 Task: Test the custom workflow by creating a sample issue and moving it through the process.
Action: Mouse moved to (139, 91)
Screenshot: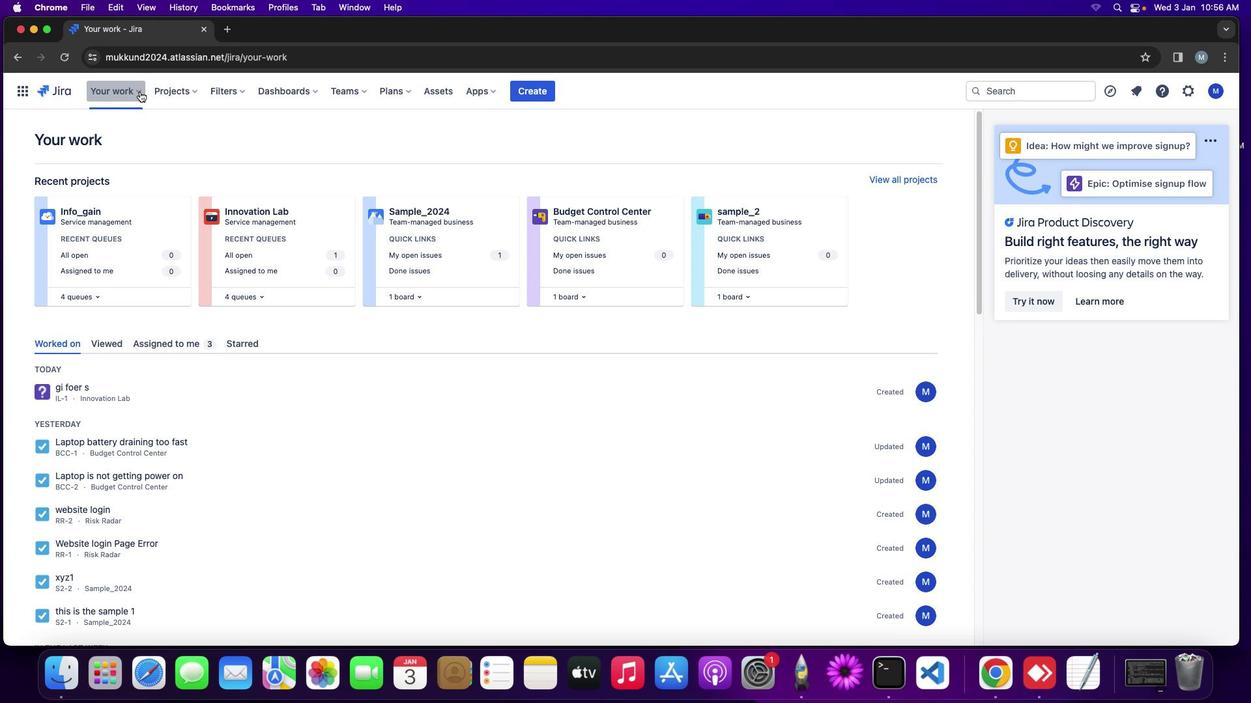 
Action: Mouse pressed left at (139, 91)
Screenshot: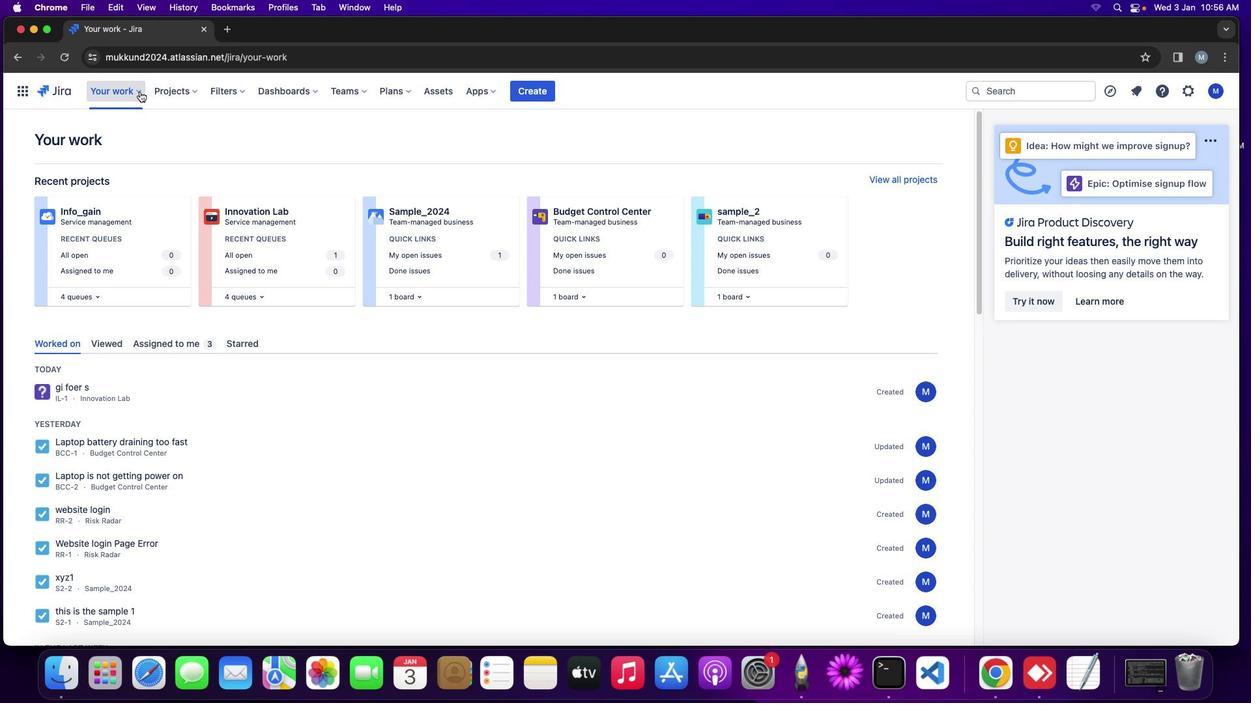 
Action: Mouse moved to (189, 96)
Screenshot: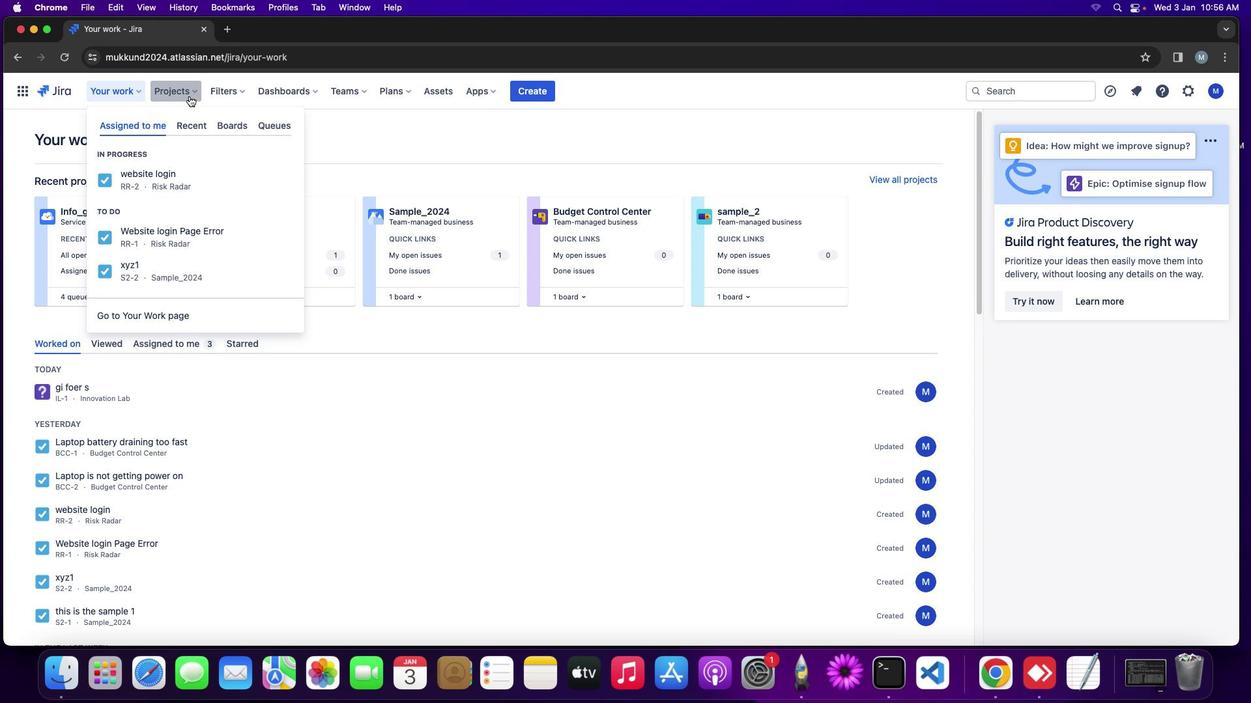 
Action: Mouse pressed left at (189, 96)
Screenshot: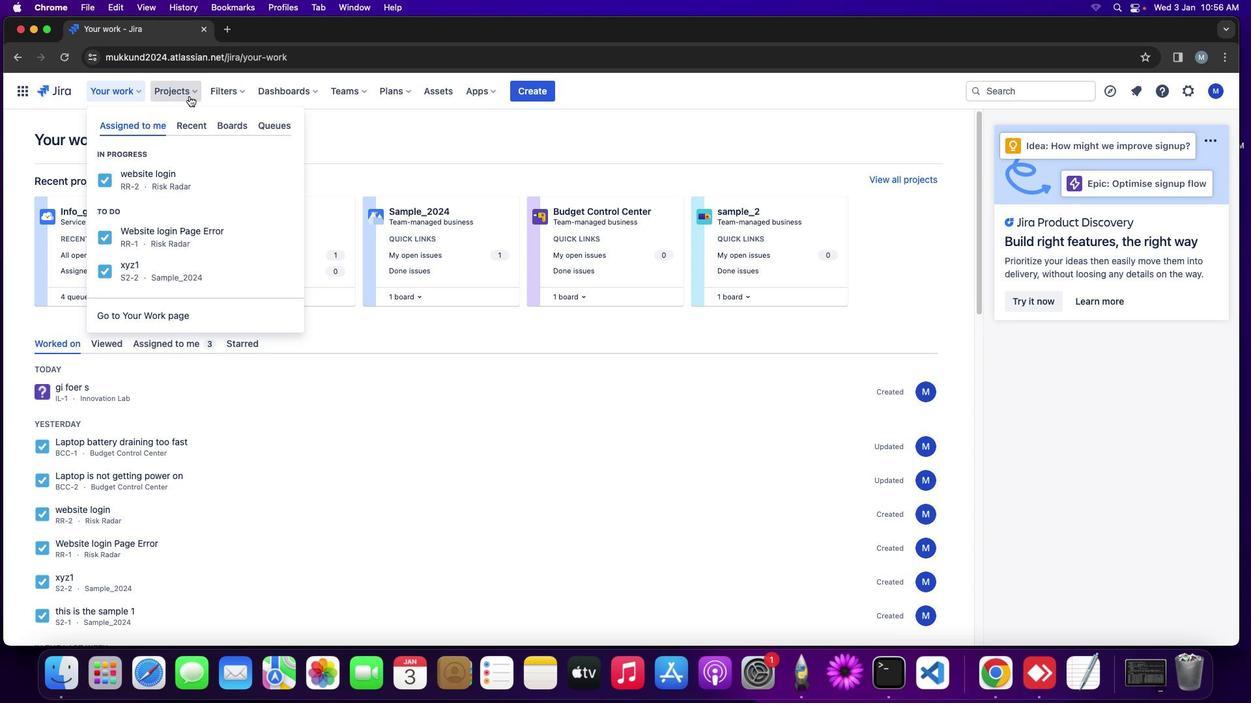 
Action: Mouse moved to (218, 329)
Screenshot: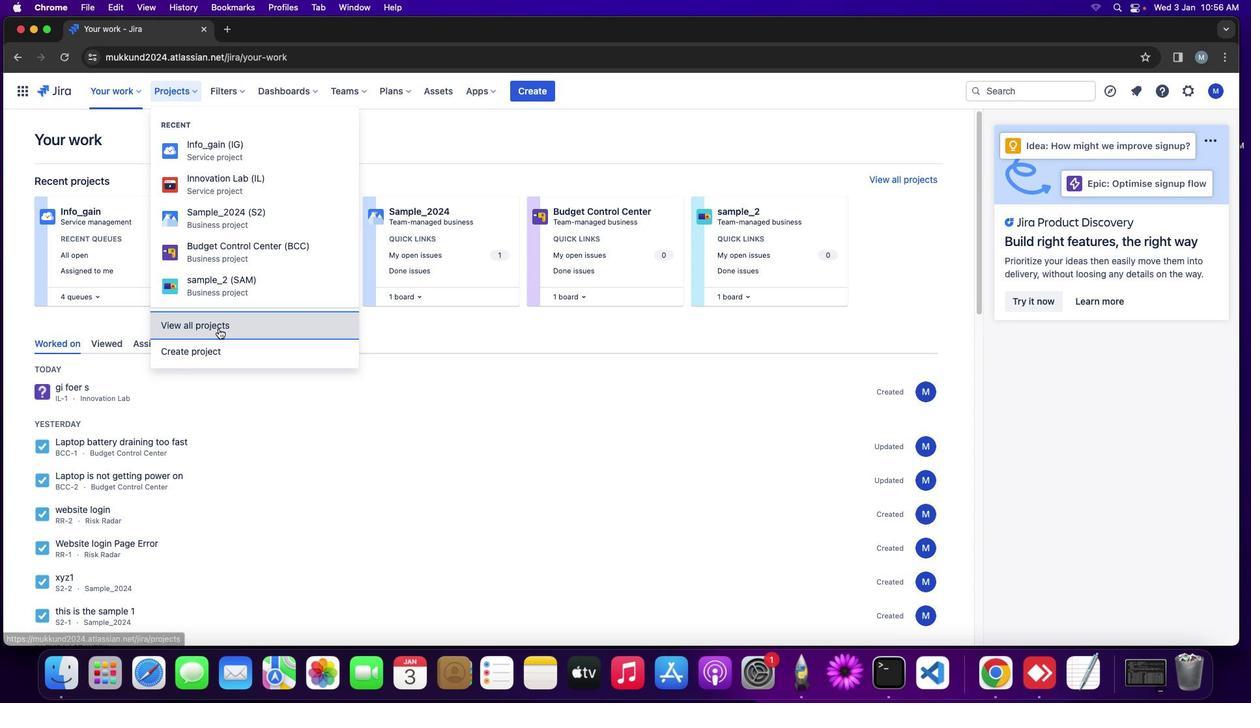 
Action: Mouse pressed left at (218, 329)
Screenshot: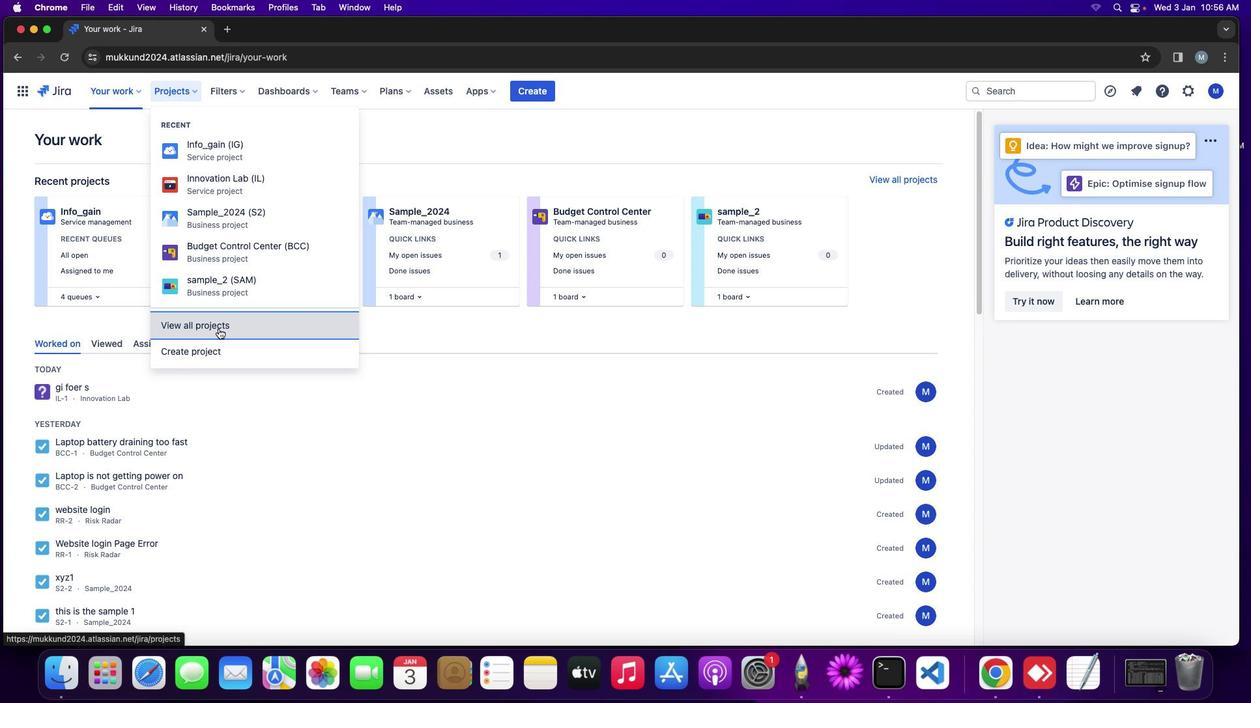 
Action: Mouse moved to (623, 140)
Screenshot: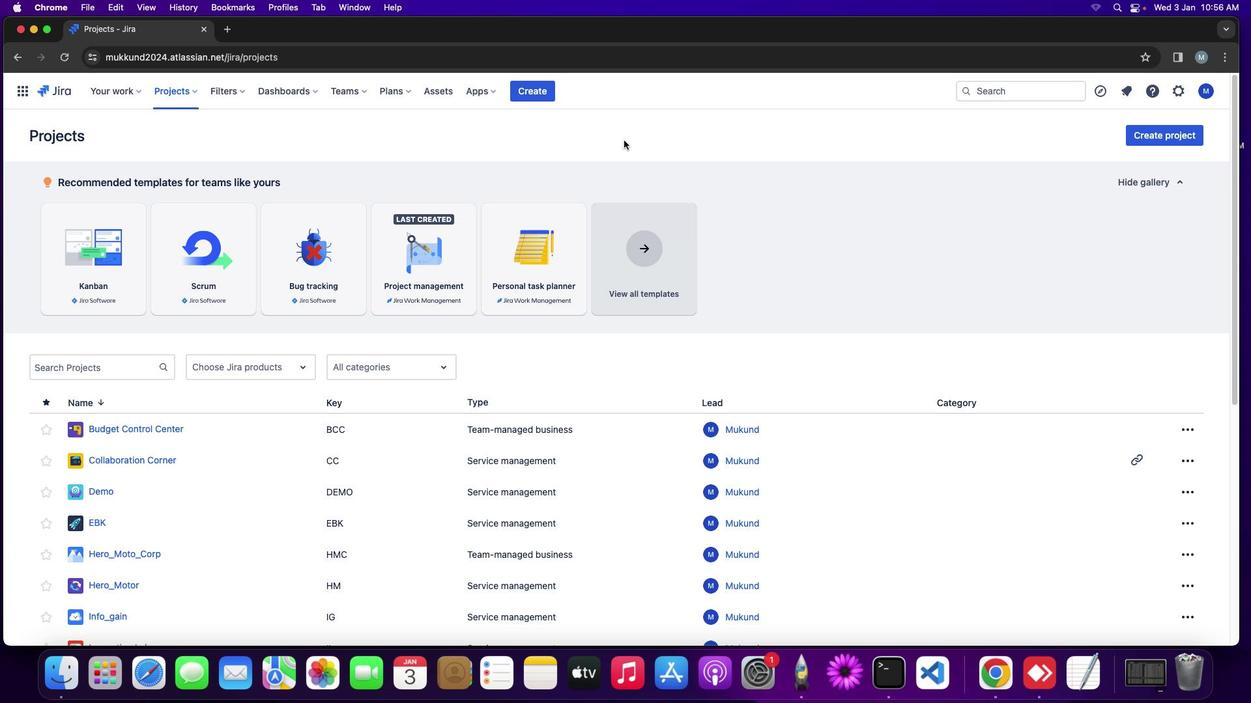 
Action: Mouse pressed left at (623, 140)
Screenshot: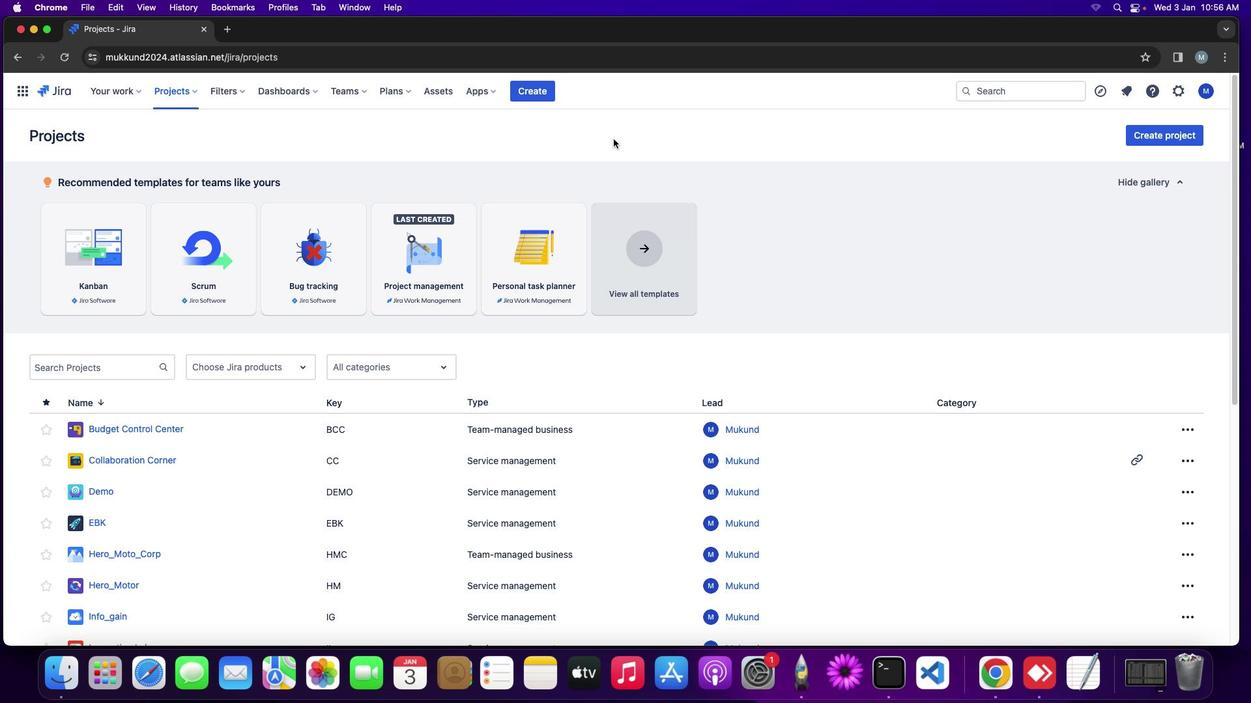 
Action: Mouse moved to (182, 401)
Screenshot: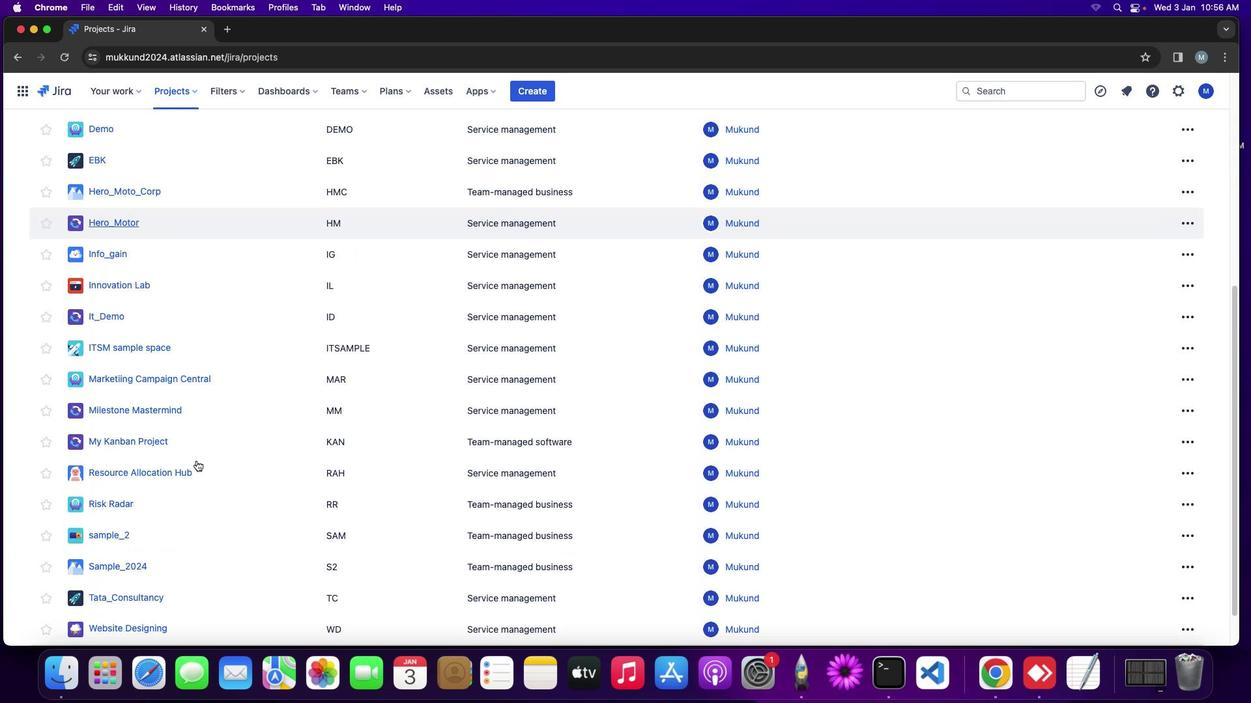 
Action: Mouse scrolled (182, 401) with delta (0, 0)
Screenshot: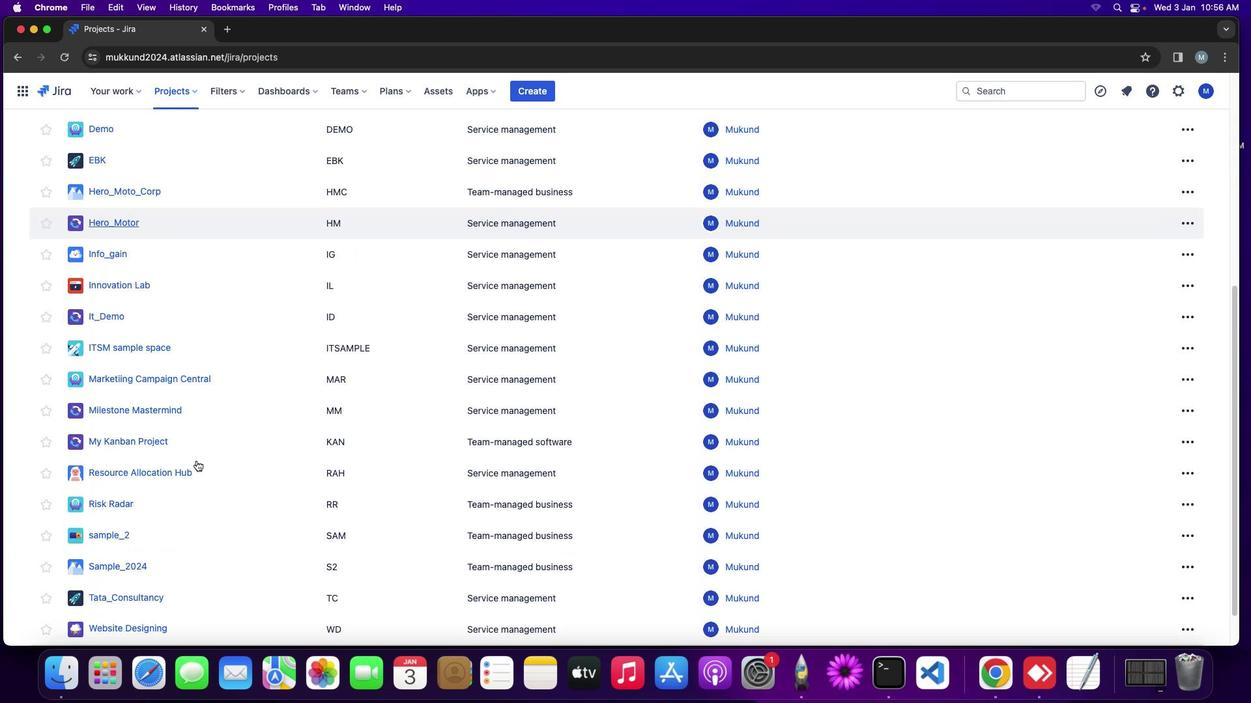 
Action: Mouse moved to (185, 419)
Screenshot: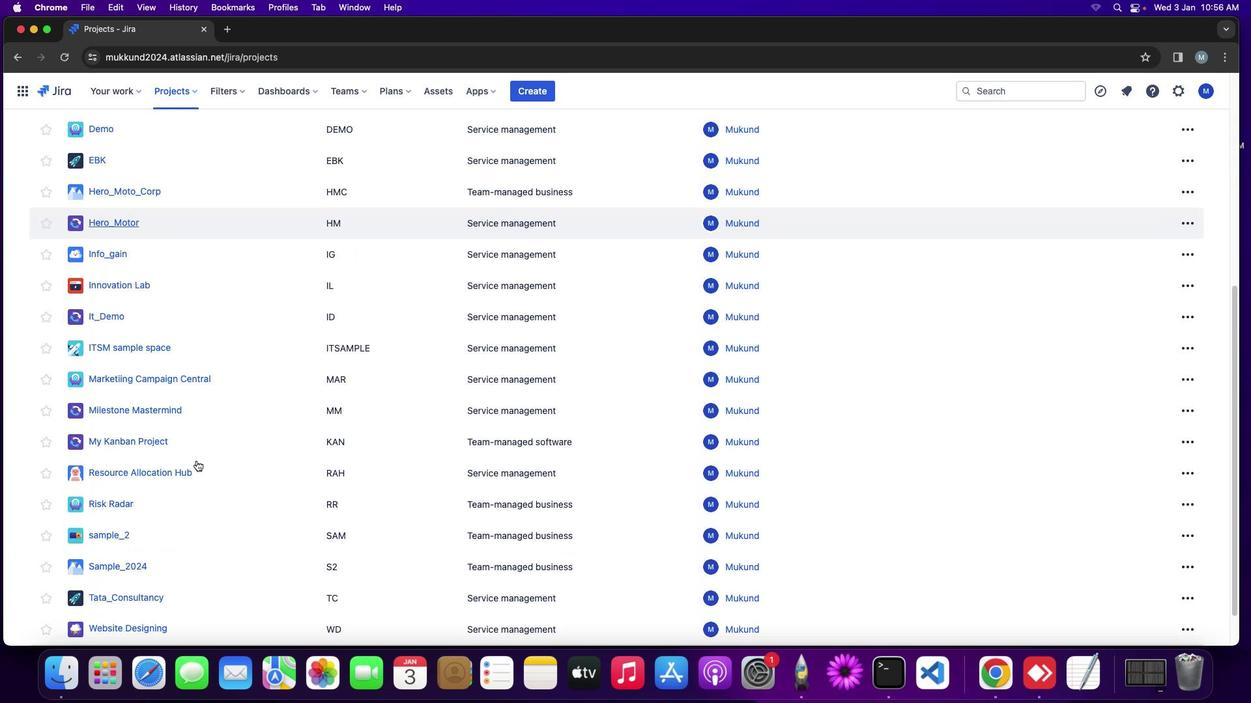 
Action: Mouse scrolled (185, 419) with delta (0, 0)
Screenshot: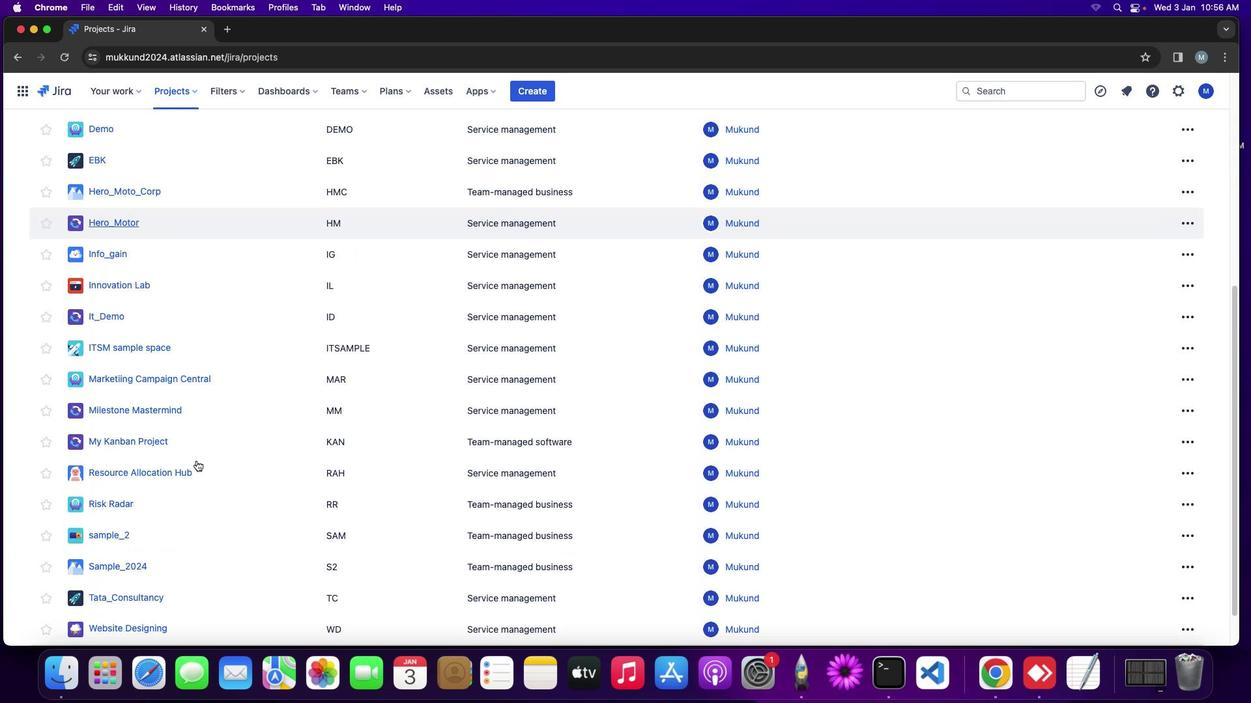 
Action: Mouse moved to (188, 432)
Screenshot: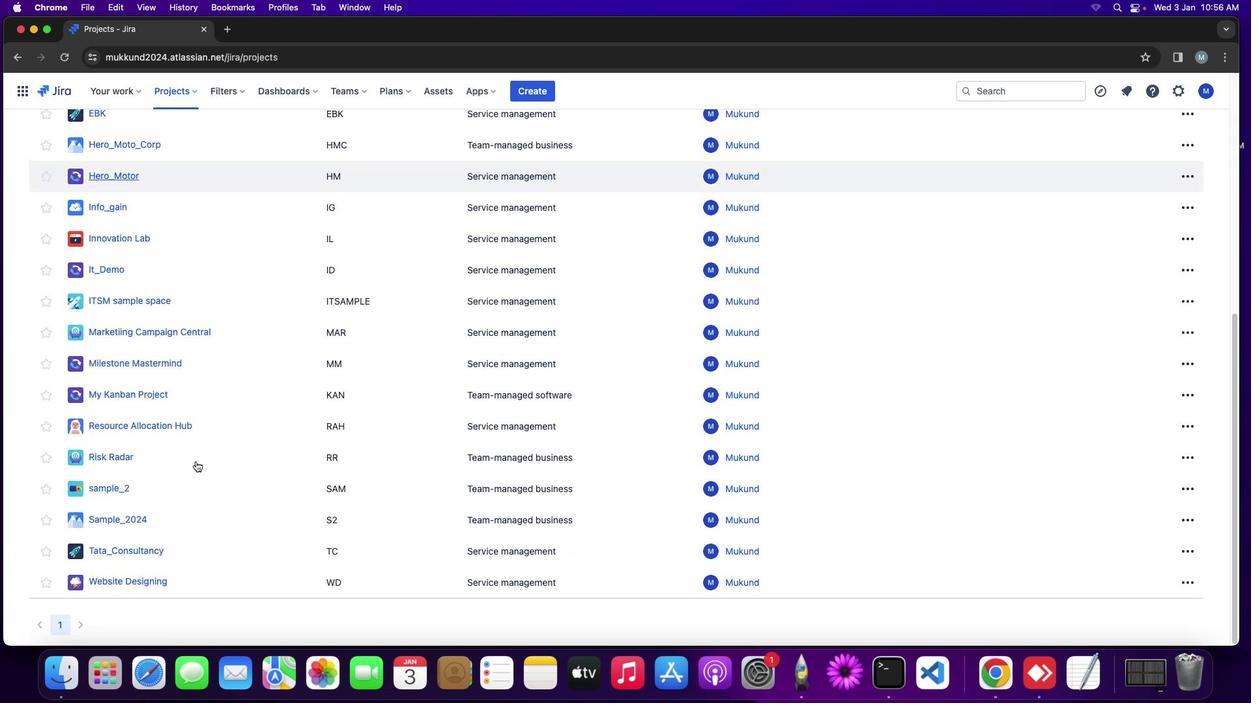 
Action: Mouse scrolled (188, 432) with delta (0, -1)
Screenshot: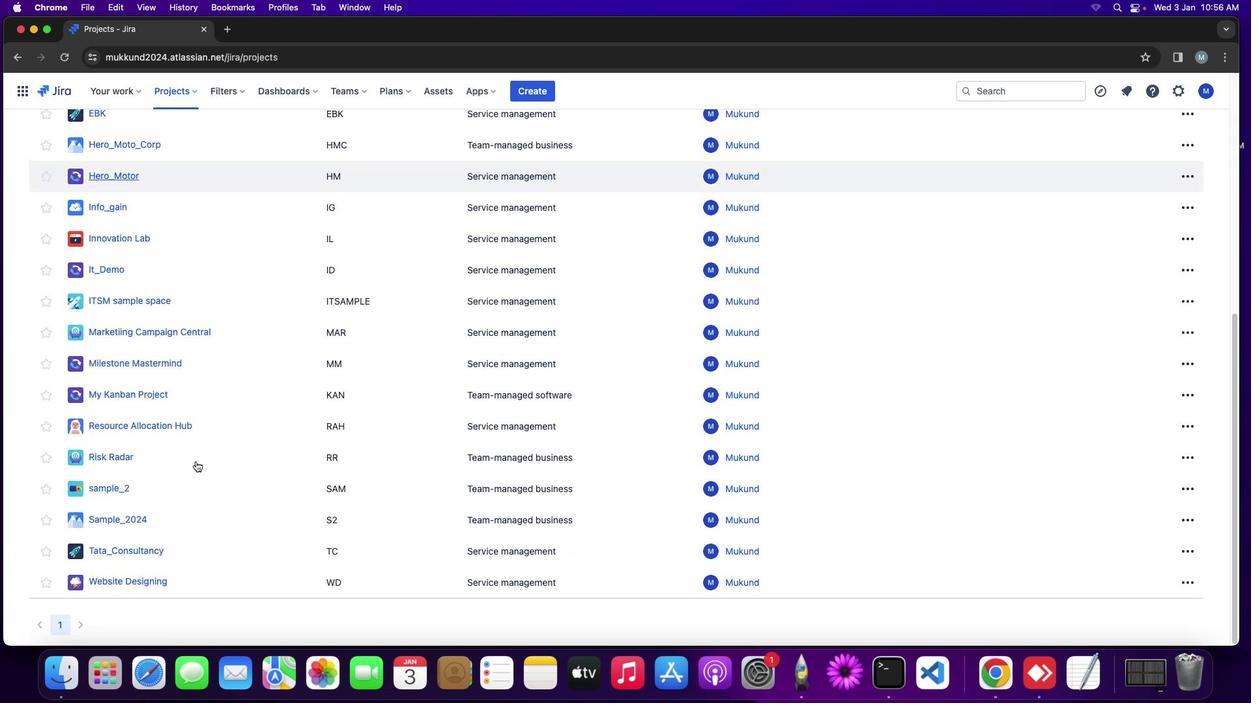 
Action: Mouse moved to (193, 447)
Screenshot: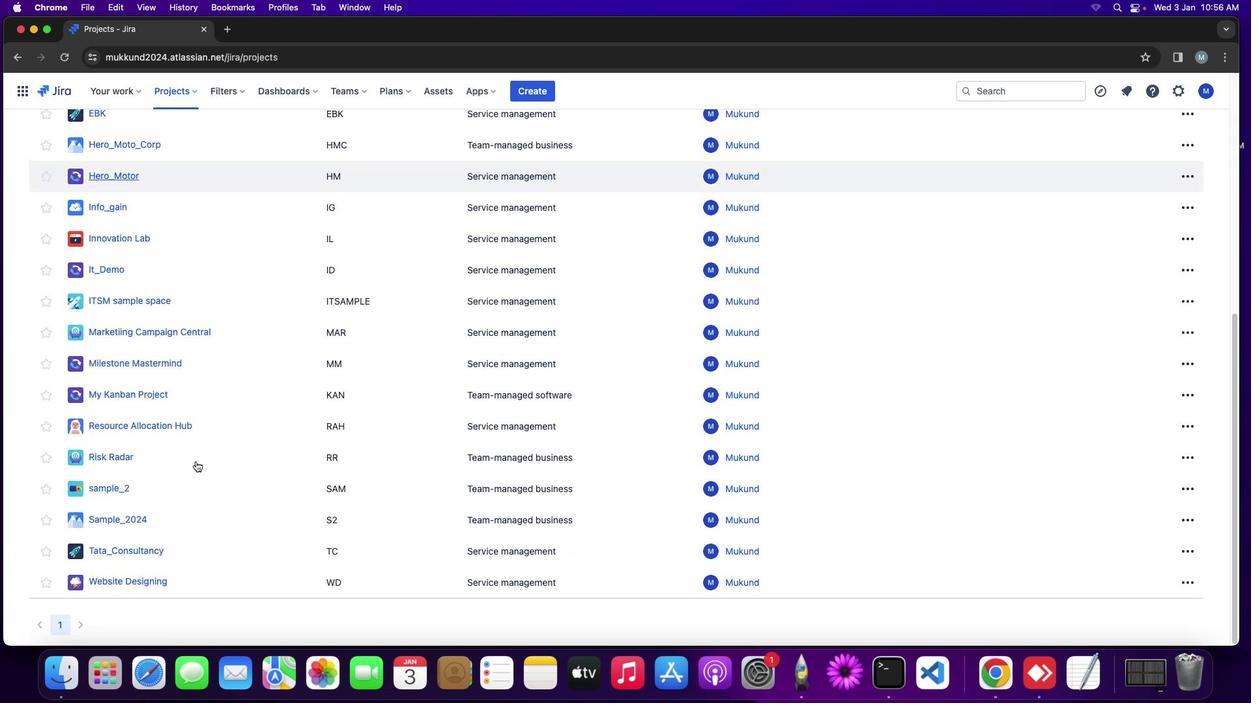 
Action: Mouse scrolled (193, 447) with delta (0, -3)
Screenshot: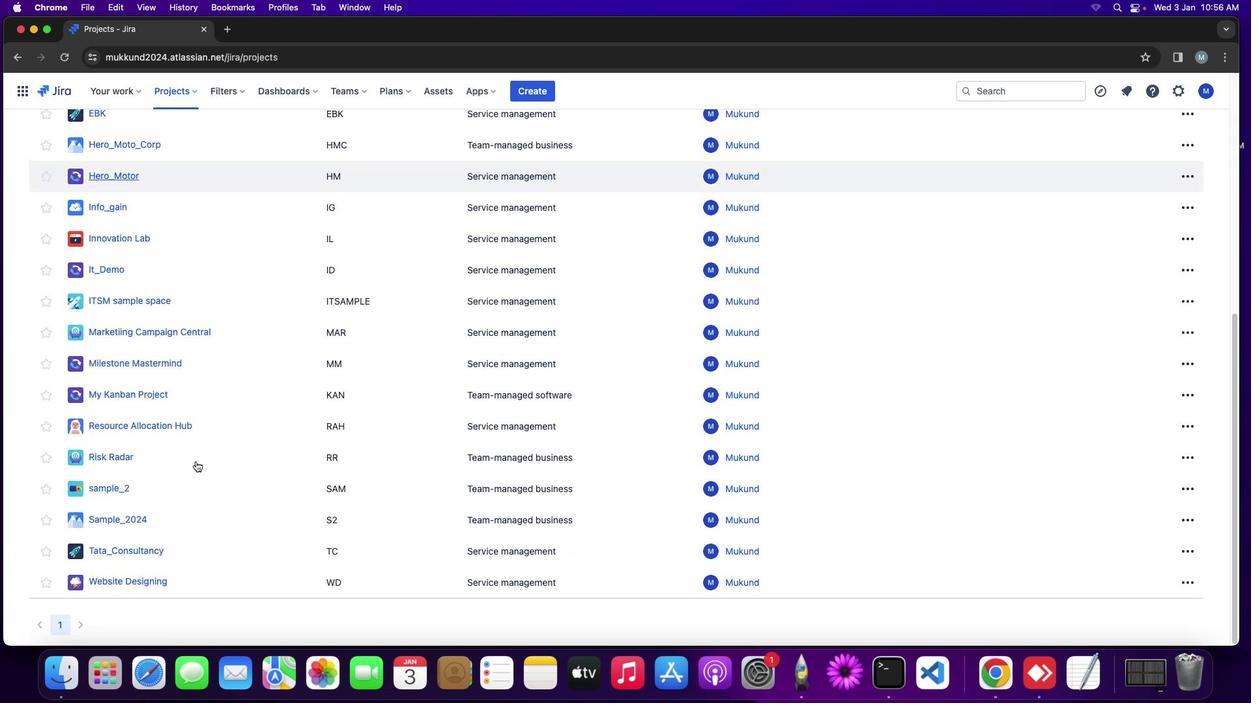 
Action: Mouse moved to (196, 459)
Screenshot: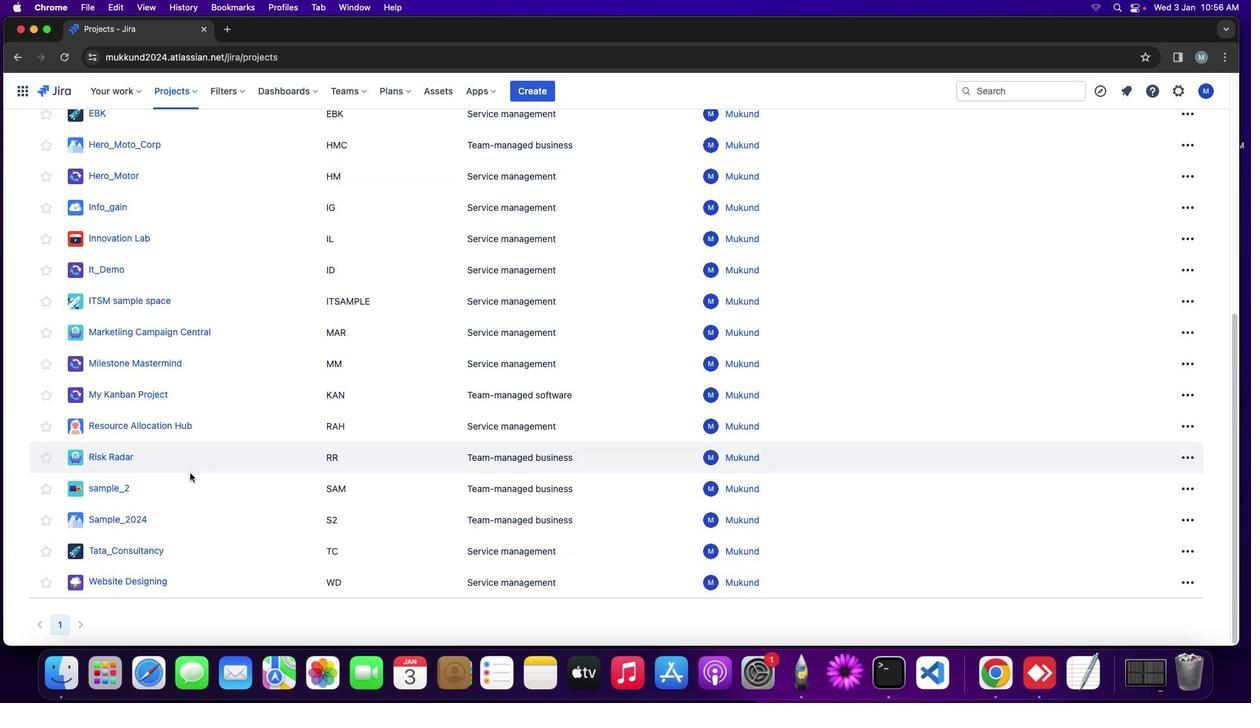 
Action: Mouse scrolled (196, 459) with delta (0, -3)
Screenshot: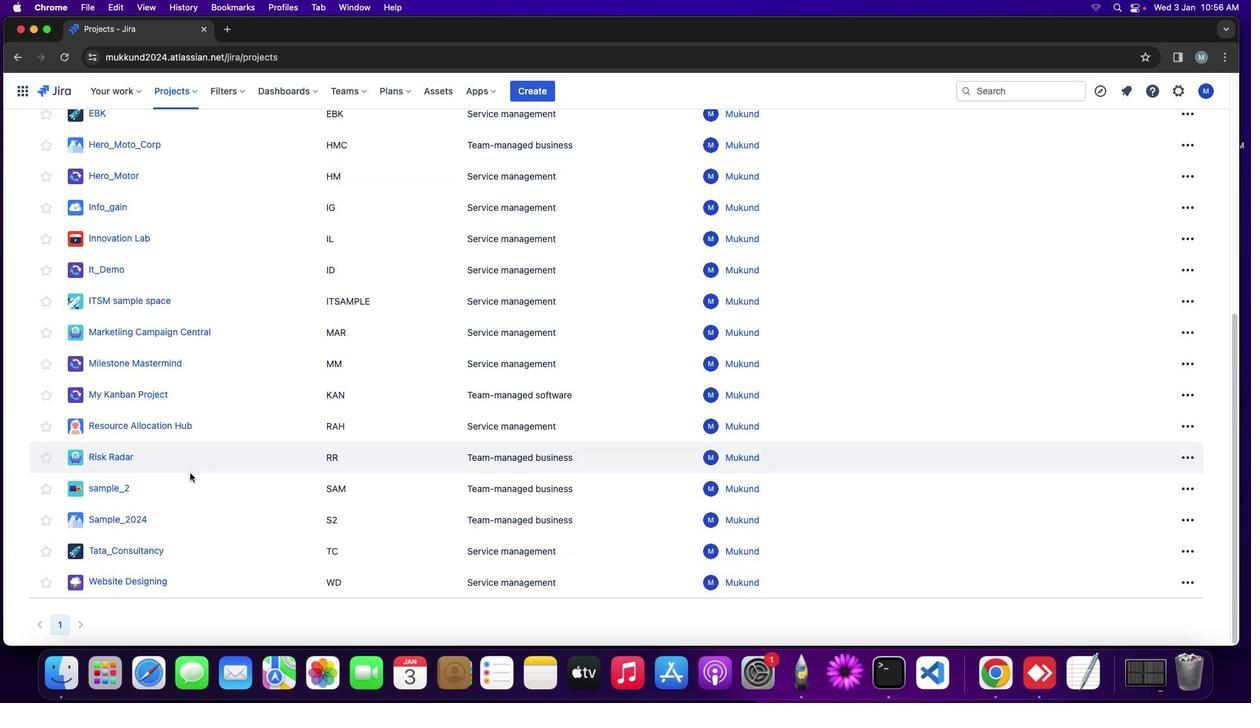 
Action: Mouse moved to (110, 211)
Screenshot: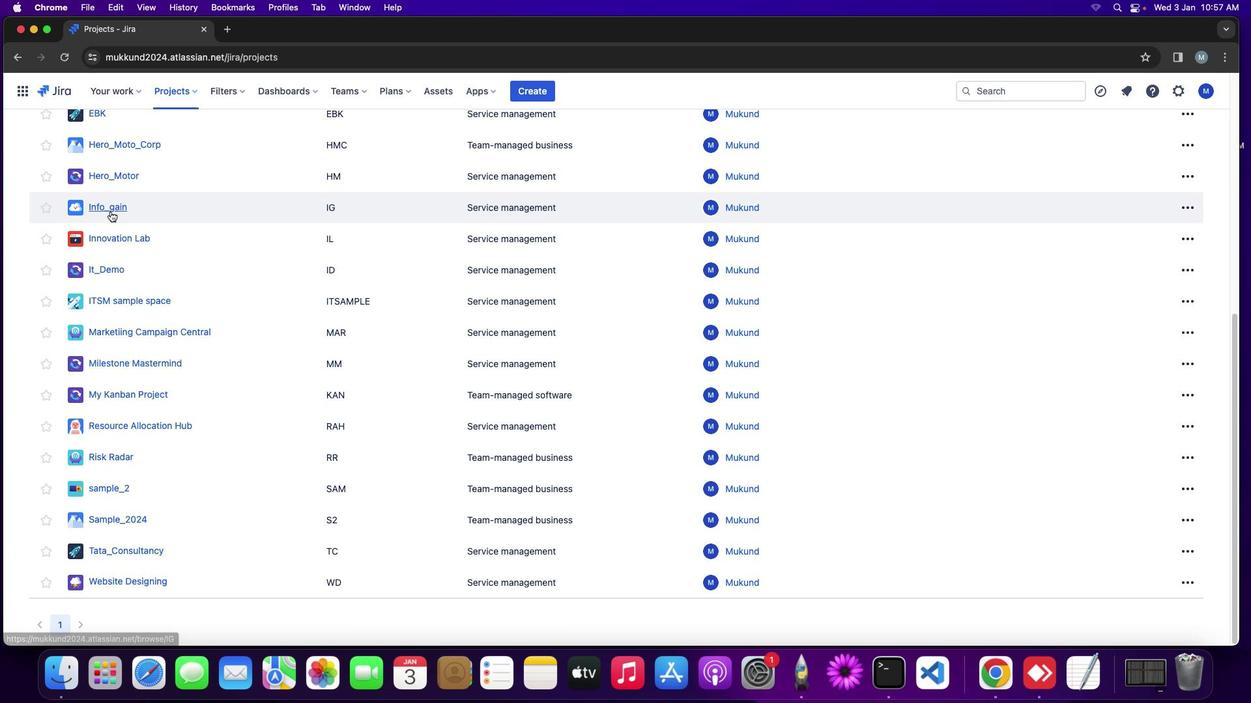 
Action: Mouse pressed left at (110, 211)
Screenshot: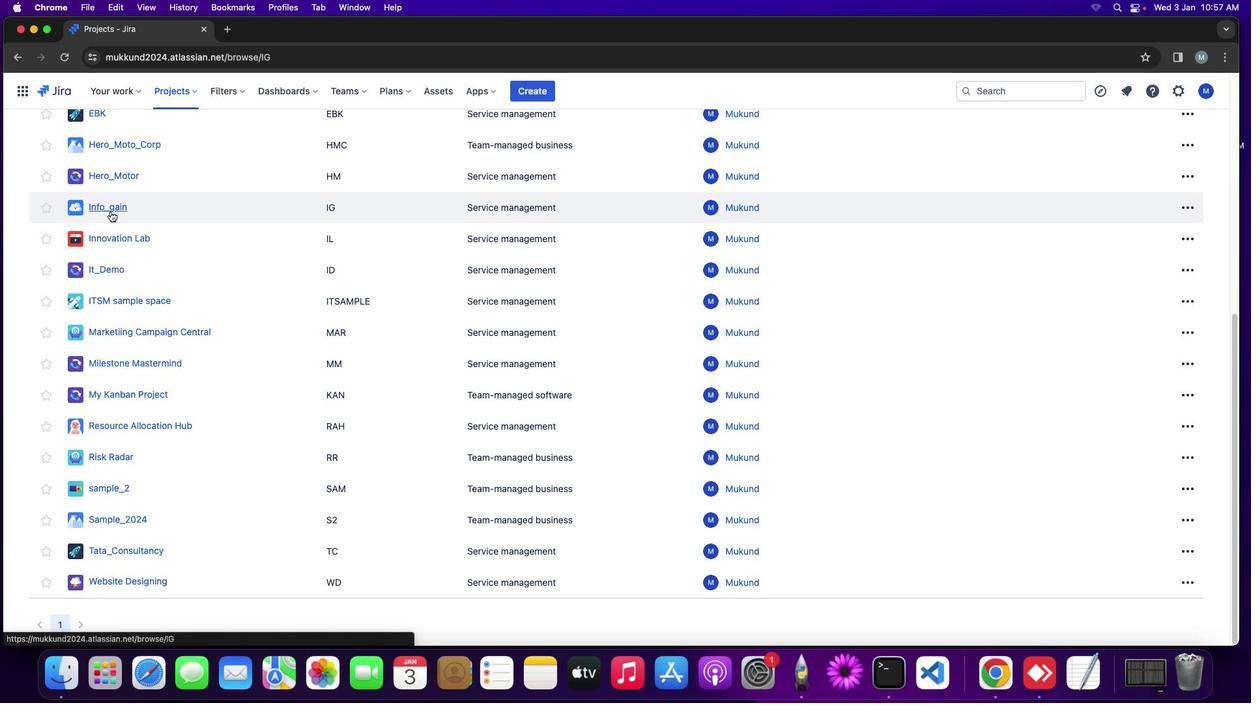 
Action: Mouse moved to (61, 261)
Screenshot: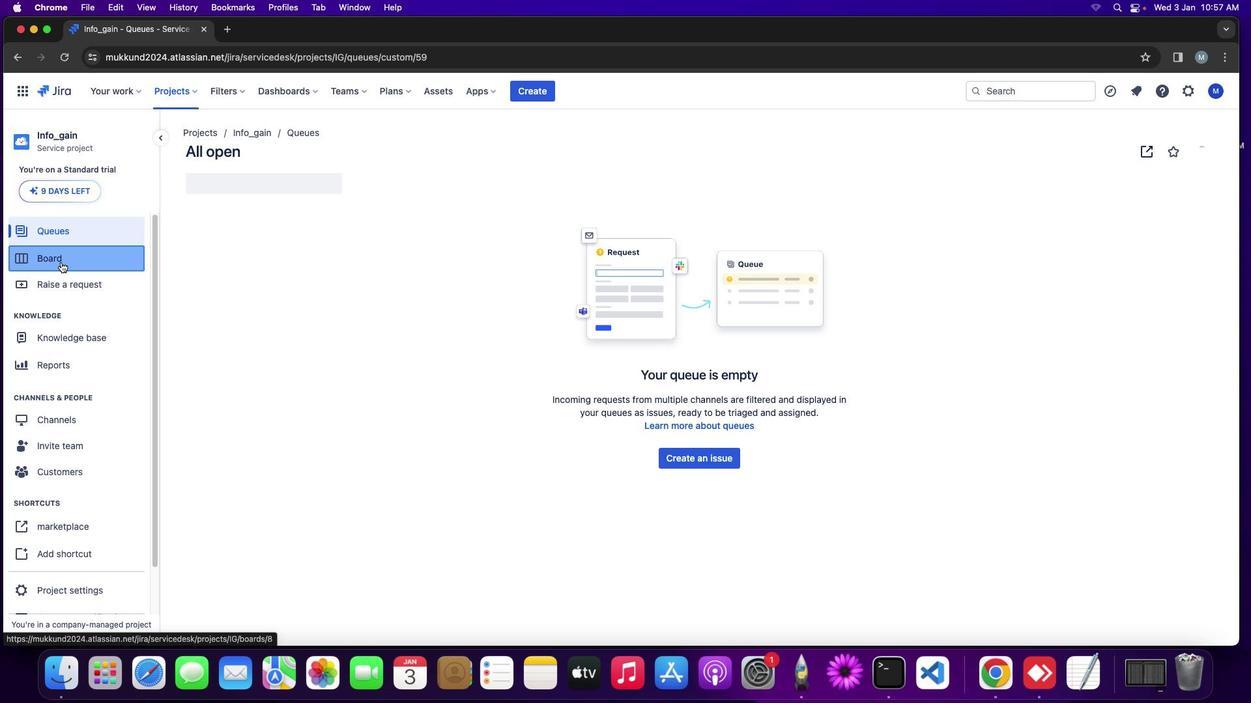 
Action: Mouse pressed left at (61, 261)
Screenshot: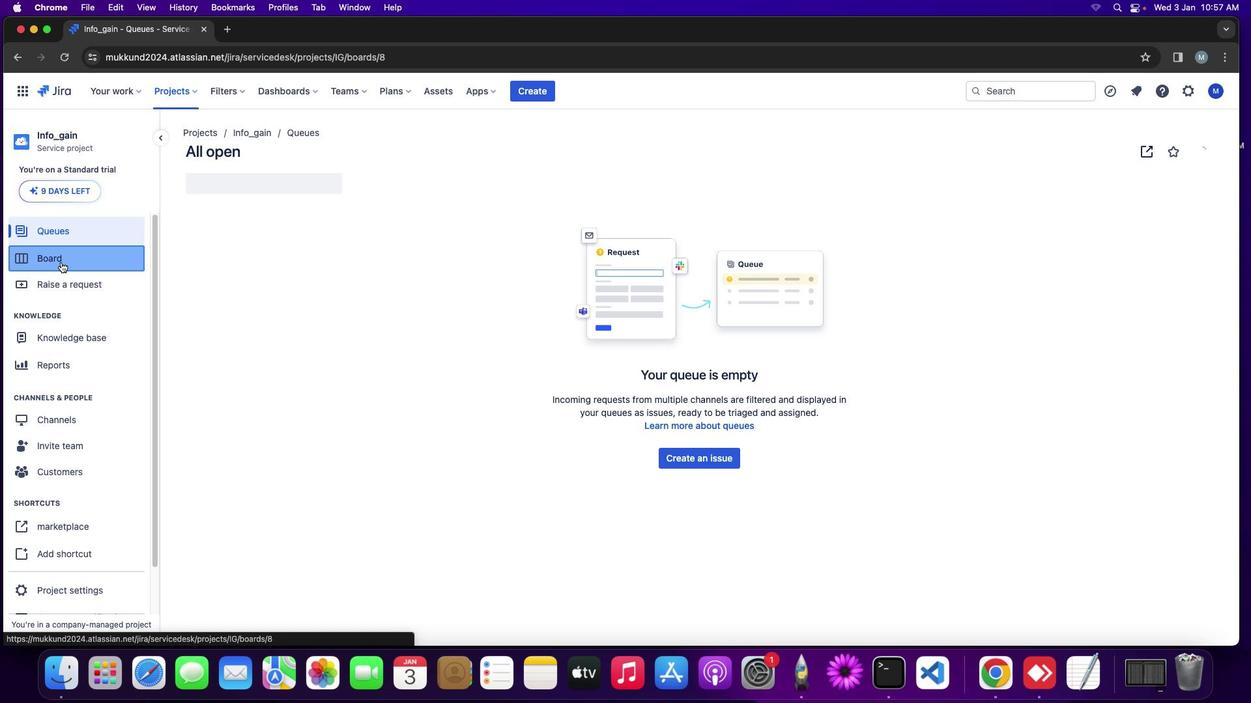 
Action: Mouse moved to (524, 94)
Screenshot: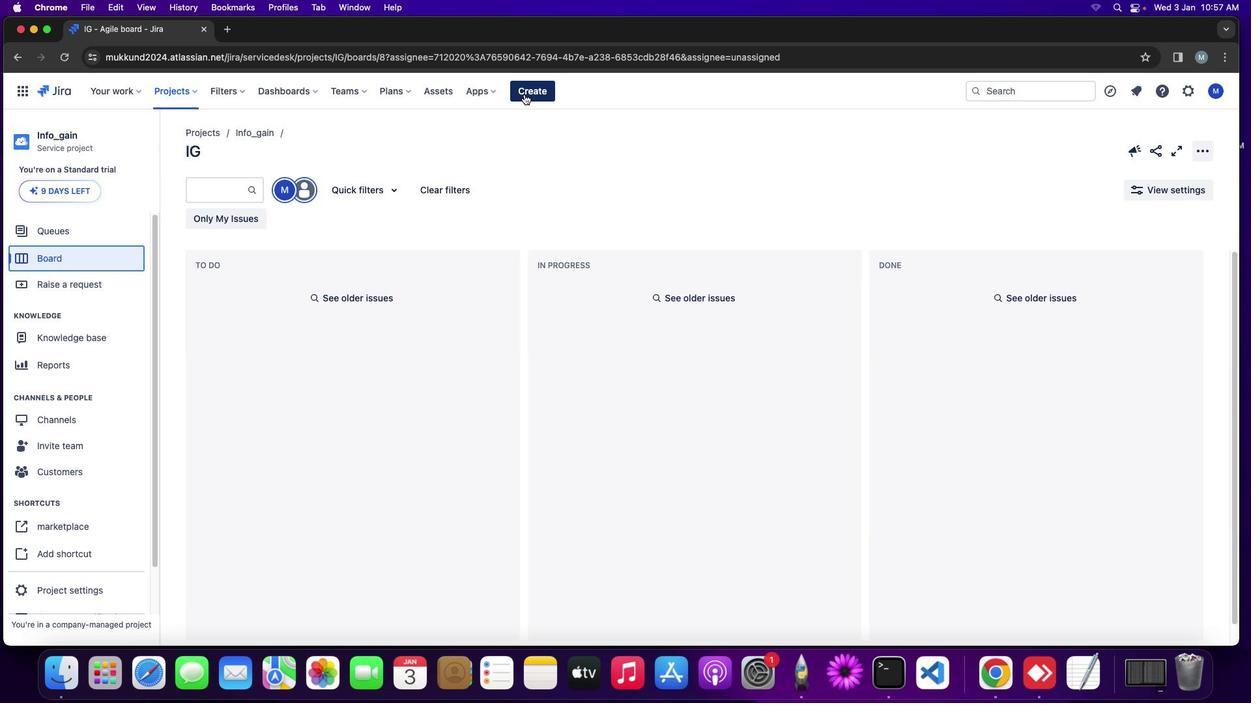 
Action: Mouse pressed left at (524, 94)
Screenshot: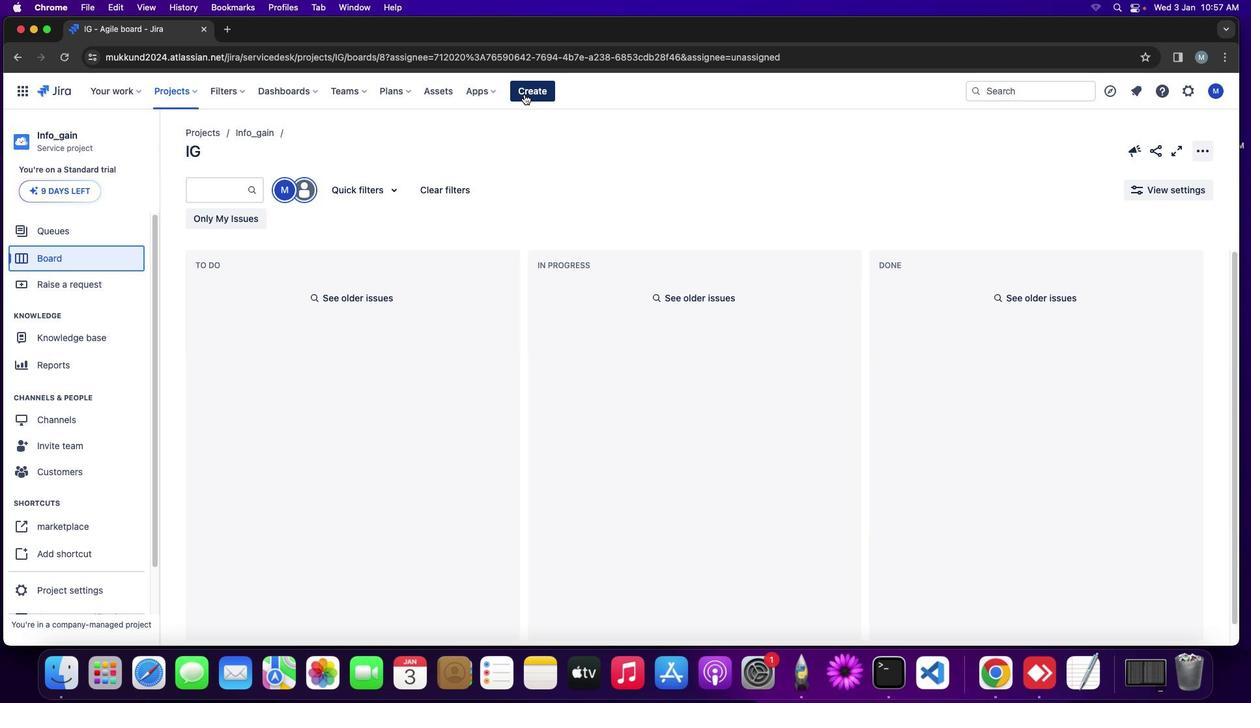 
Action: Mouse moved to (654, 424)
Screenshot: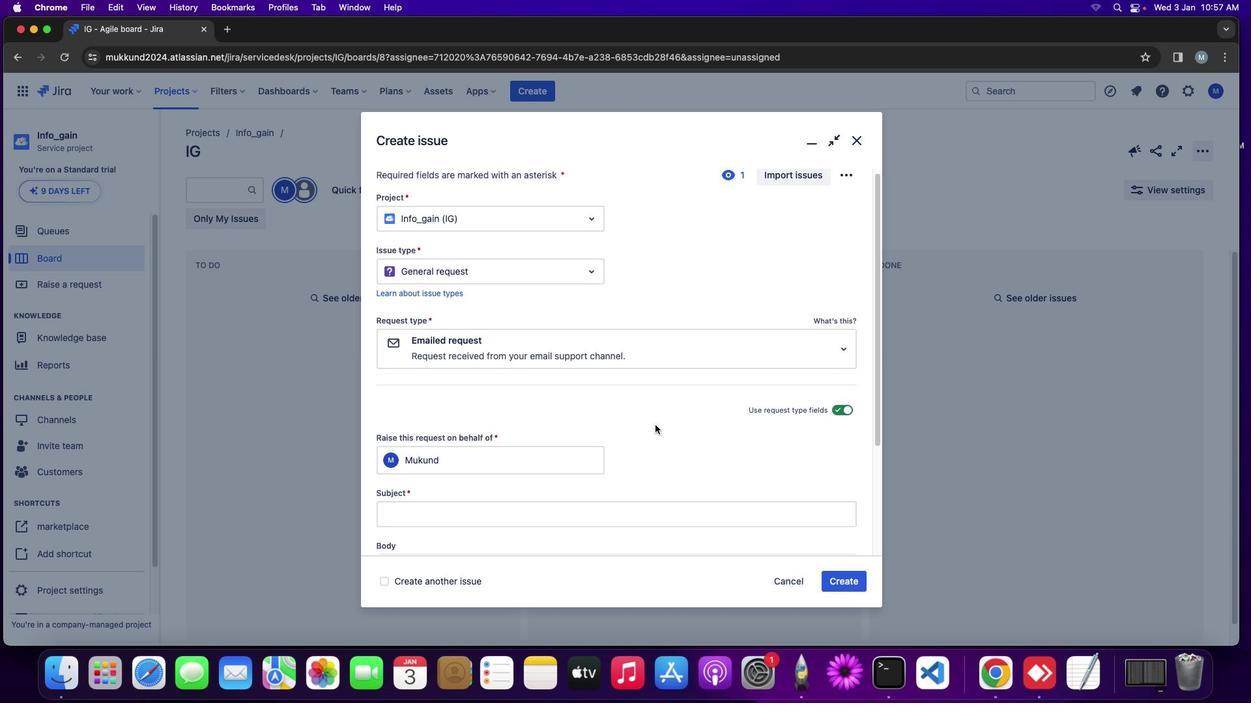 
Action: Mouse scrolled (654, 424) with delta (0, 0)
Screenshot: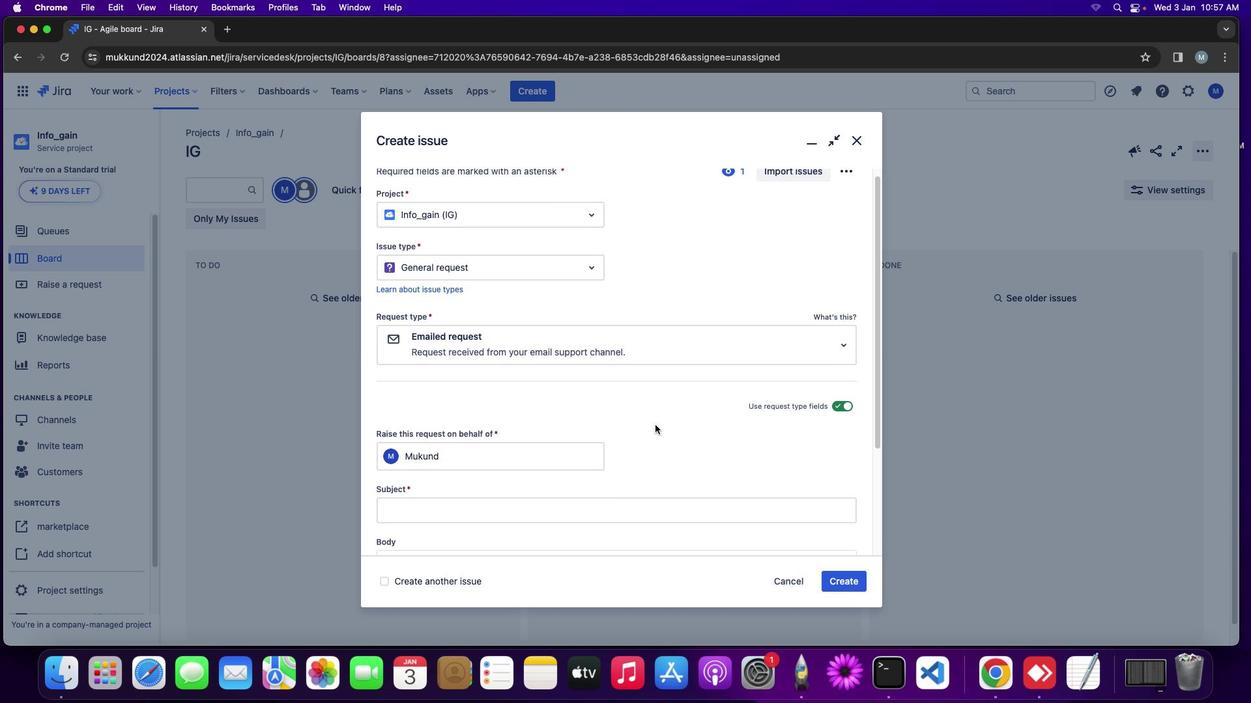 
Action: Mouse moved to (654, 425)
Screenshot: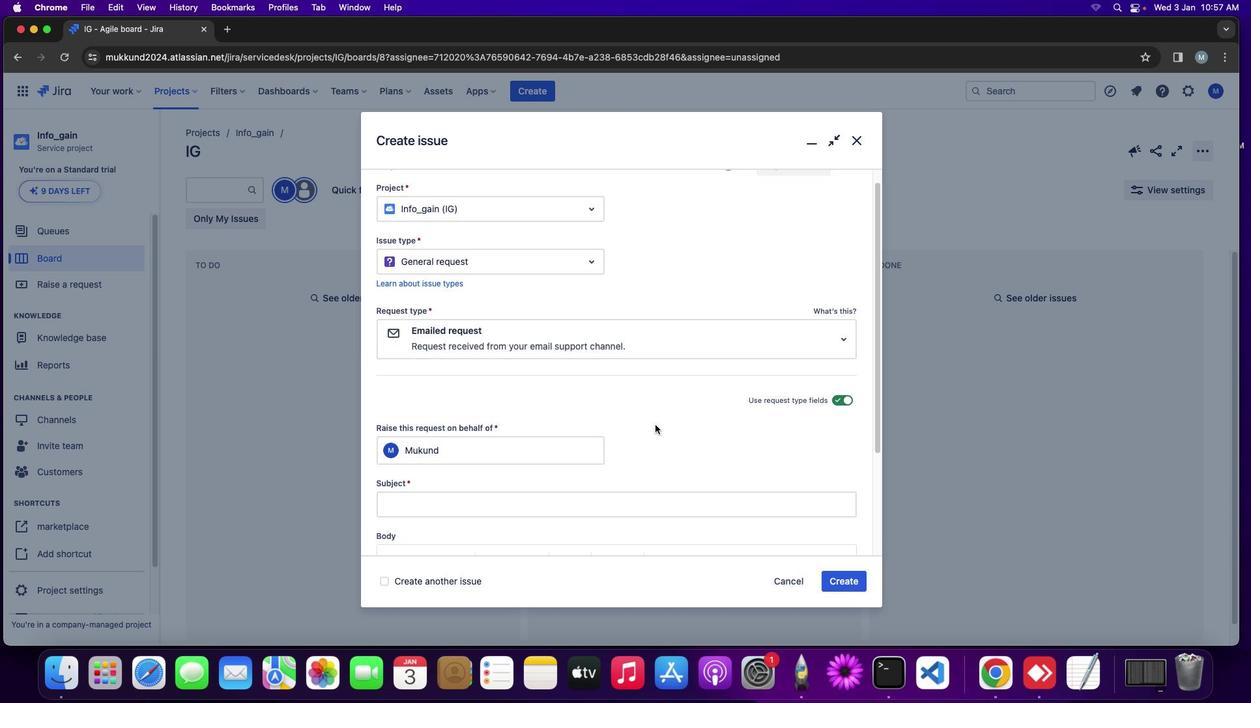 
Action: Mouse scrolled (654, 425) with delta (0, 0)
Screenshot: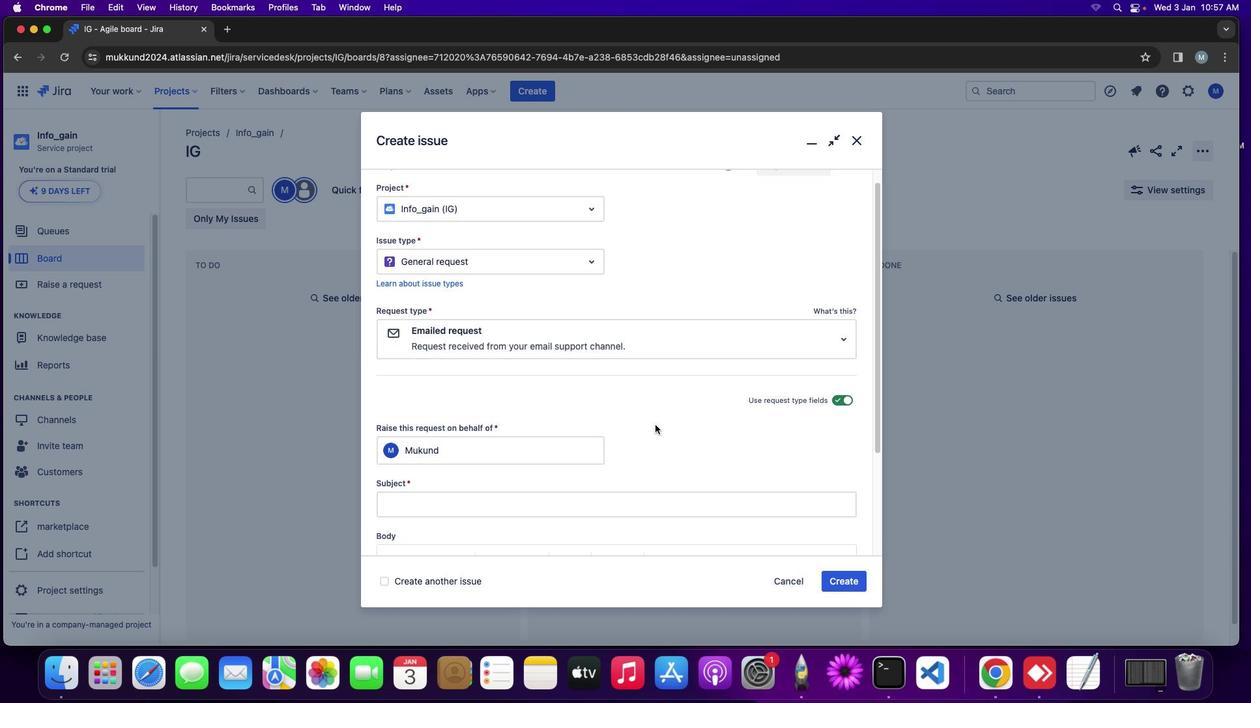 
Action: Mouse moved to (654, 425)
Screenshot: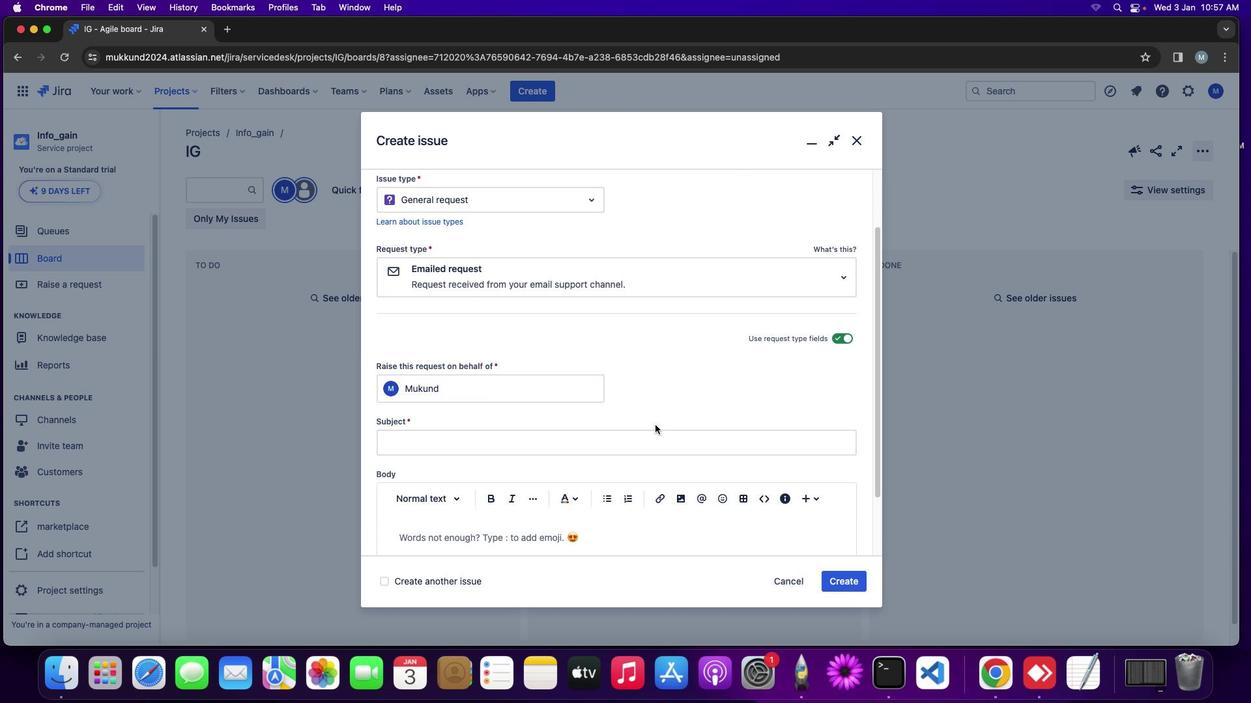 
Action: Mouse scrolled (654, 425) with delta (0, -1)
Screenshot: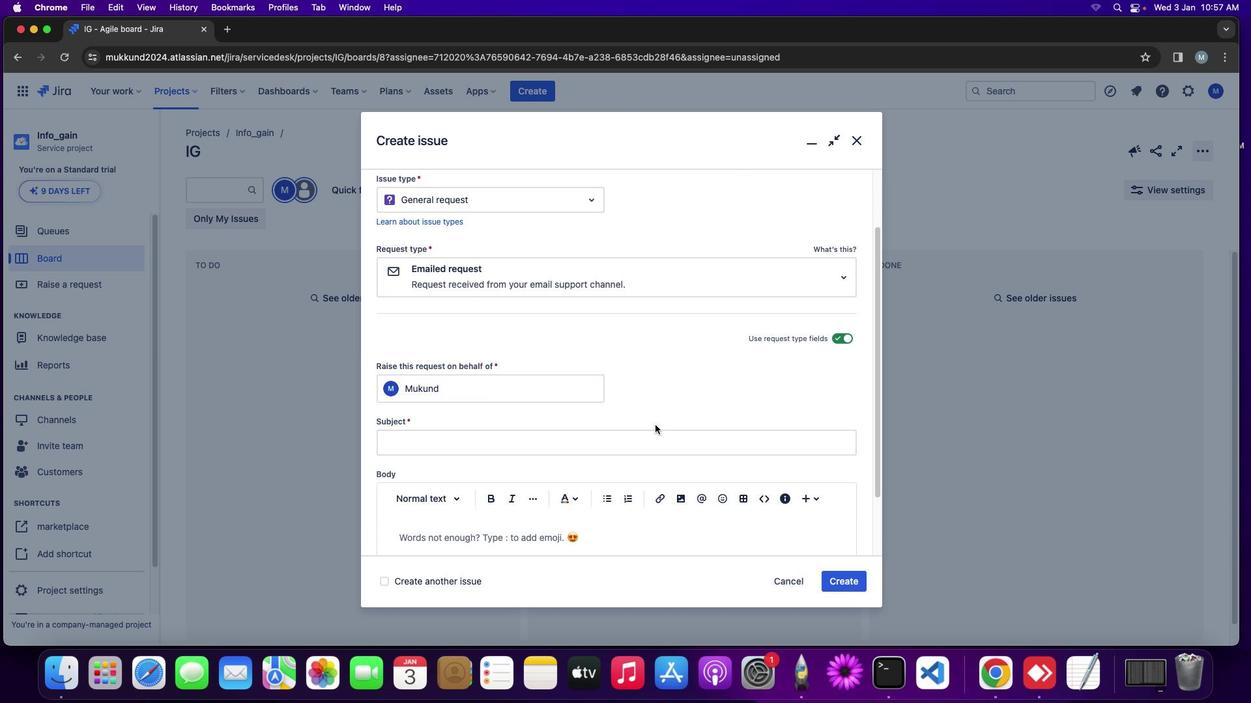 
Action: Mouse scrolled (654, 425) with delta (0, -1)
Screenshot: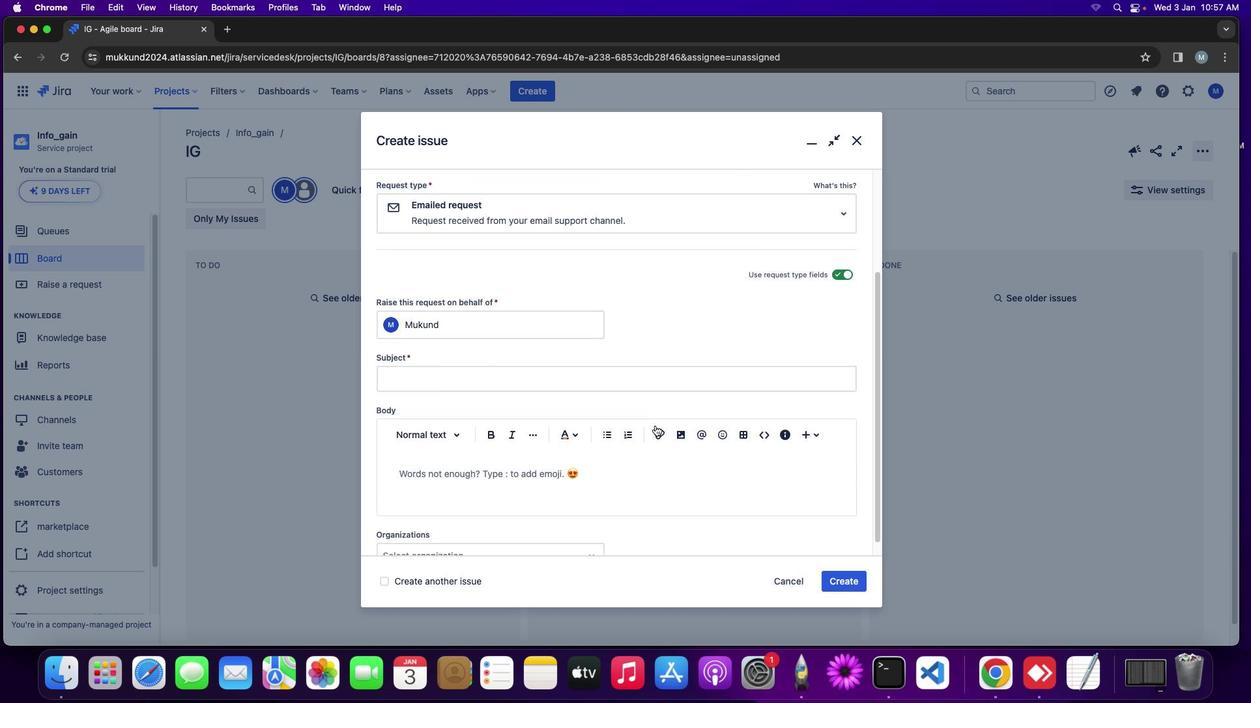 
Action: Mouse moved to (654, 425)
Screenshot: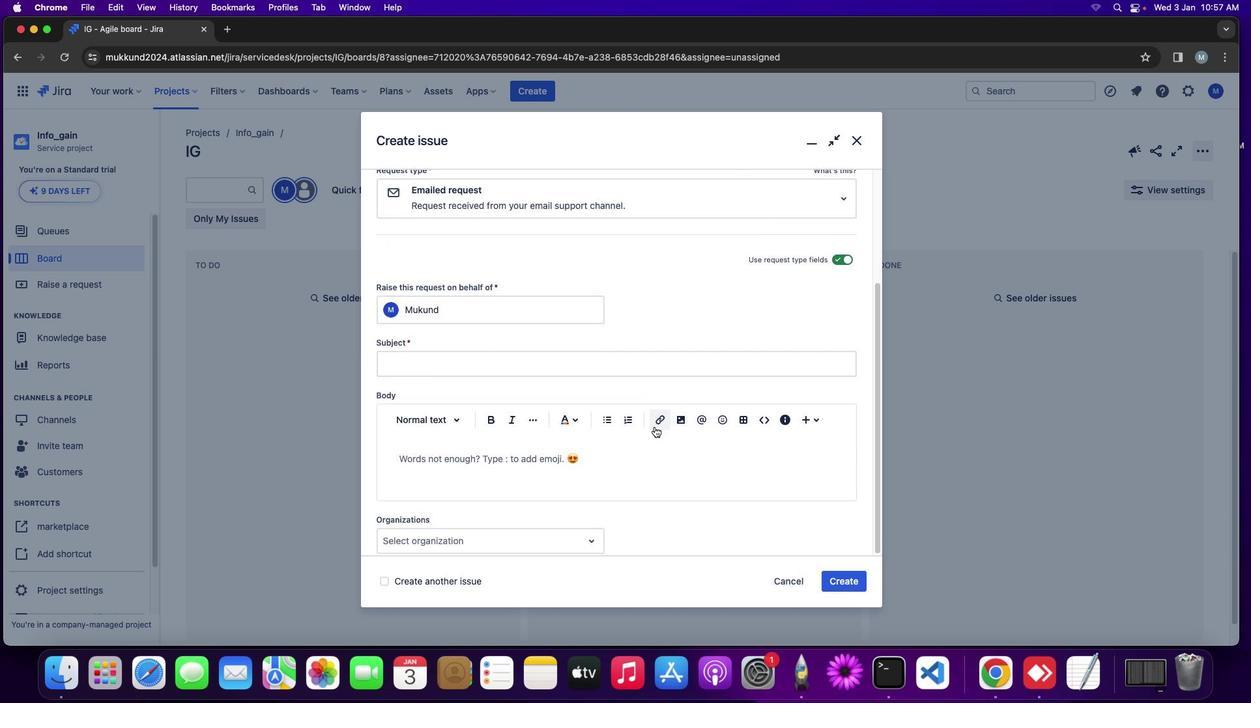 
Action: Mouse scrolled (654, 425) with delta (0, -1)
Screenshot: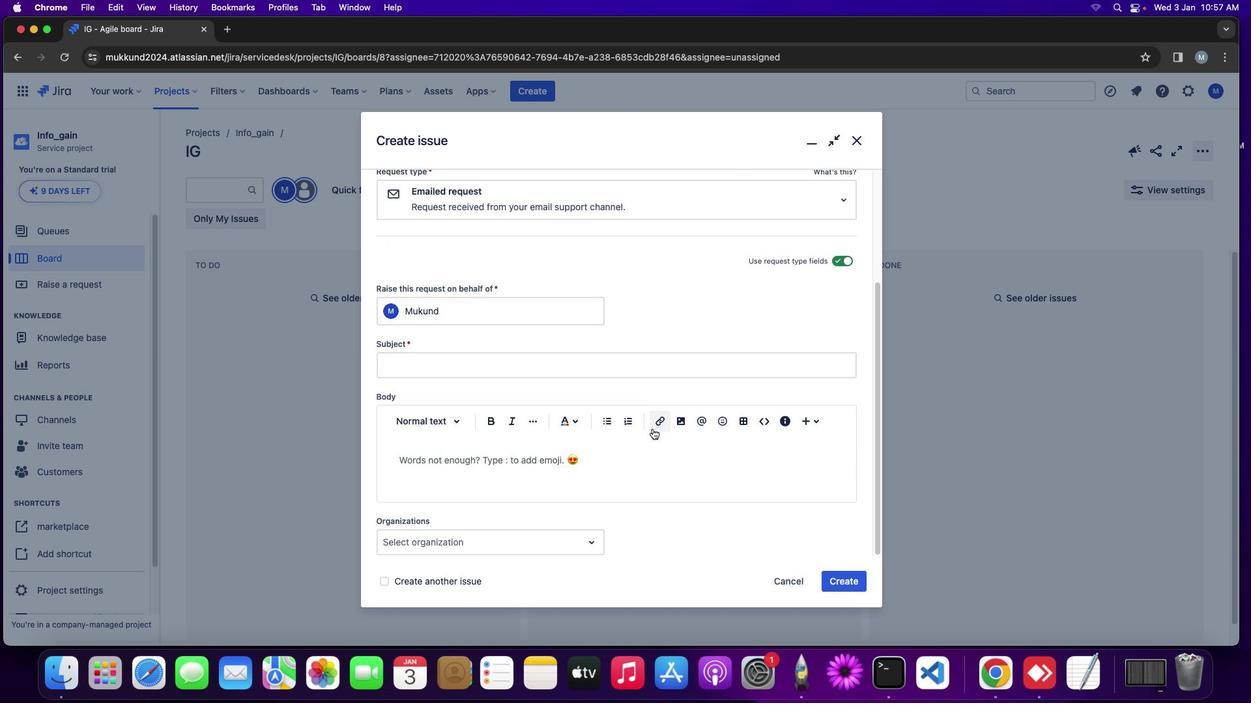 
Action: Mouse moved to (422, 367)
Screenshot: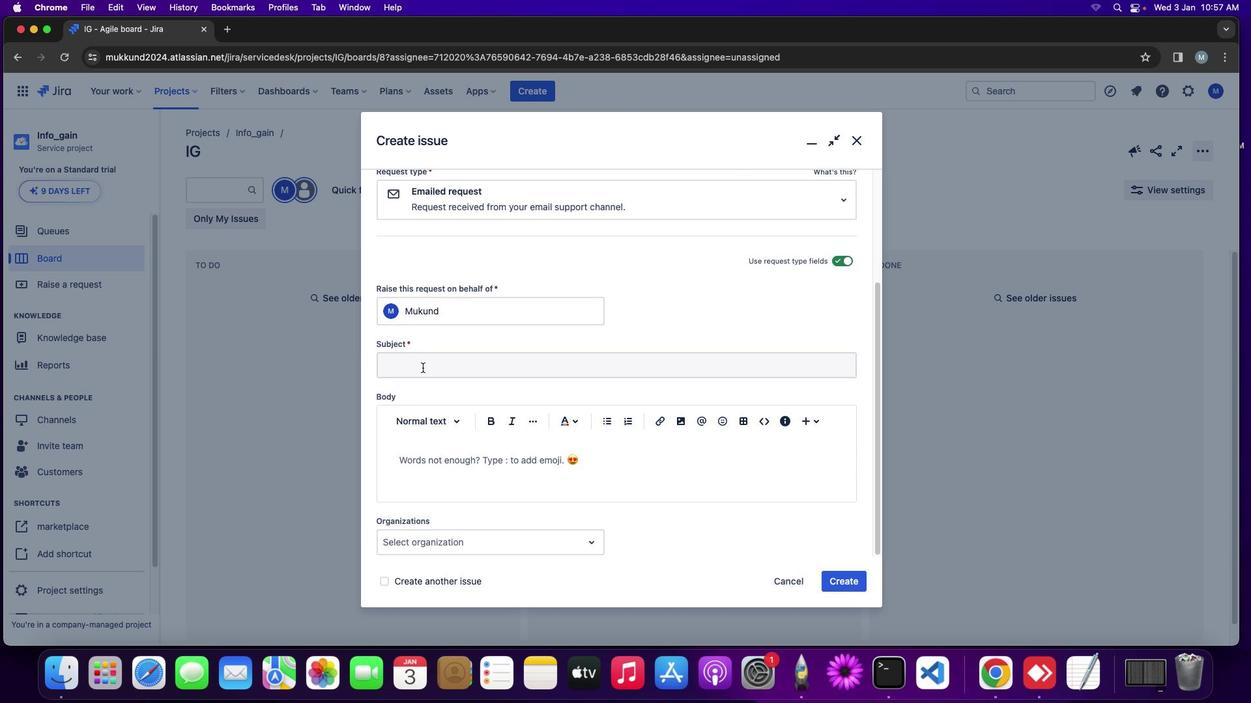
Action: Mouse pressed left at (422, 367)
Screenshot: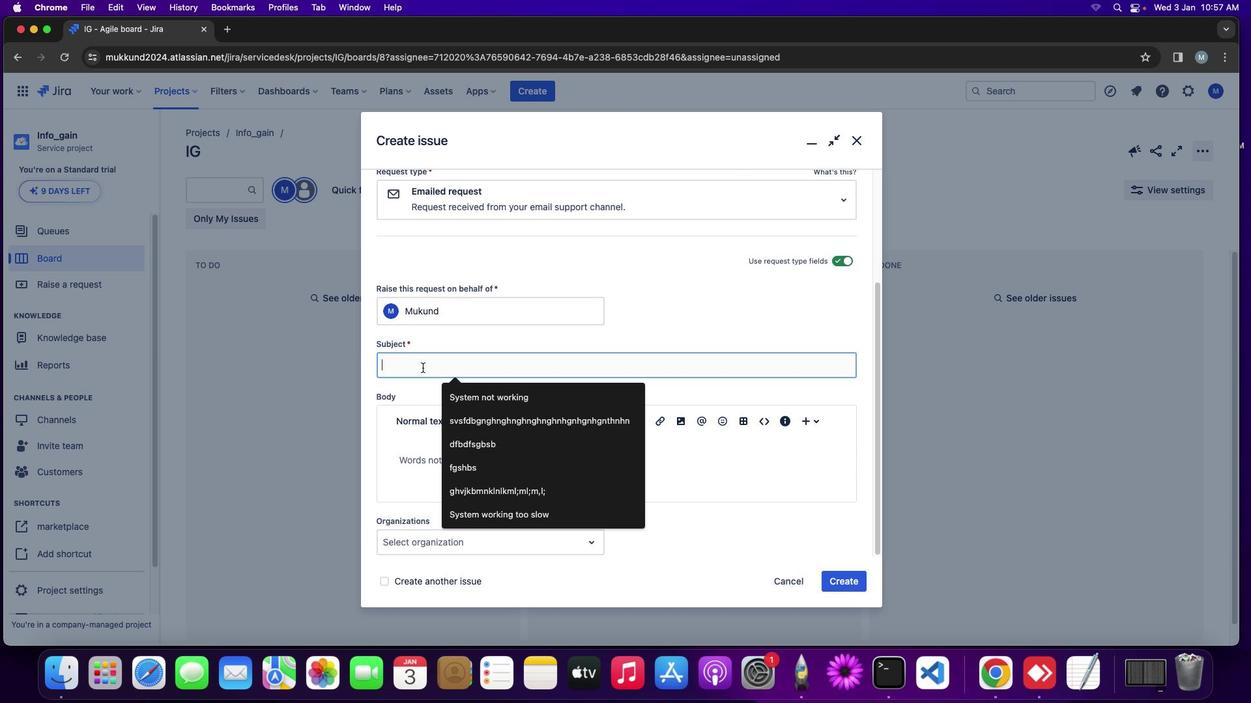 
Action: Key pressed 't''h''i''s'Key.space'i''s'Key.space'g''e''n''e''r''a''l'Key.space'i''s''s''u''e'Key.space'r''e''l''a''t''e''d'Key.space't''o'Key.space's''y''s''t''e''m'
Screenshot: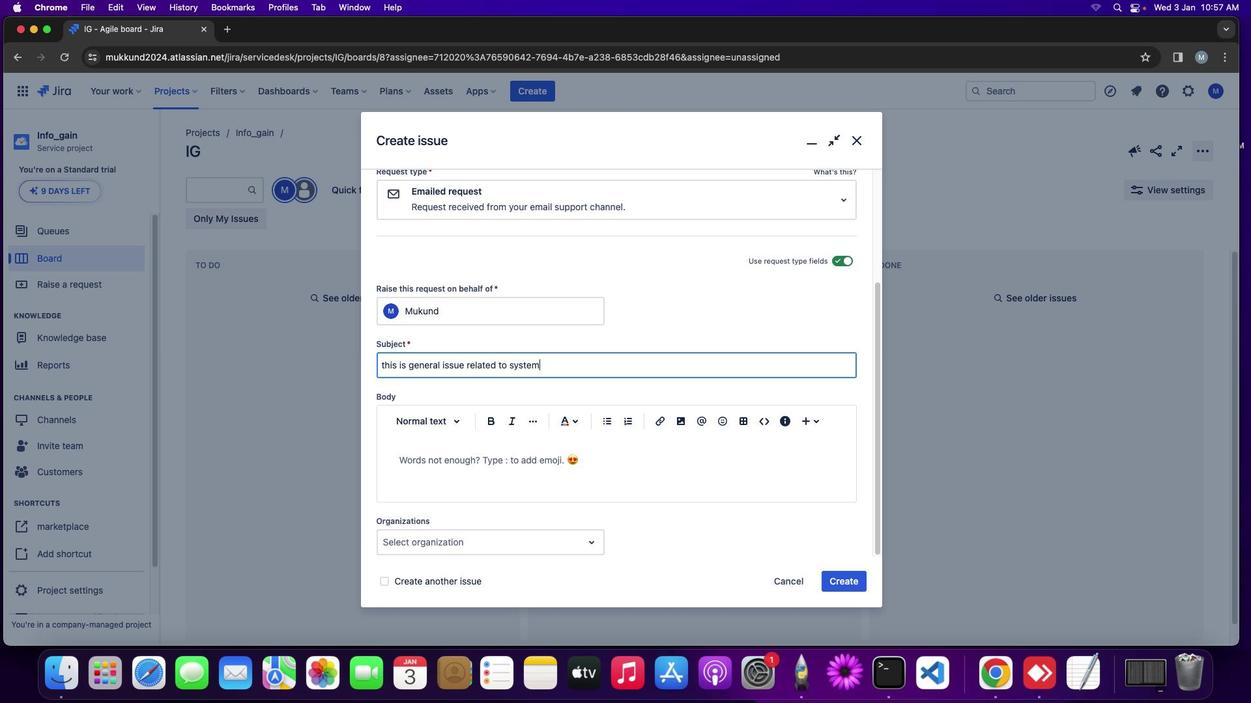 
Action: Mouse moved to (462, 458)
Screenshot: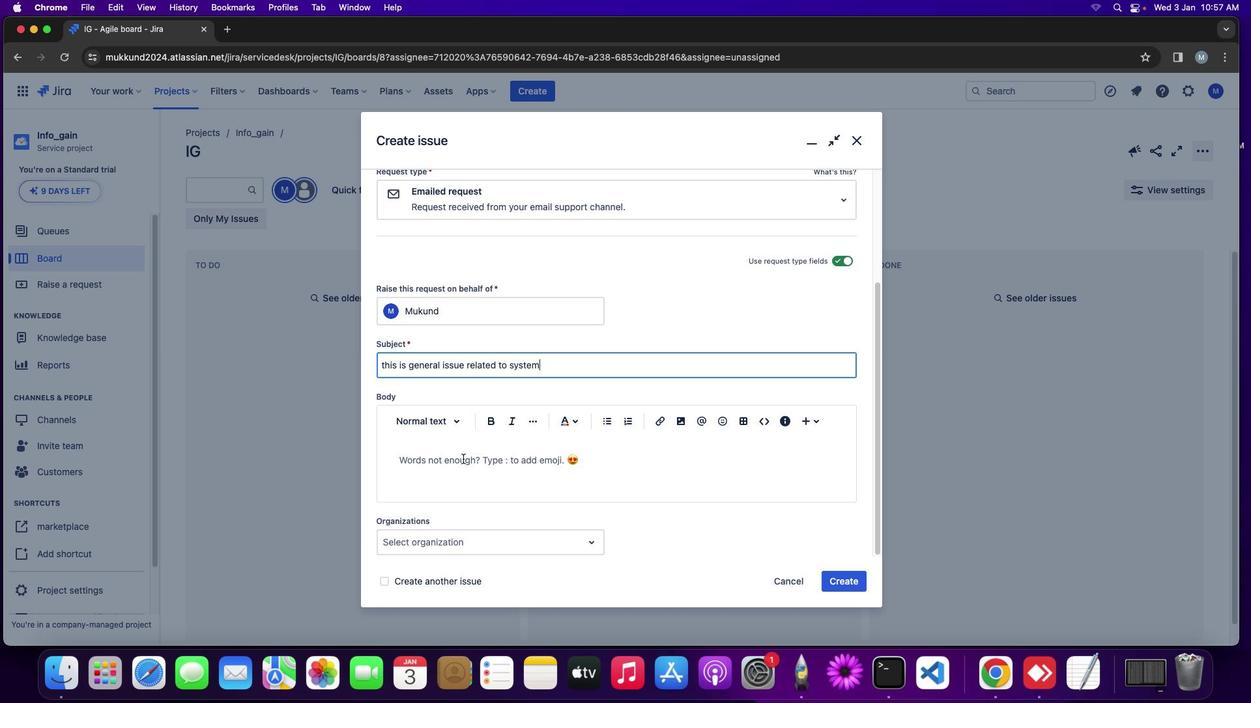 
Action: Mouse pressed left at (462, 458)
Screenshot: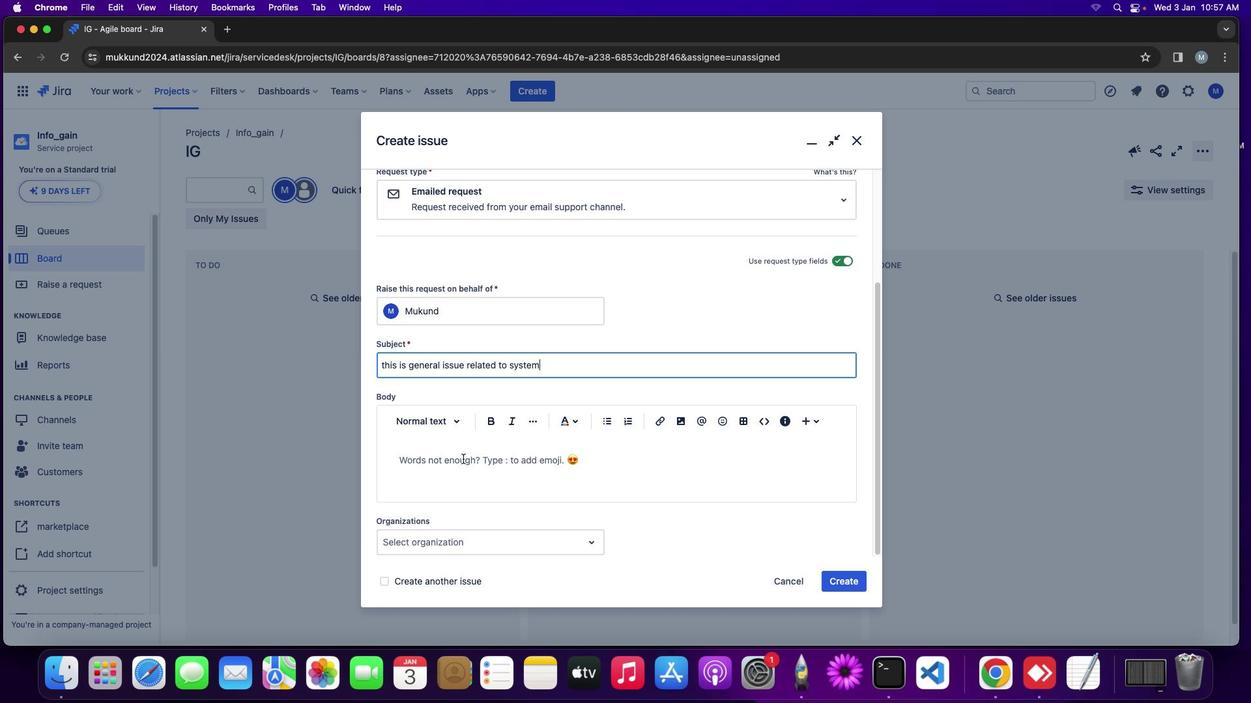 
Action: Key pressed Key.shift'H''i'Key.space't''e''a''m'','Key.enterKey.enterKey.shift_r'P''l''e''a''s''e'Key.spaceKey.backspaceKey.backspaceKey.backspaceKey.backspaceKey.backspaceKey.backspaceKey.backspaceKey.backspaceKey.shift_r'P''l''e''a''s''e'Key.space'a''s''s''i''g''n'Key.spaceKey.shift'I''T'Key.space'p''e''r''s''o''n'Key.space't''o'Key.spaceKey.backspaceKey.space't''o'Key.space'c''h''e''c''k'Key.space't''h''e'Key.space's''y''s''t''e''m''.'
Screenshot: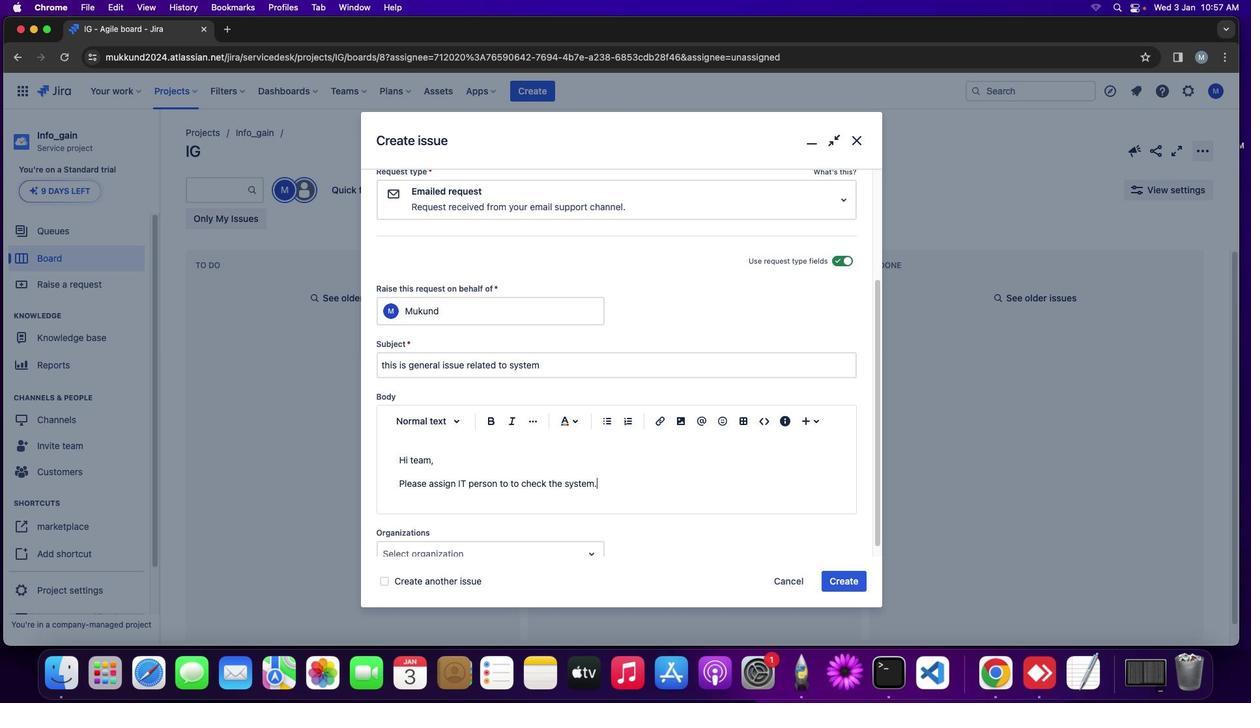 
Action: Mouse moved to (729, 394)
Screenshot: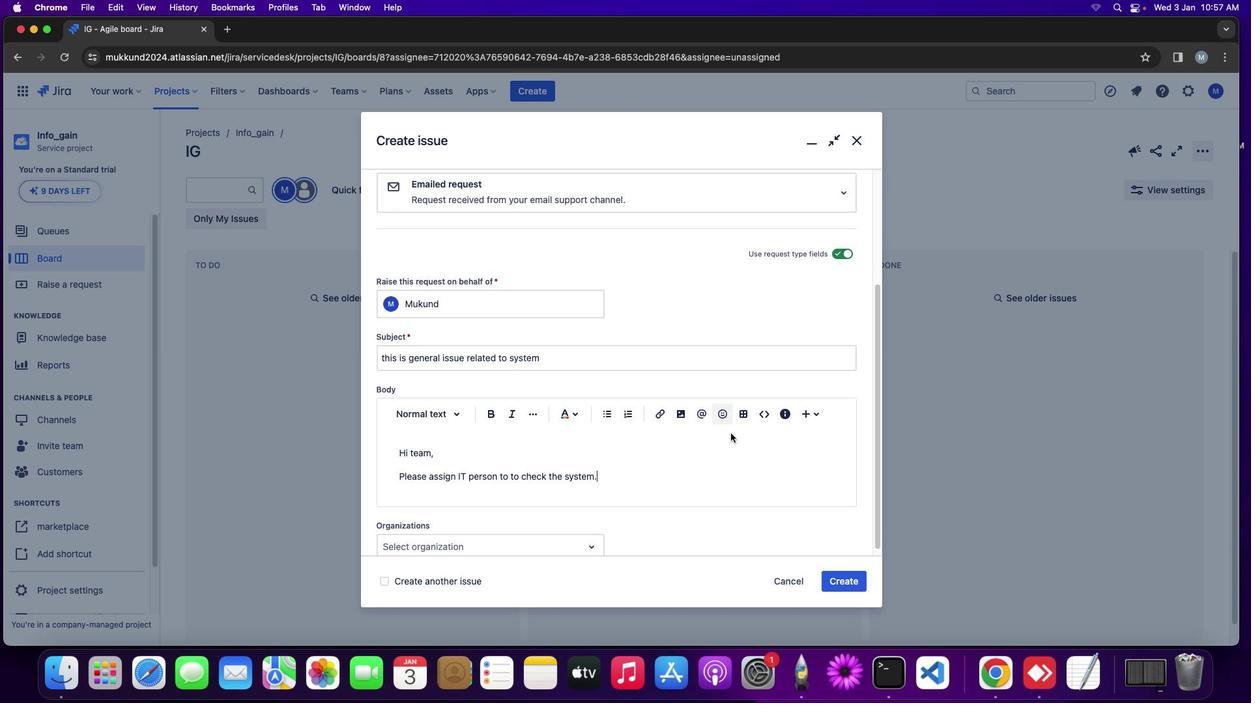 
Action: Mouse scrolled (729, 394) with delta (0, 0)
Screenshot: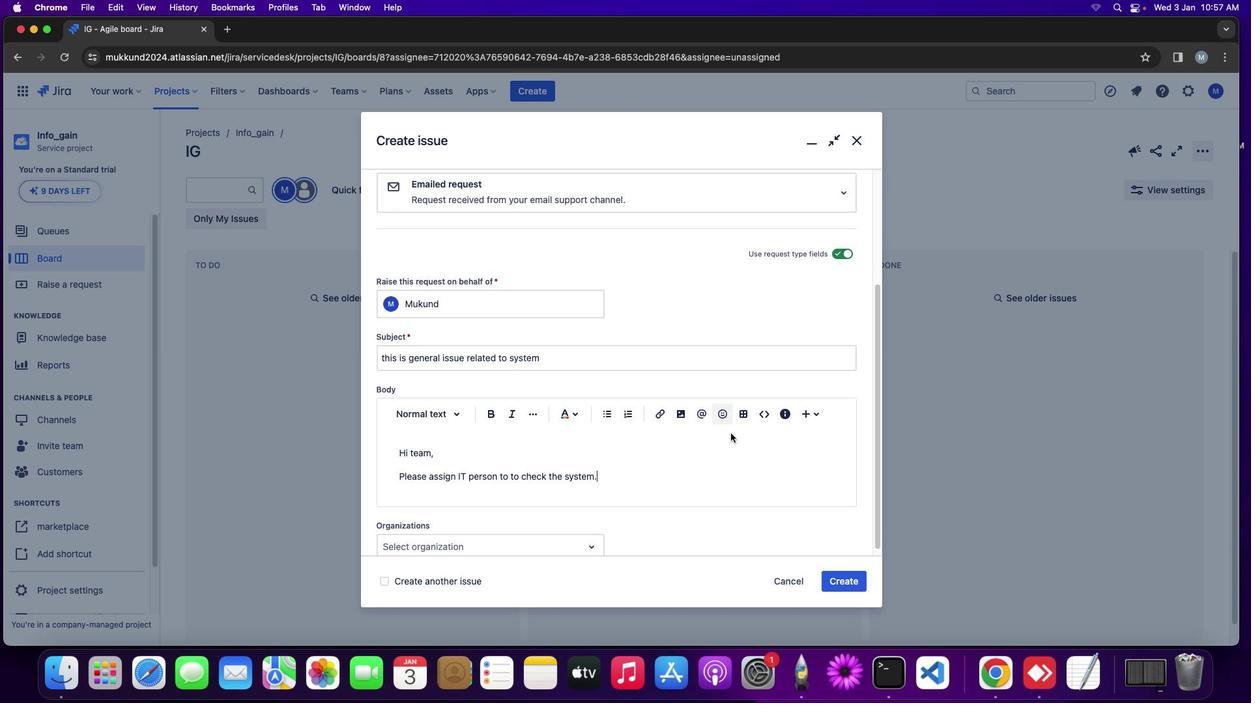 
Action: Mouse moved to (729, 396)
Screenshot: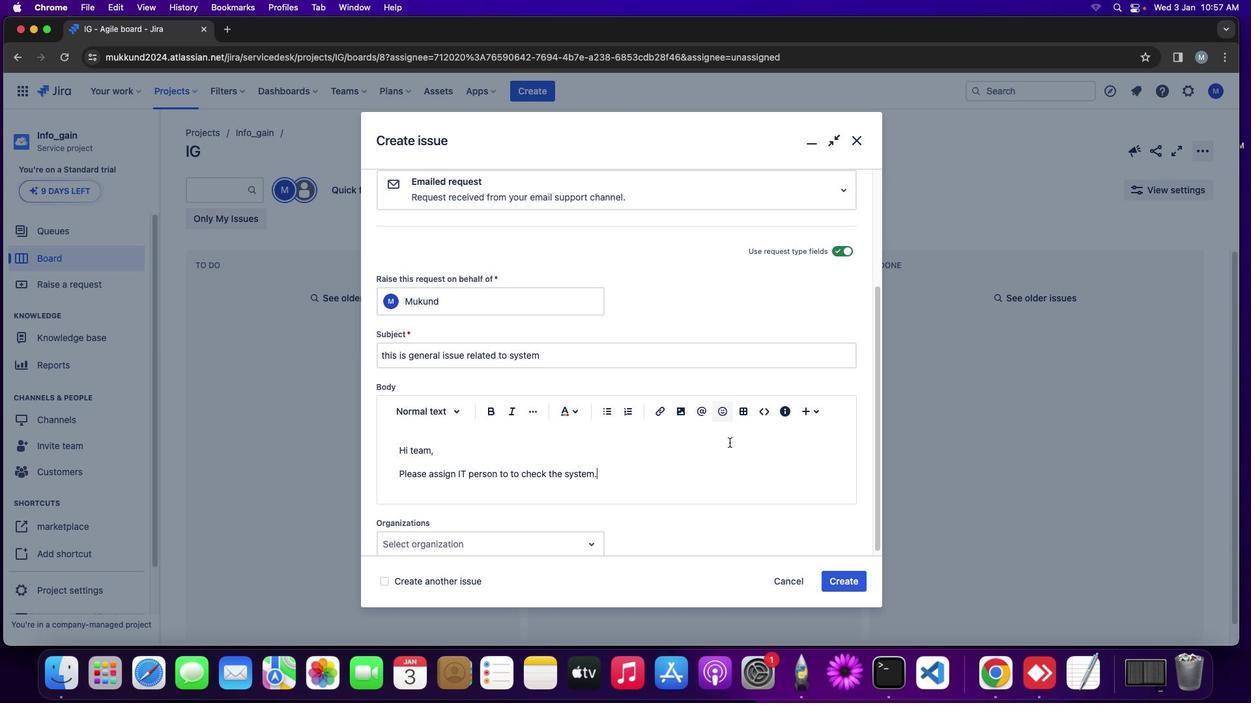 
Action: Mouse scrolled (729, 396) with delta (0, 0)
Screenshot: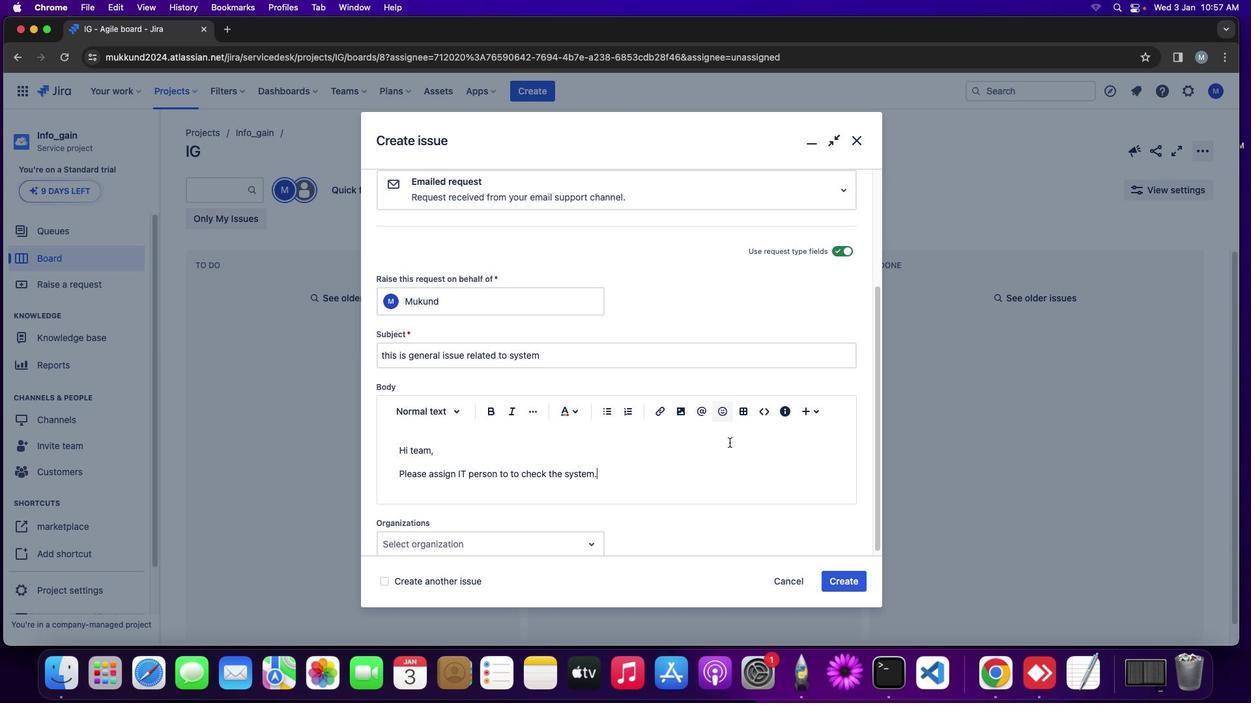 
Action: Mouse moved to (729, 401)
Screenshot: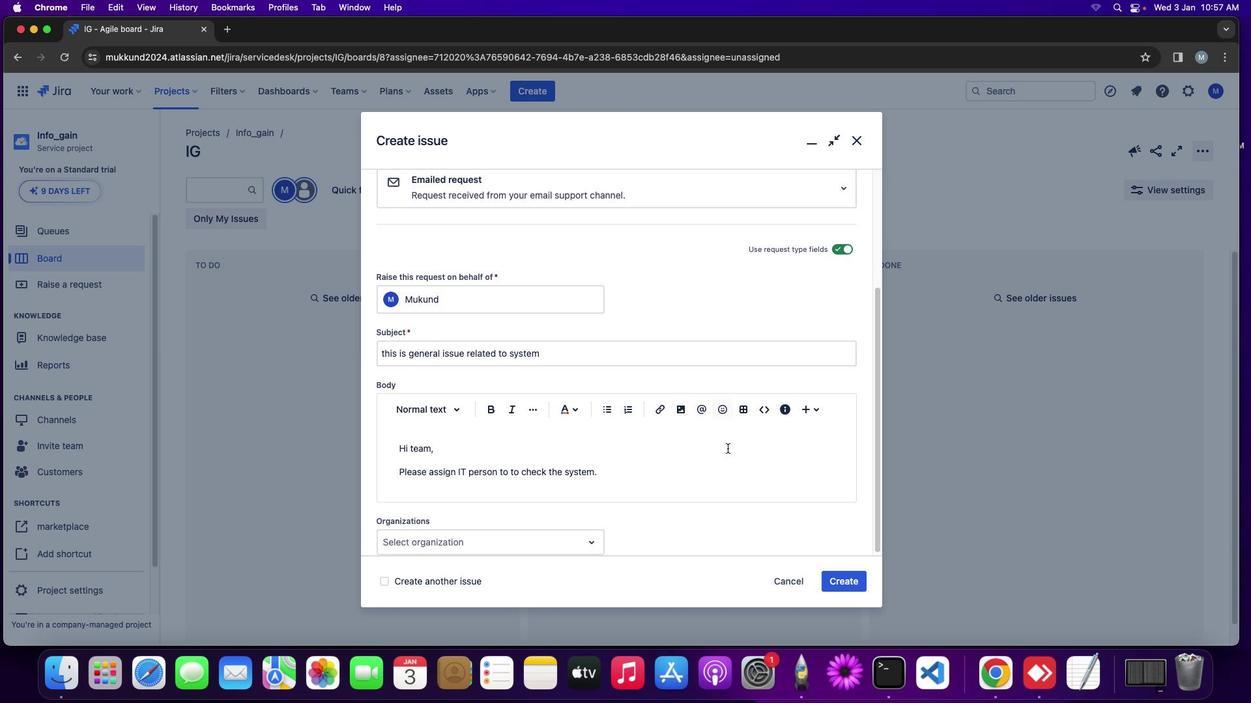 
Action: Mouse scrolled (729, 401) with delta (0, -1)
Screenshot: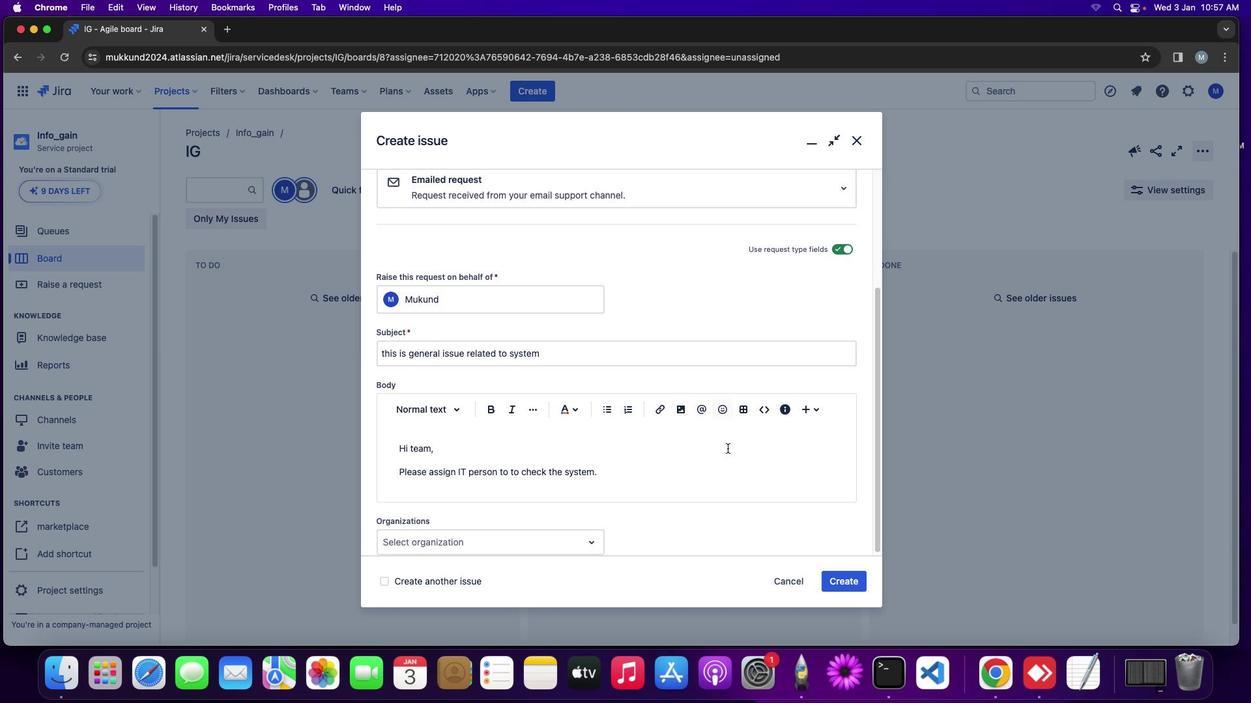 
Action: Mouse moved to (729, 408)
Screenshot: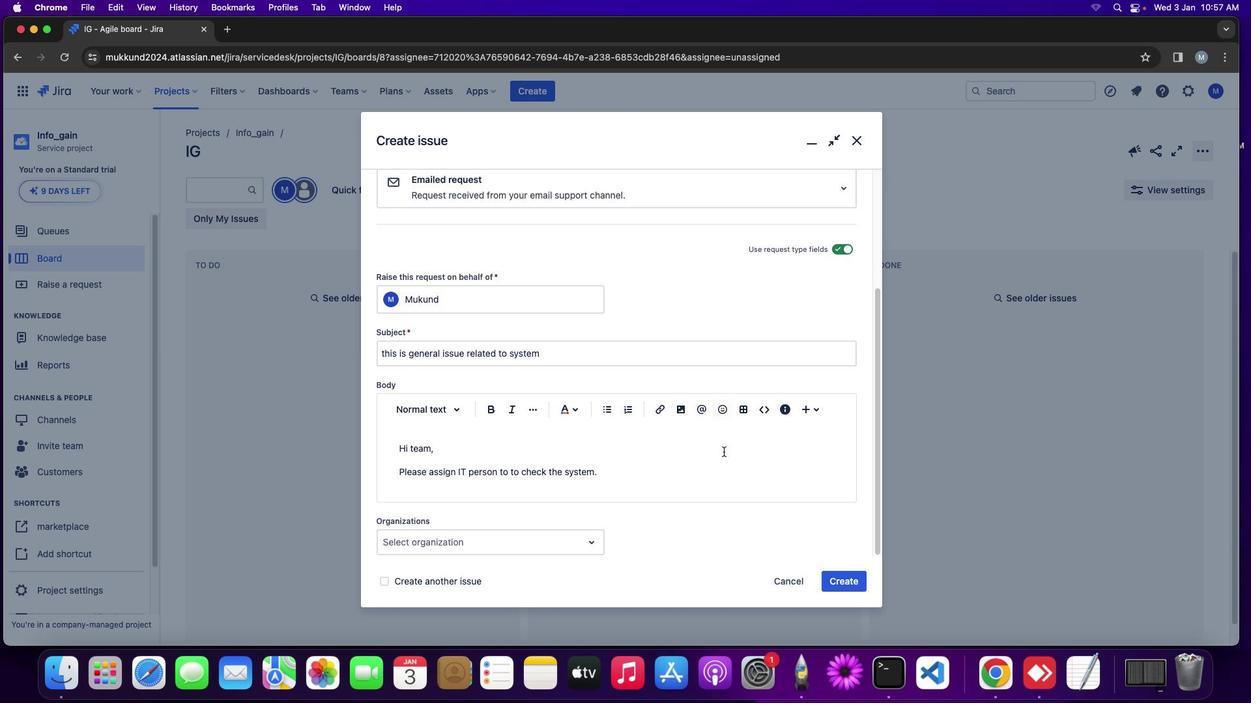 
Action: Mouse scrolled (729, 408) with delta (0, -2)
Screenshot: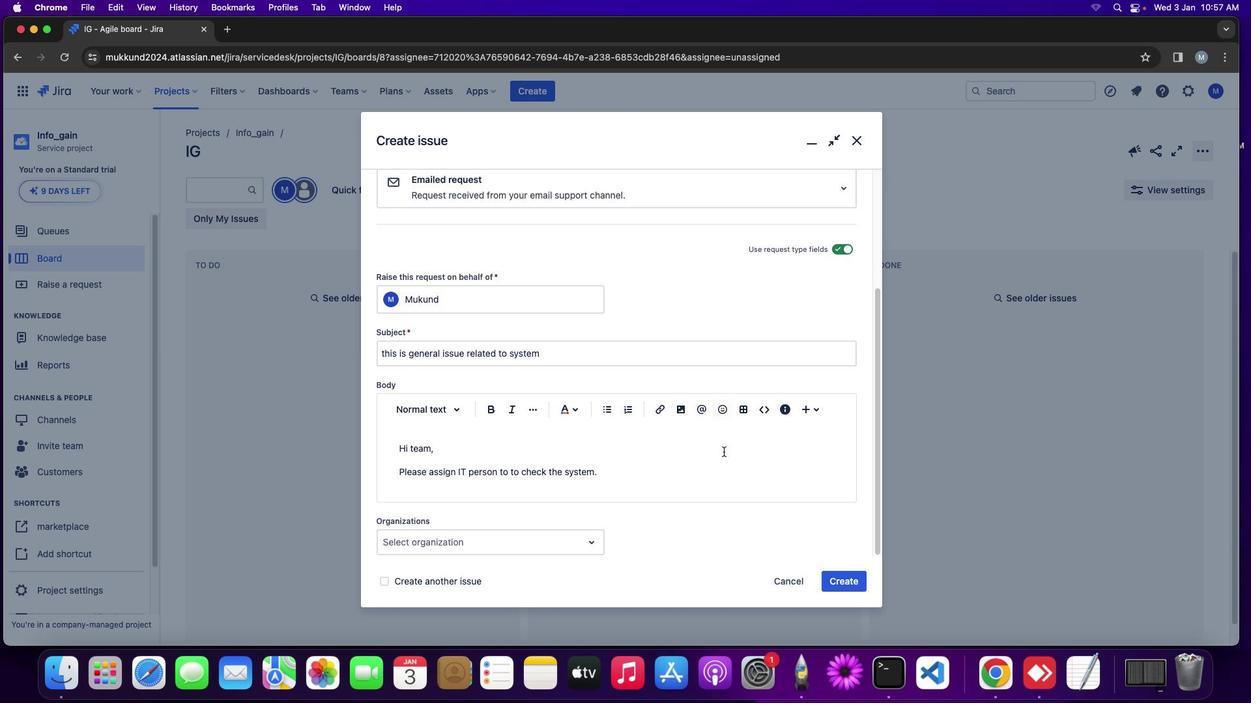 
Action: Mouse moved to (730, 418)
Screenshot: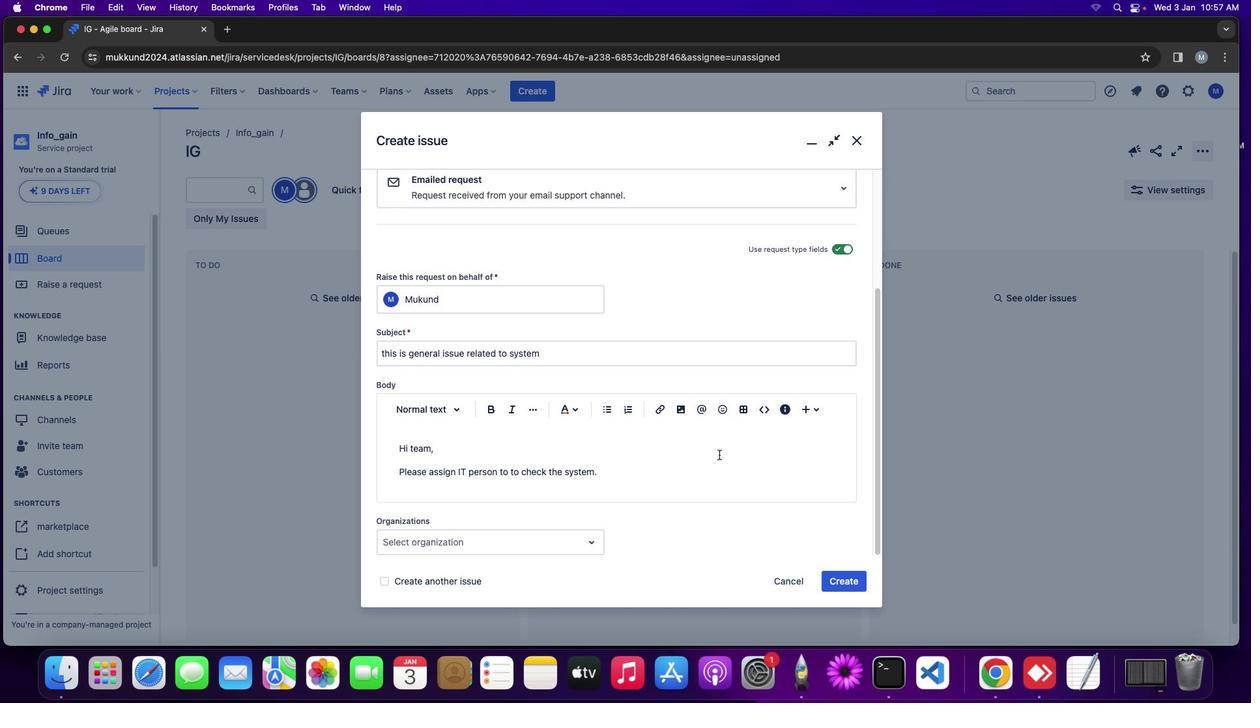 
Action: Mouse scrolled (730, 418) with delta (0, -3)
Screenshot: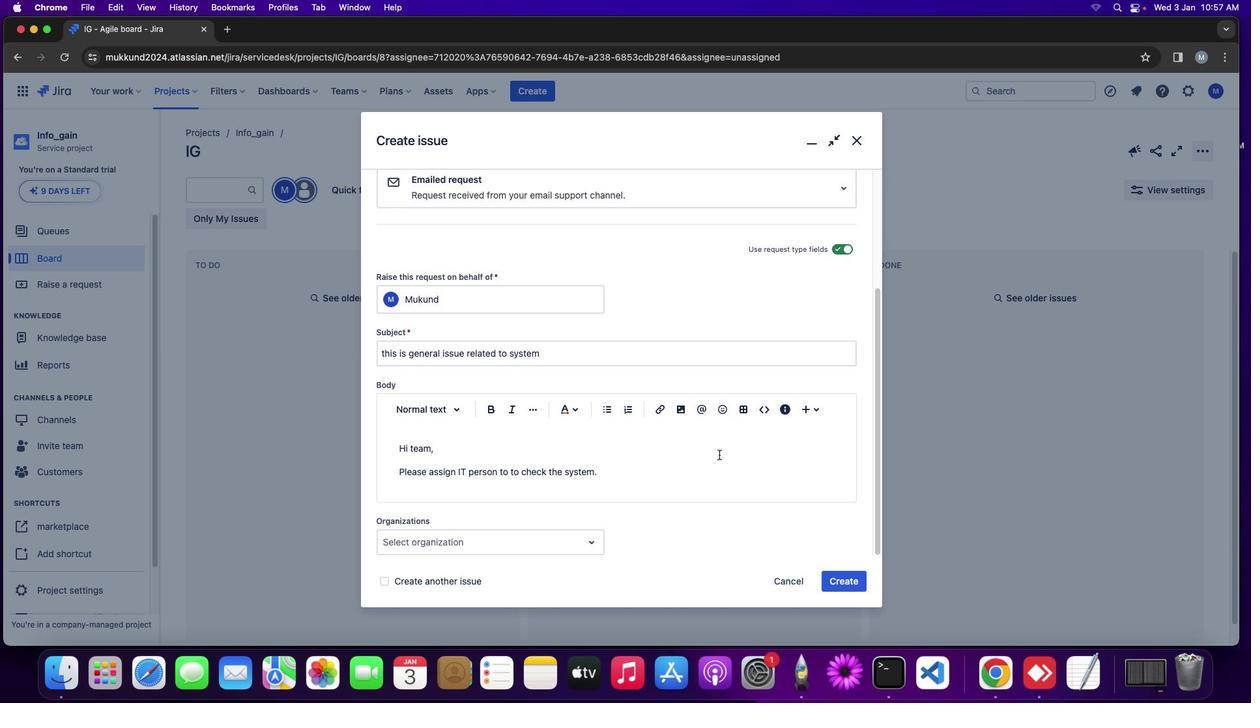 
Action: Mouse moved to (593, 538)
Screenshot: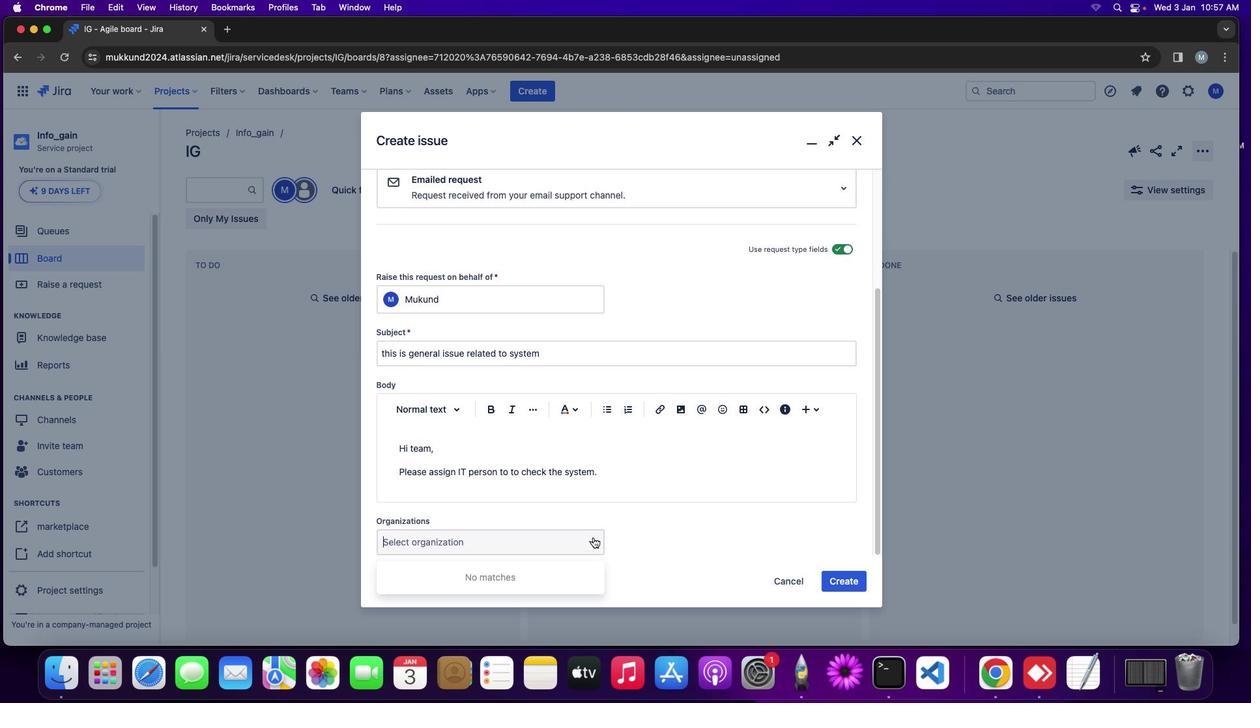 
Action: Mouse pressed left at (593, 538)
Screenshot: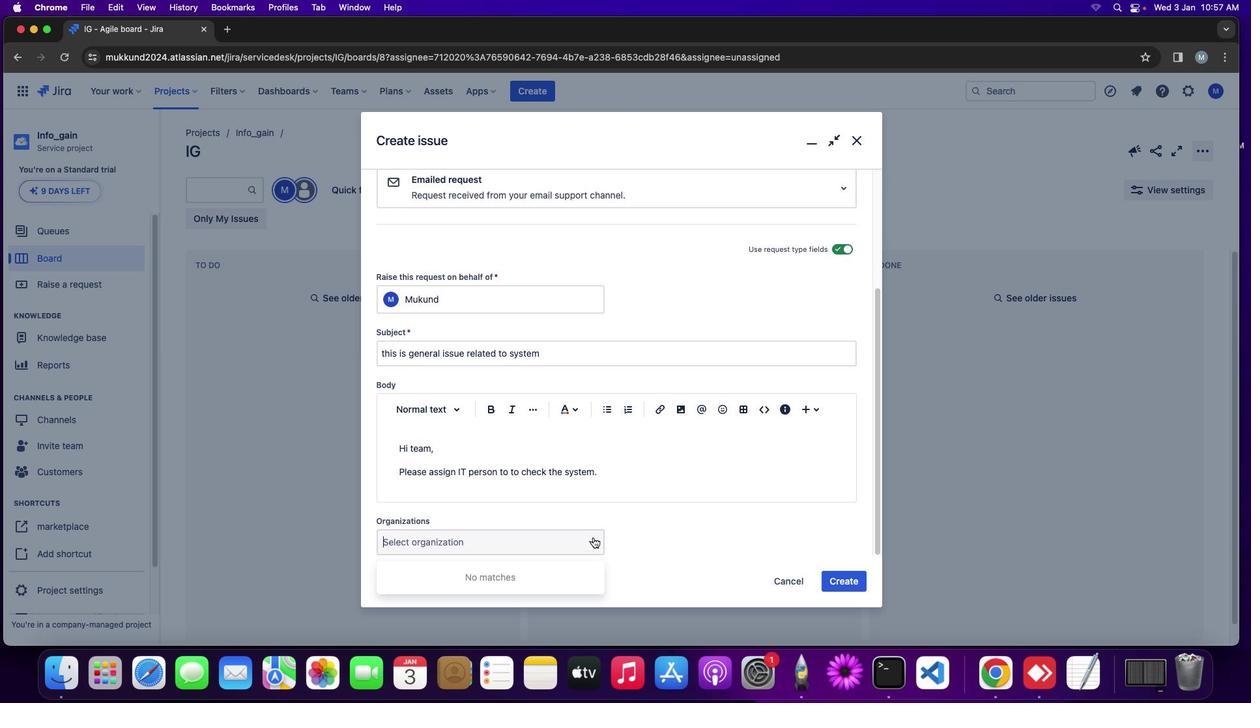 
Action: Mouse moved to (694, 537)
Screenshot: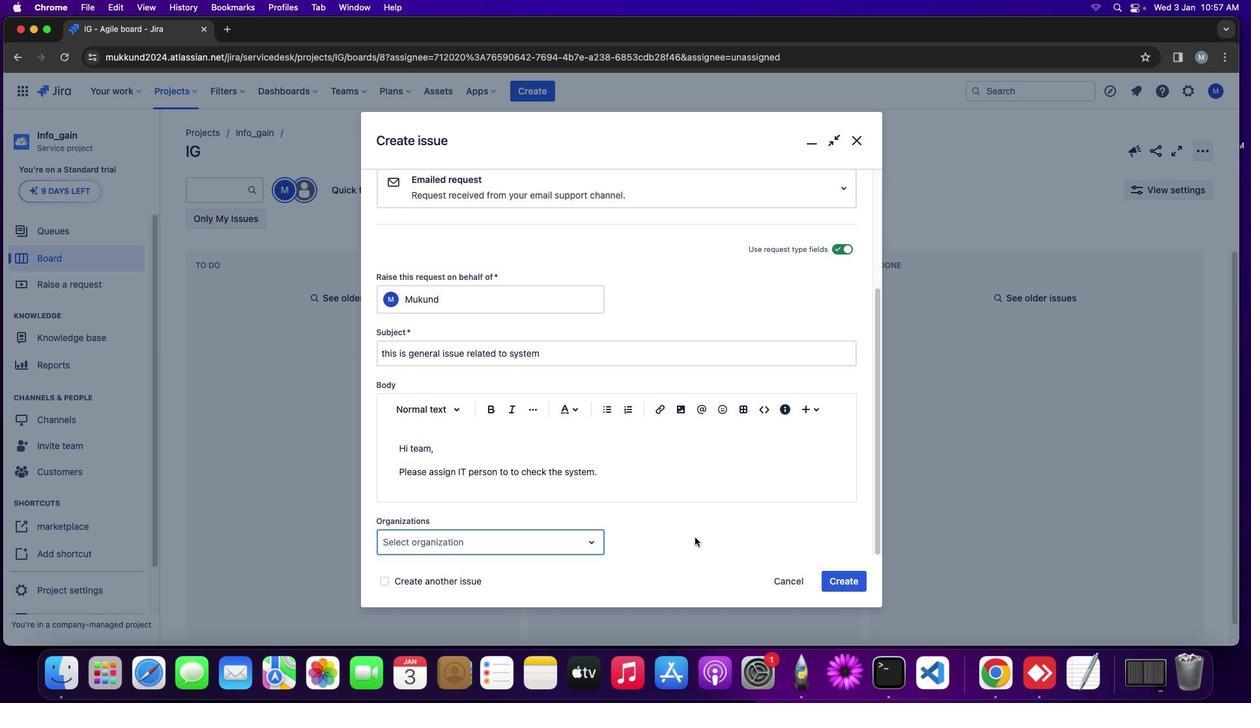 
Action: Mouse pressed left at (694, 537)
Screenshot: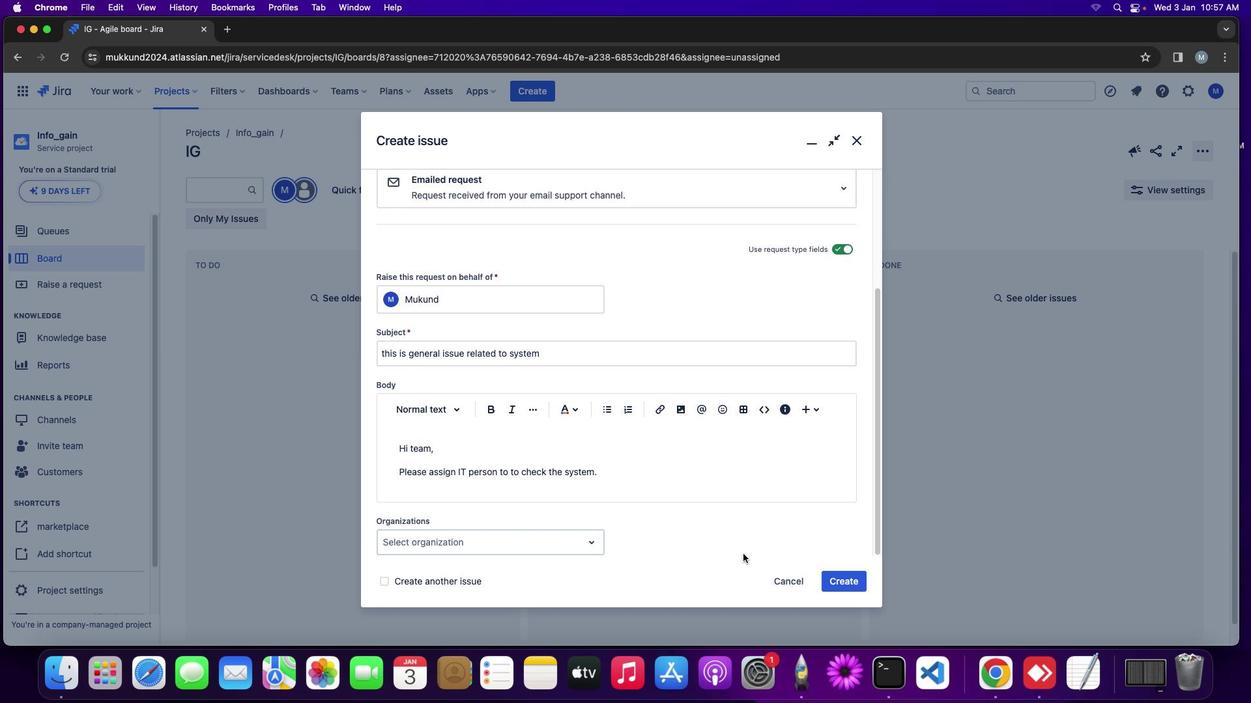 
Action: Mouse moved to (861, 583)
Screenshot: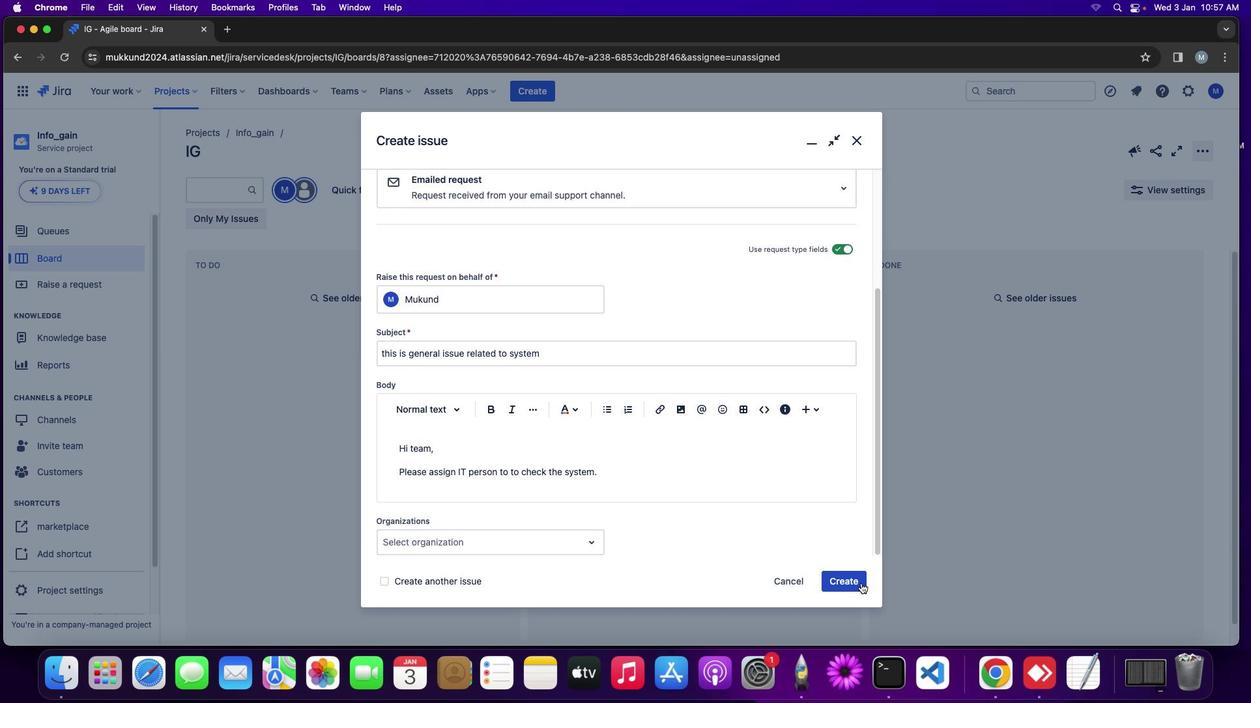 
Action: Mouse pressed left at (861, 583)
Screenshot: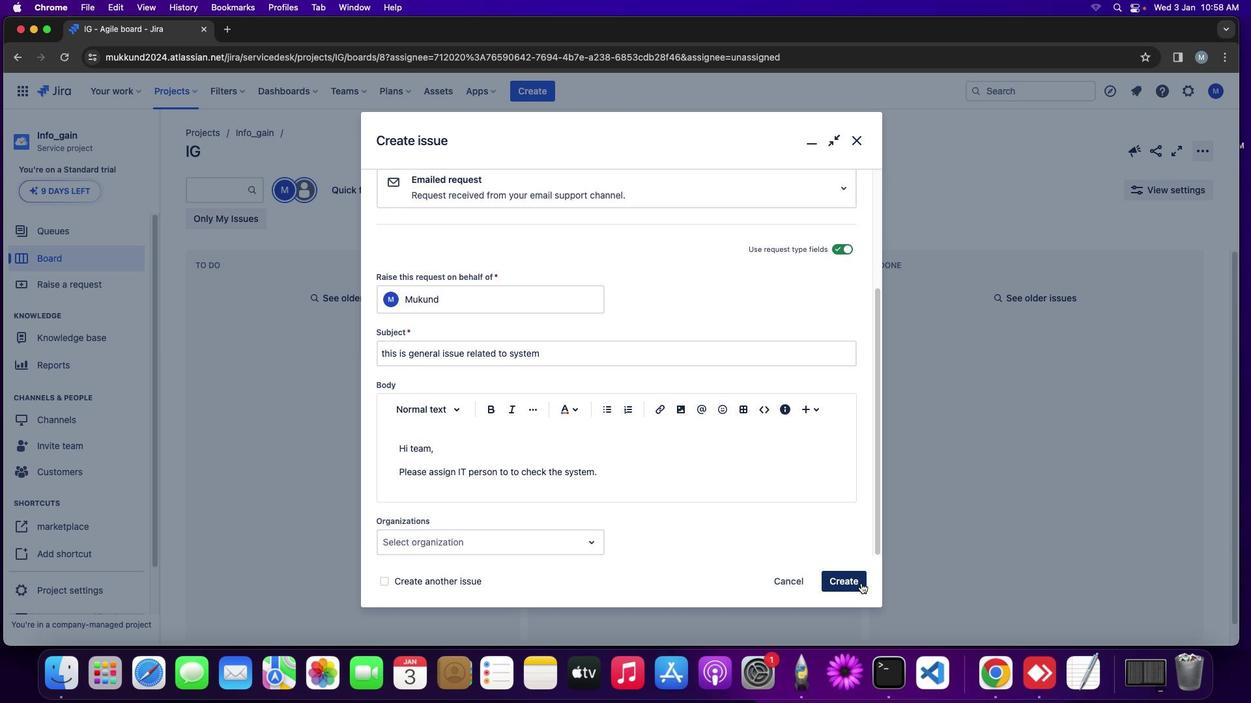 
Action: Mouse moved to (116, 596)
Screenshot: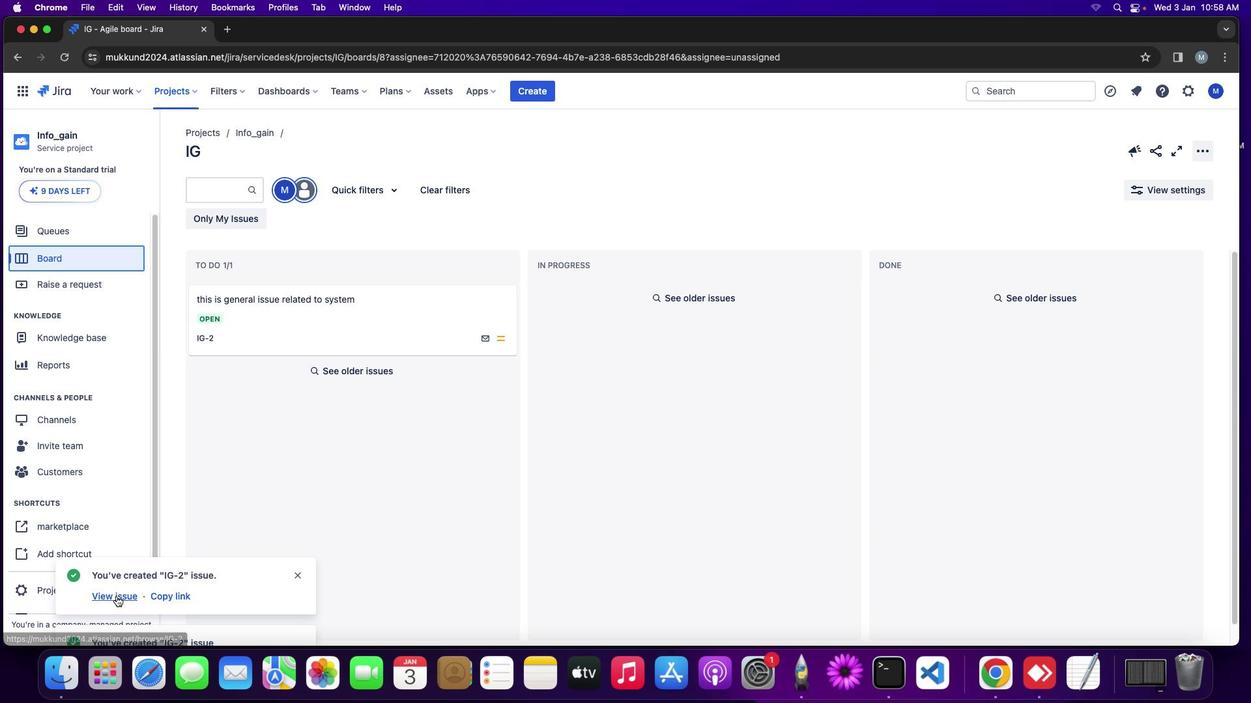 
Action: Mouse pressed left at (116, 596)
Screenshot: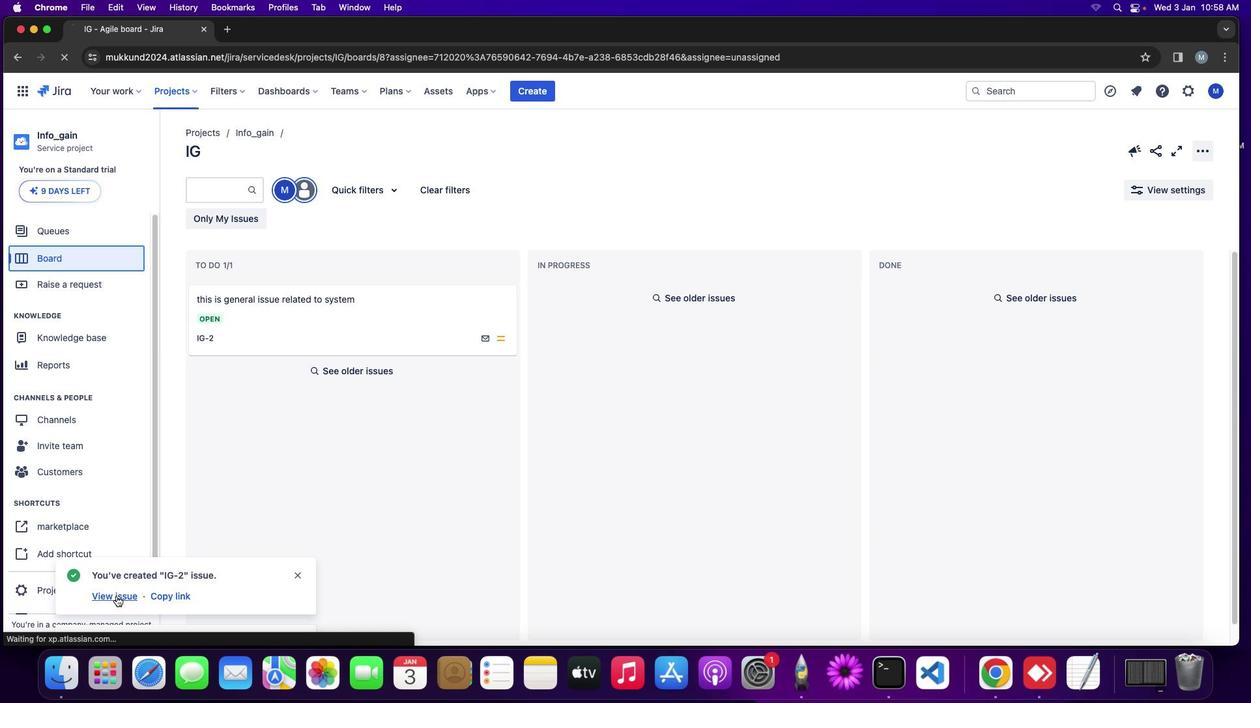 
Action: Mouse moved to (978, 170)
Screenshot: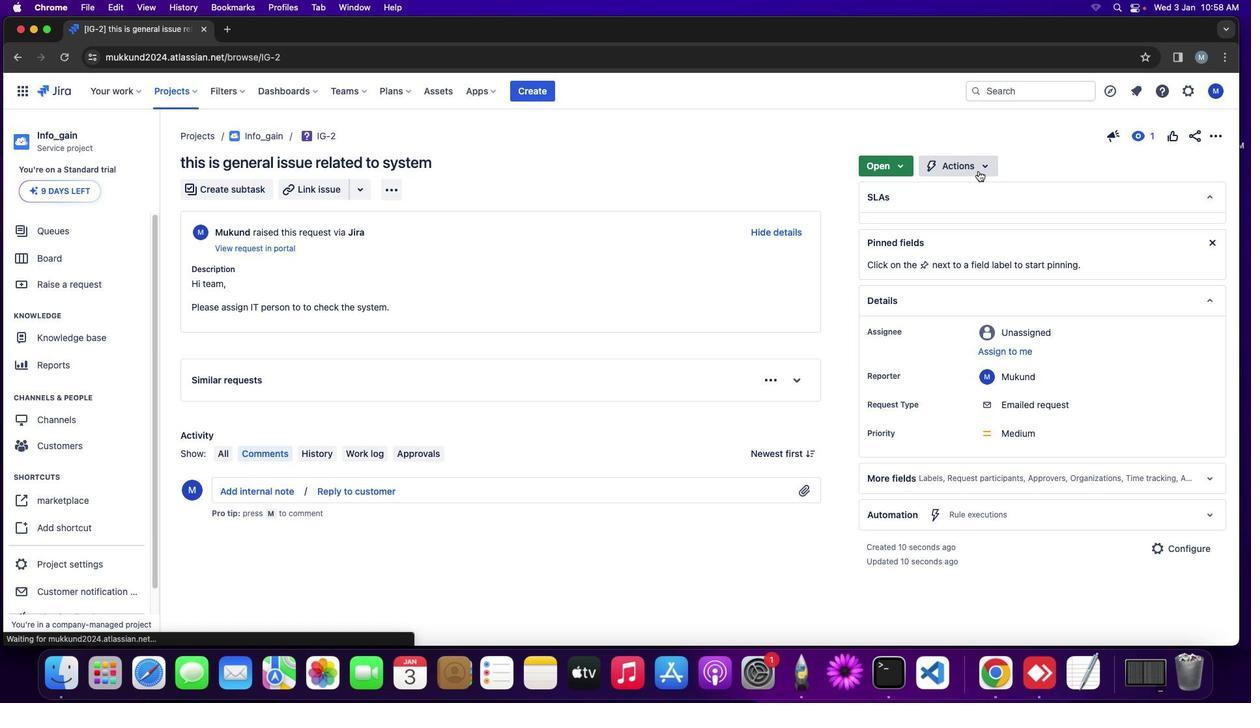 
Action: Mouse pressed left at (978, 170)
Screenshot: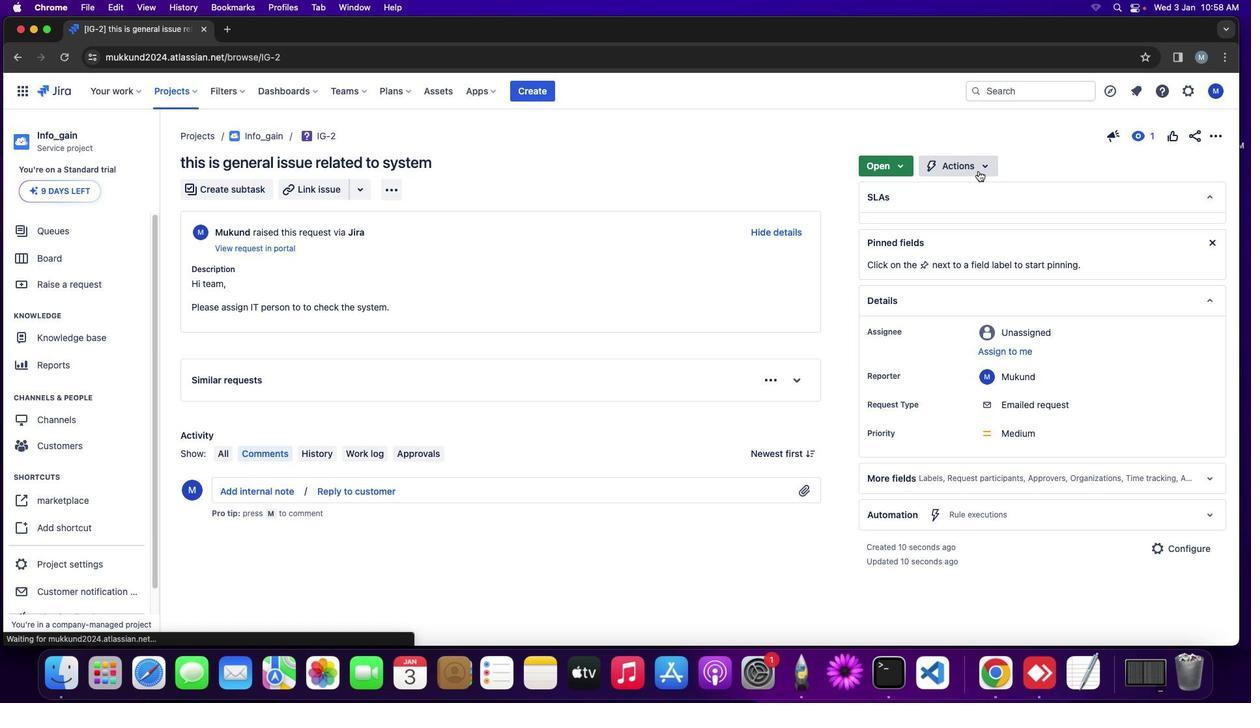 
Action: Mouse moved to (860, 118)
Screenshot: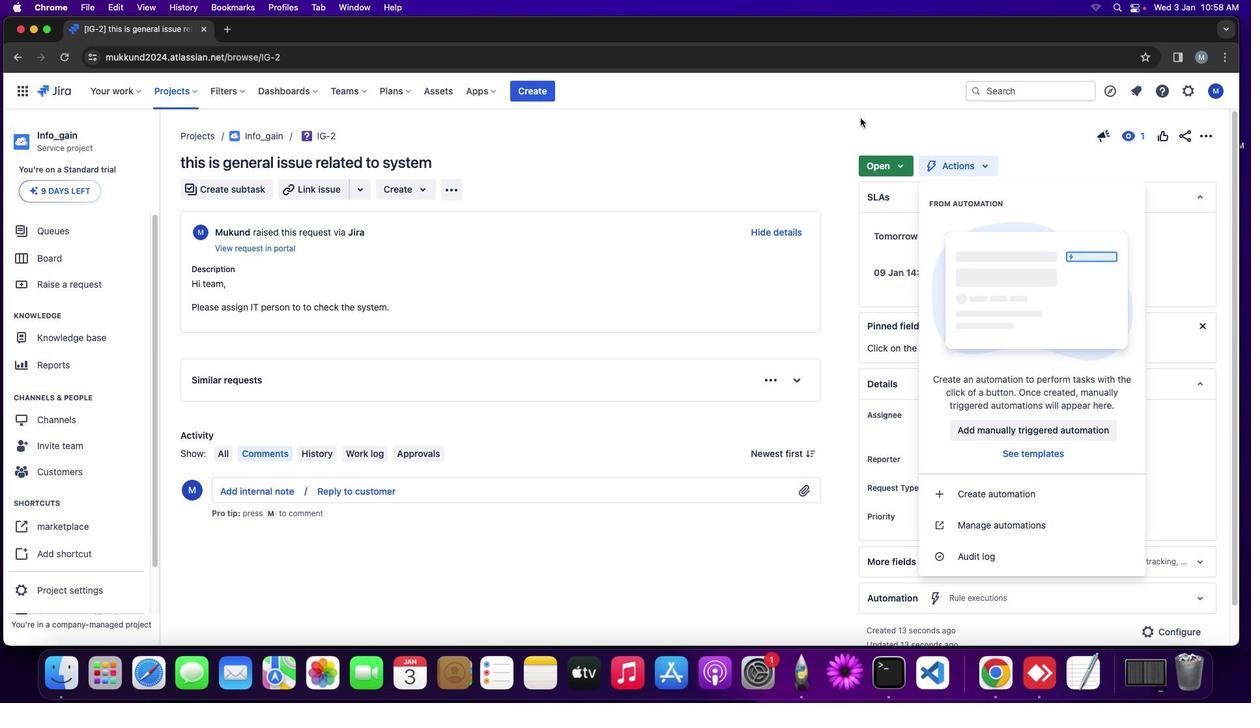 
Action: Mouse pressed left at (860, 118)
Screenshot: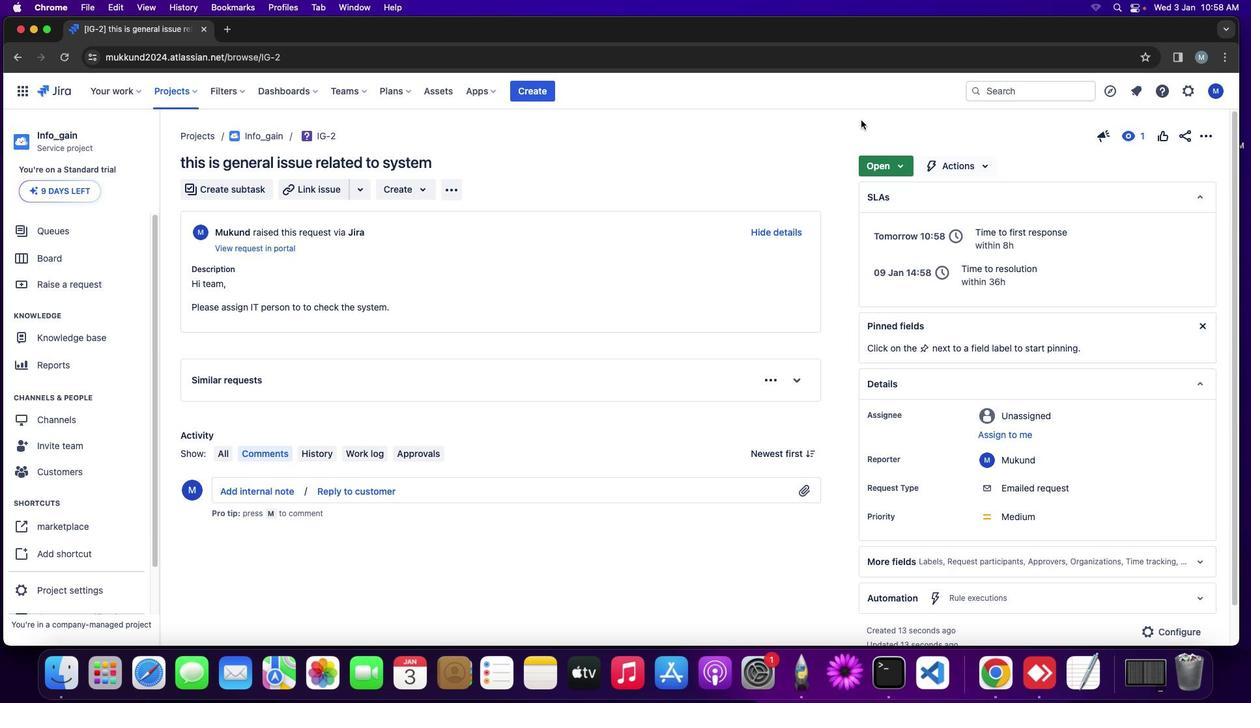 
Action: Mouse moved to (902, 170)
Screenshot: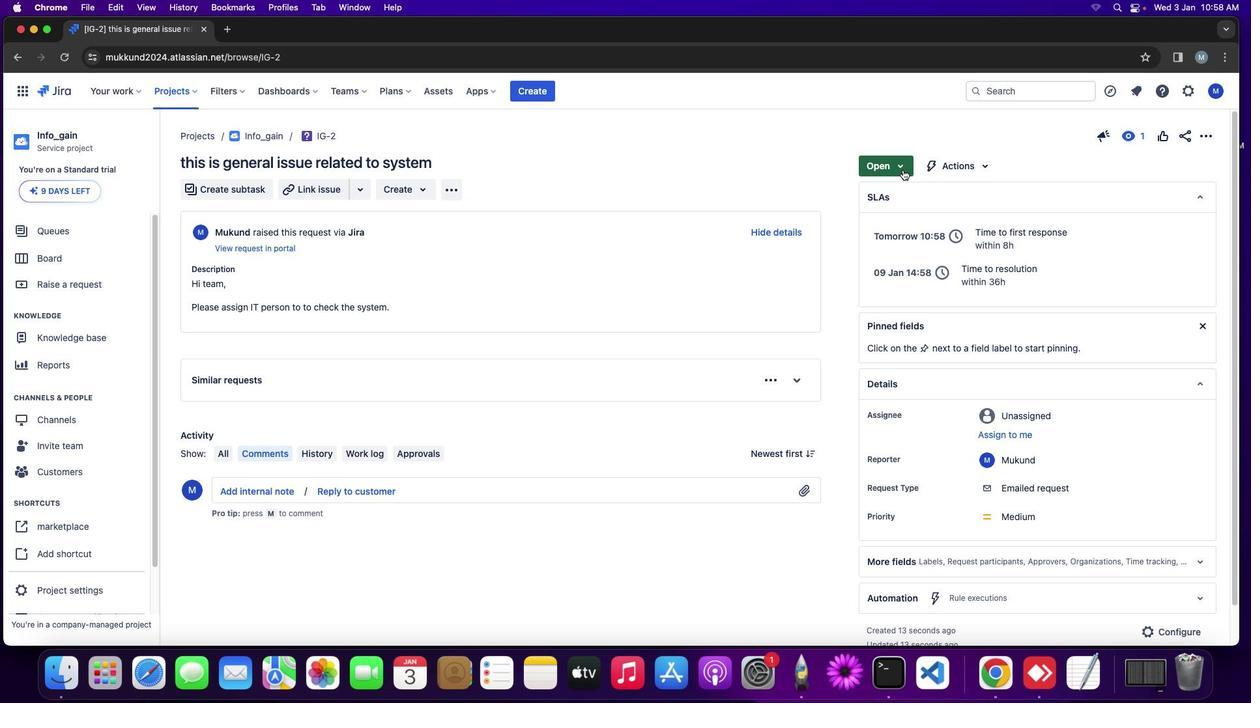 
Action: Mouse pressed left at (902, 170)
Screenshot: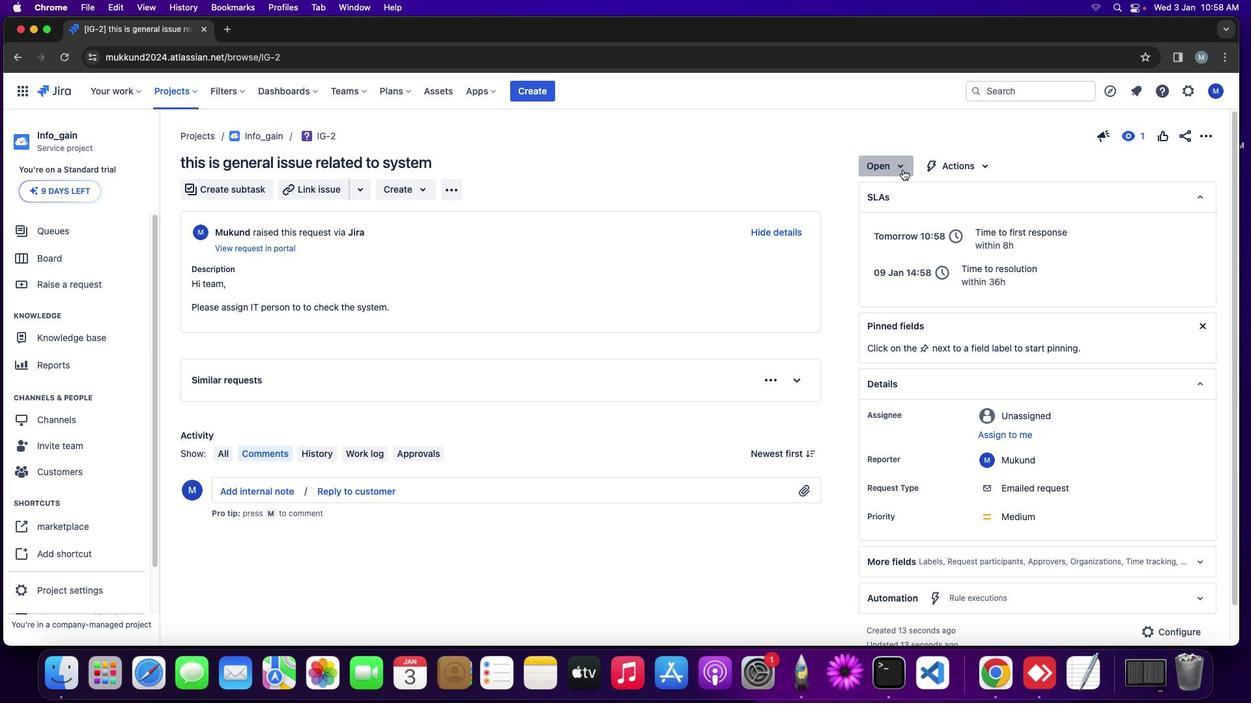 
Action: Mouse moved to (1025, 421)
Screenshot: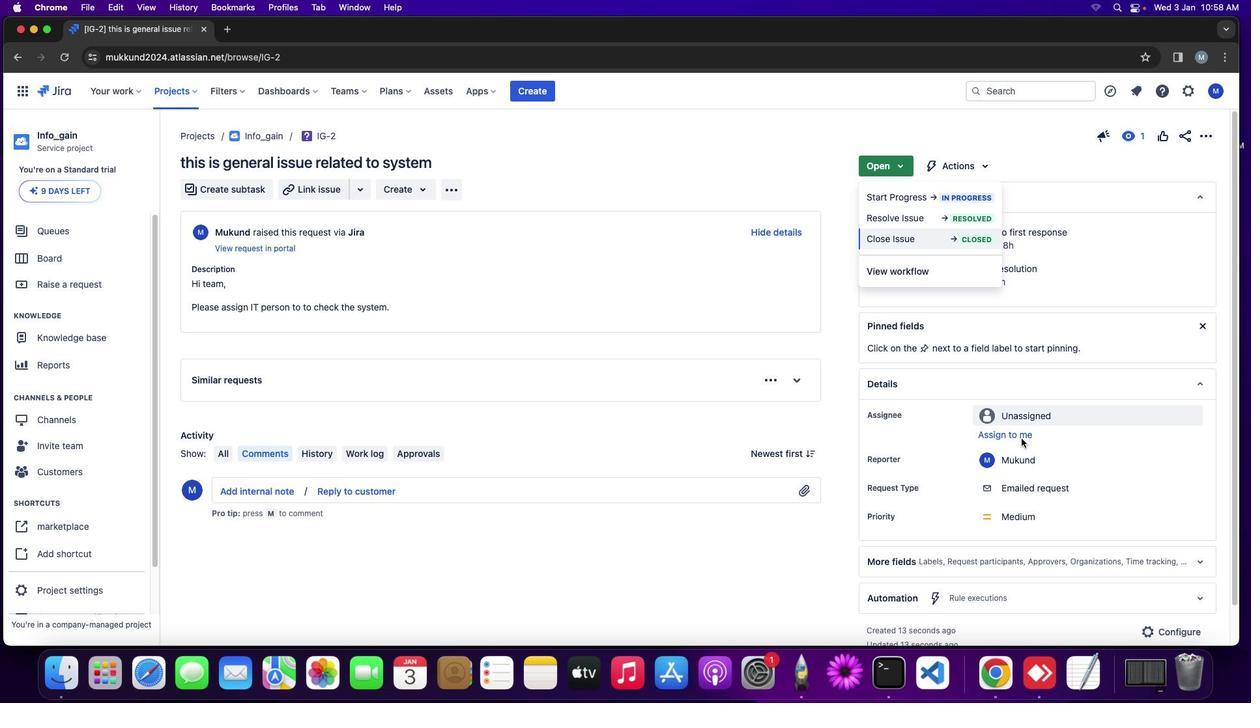 
Action: Mouse pressed left at (1025, 421)
Screenshot: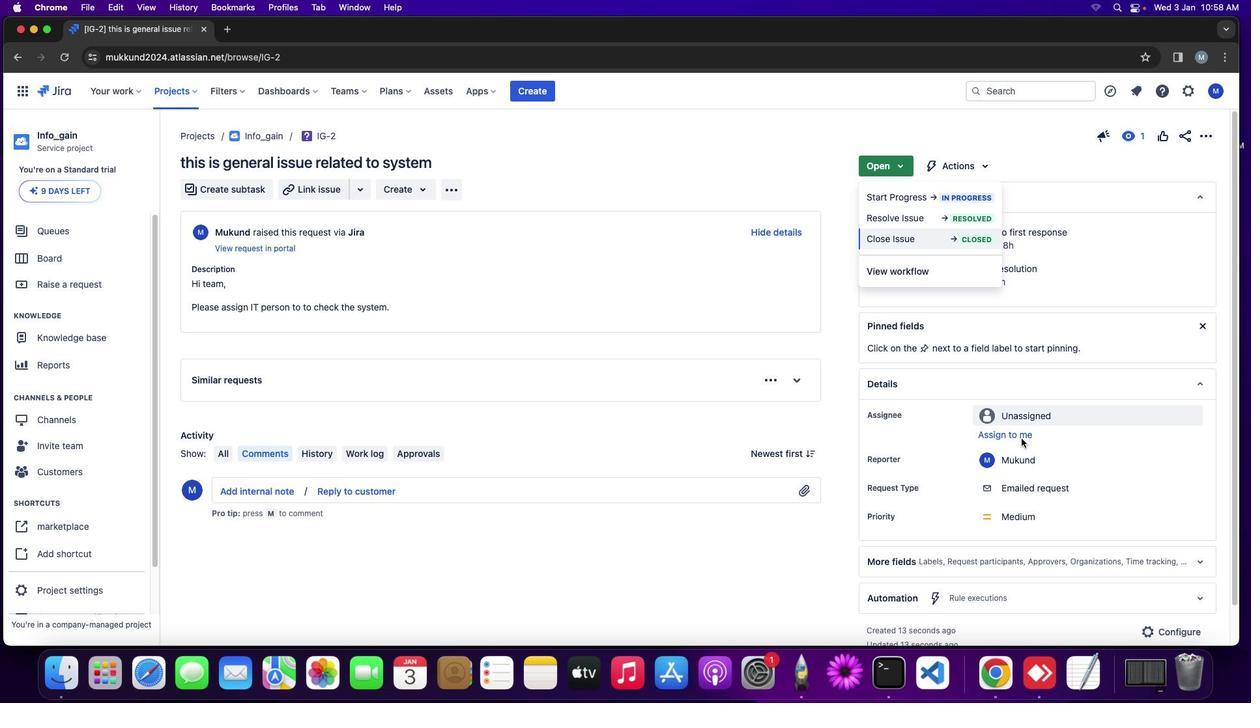 
Action: Mouse moved to (1036, 414)
Screenshot: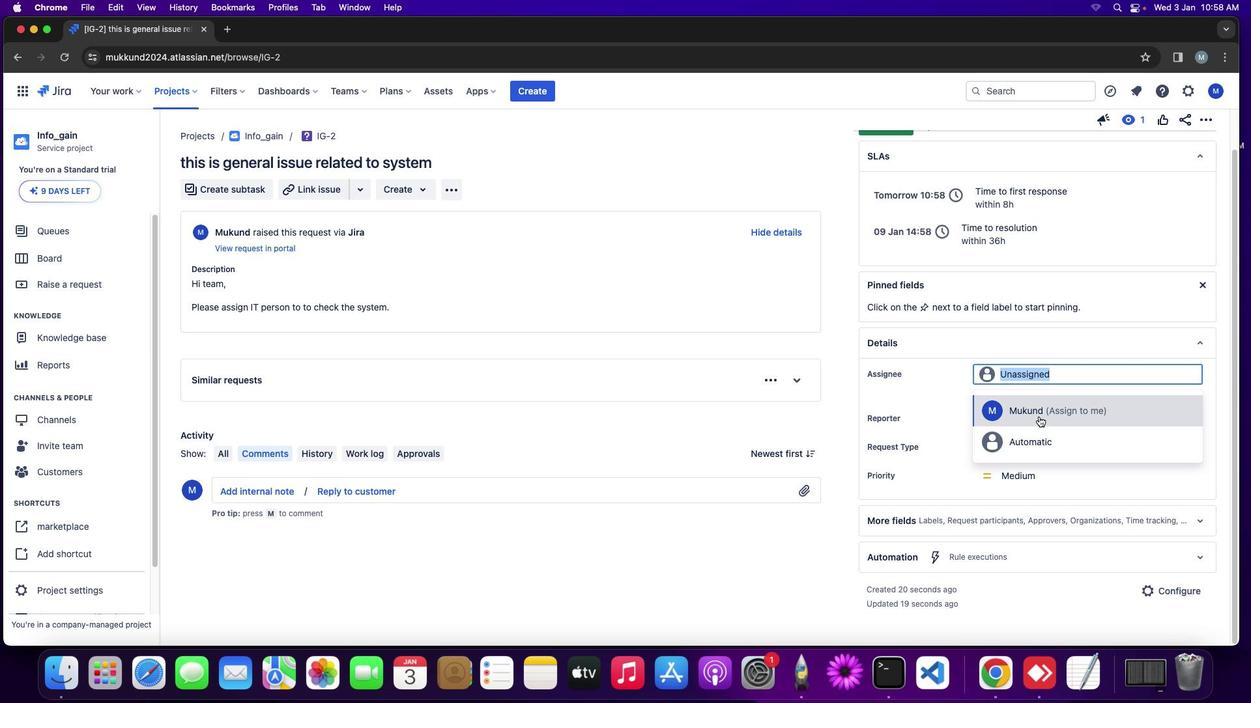 
Action: Mouse pressed left at (1036, 414)
Screenshot: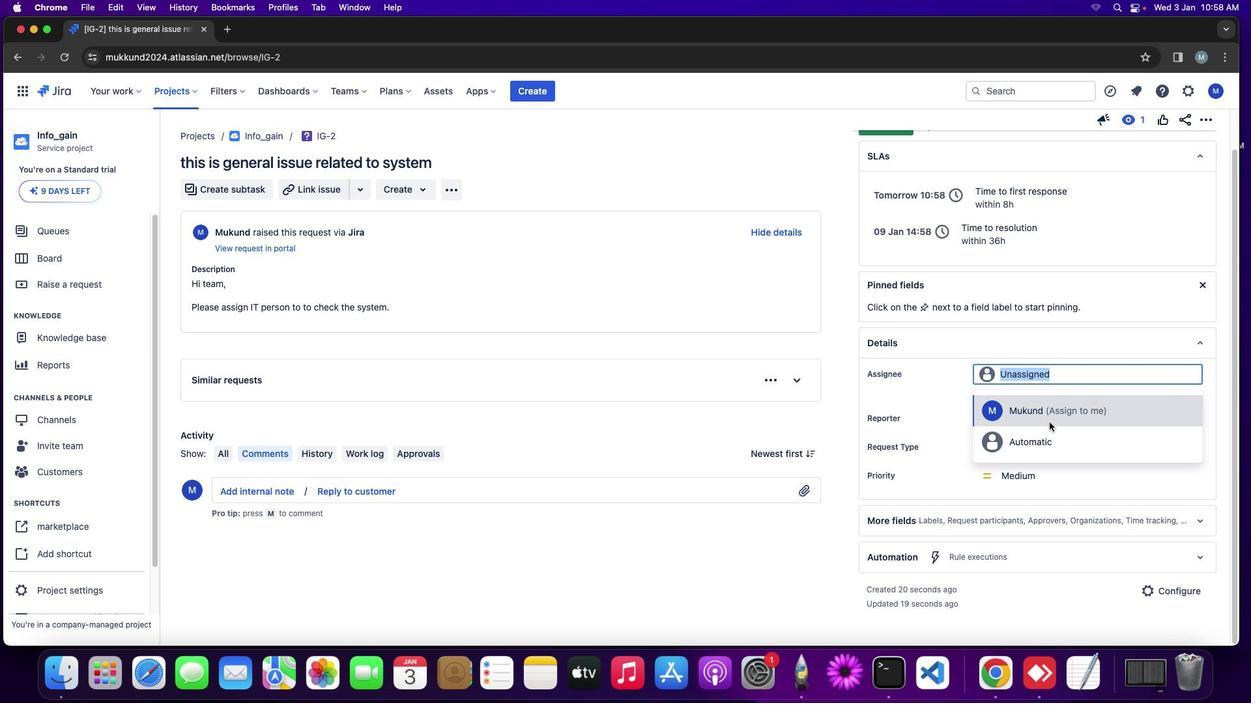 
Action: Mouse moved to (838, 184)
Screenshot: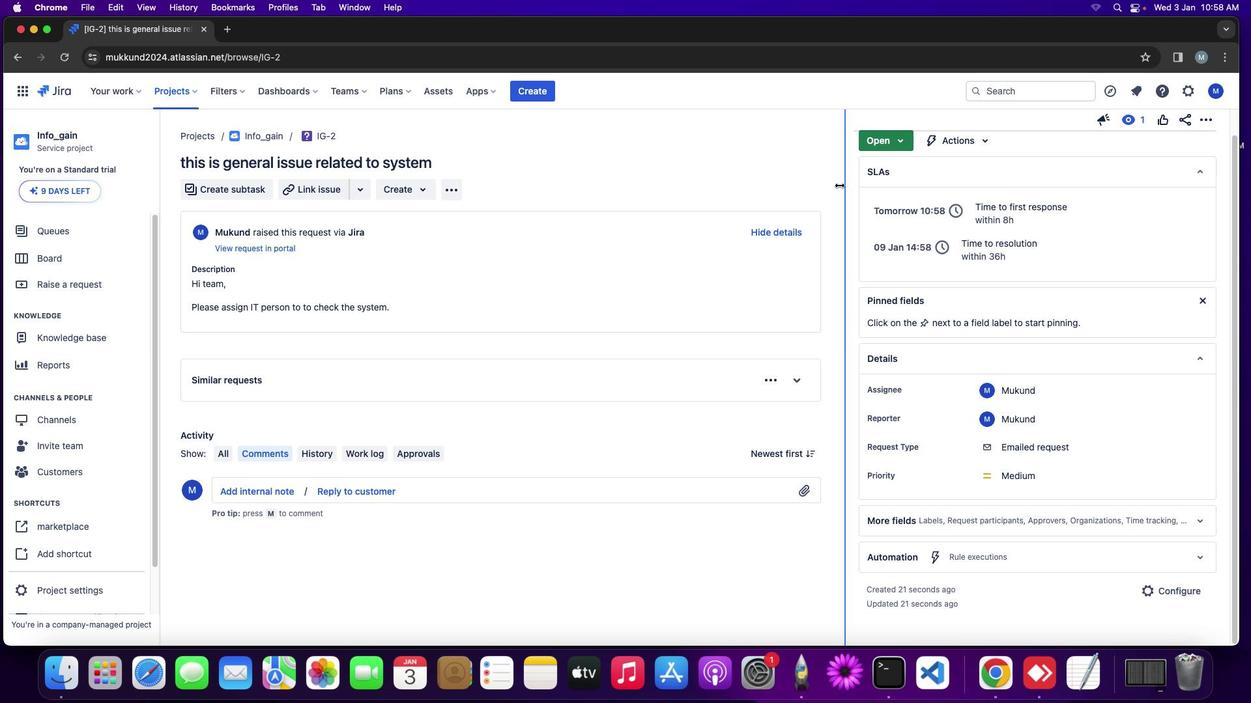 
Action: Mouse pressed left at (838, 184)
Screenshot: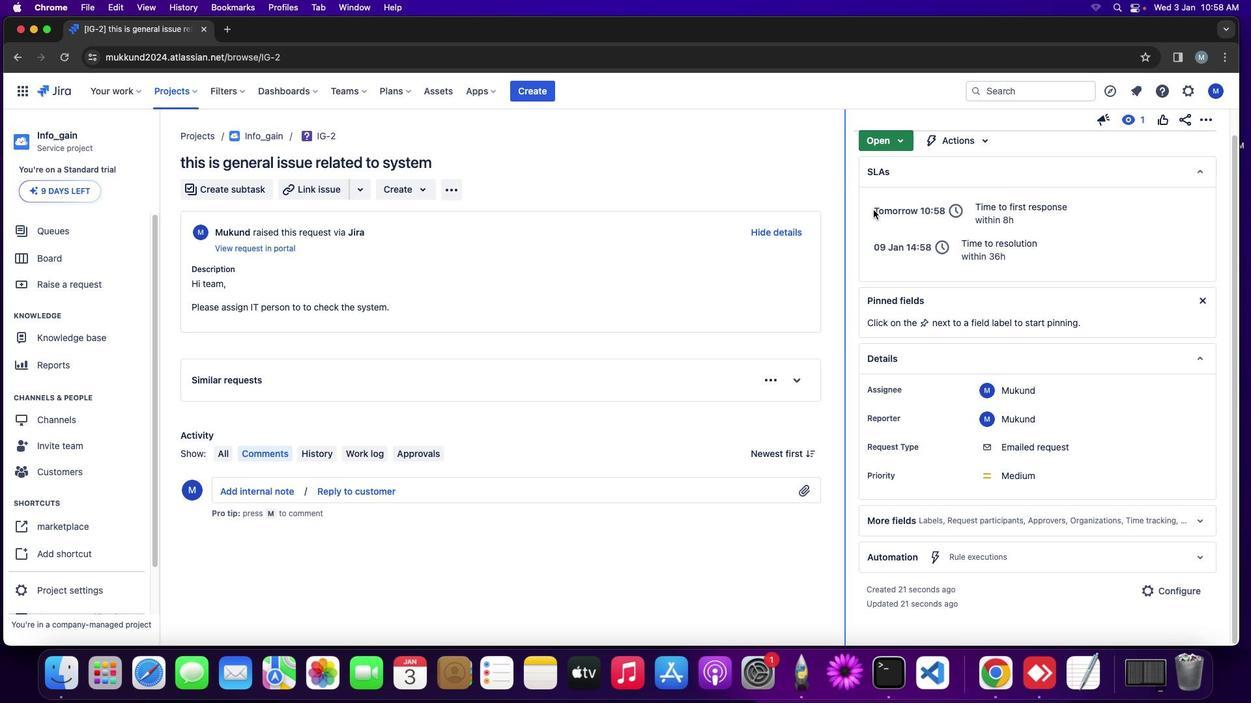 
Action: Mouse moved to (1044, 389)
Screenshot: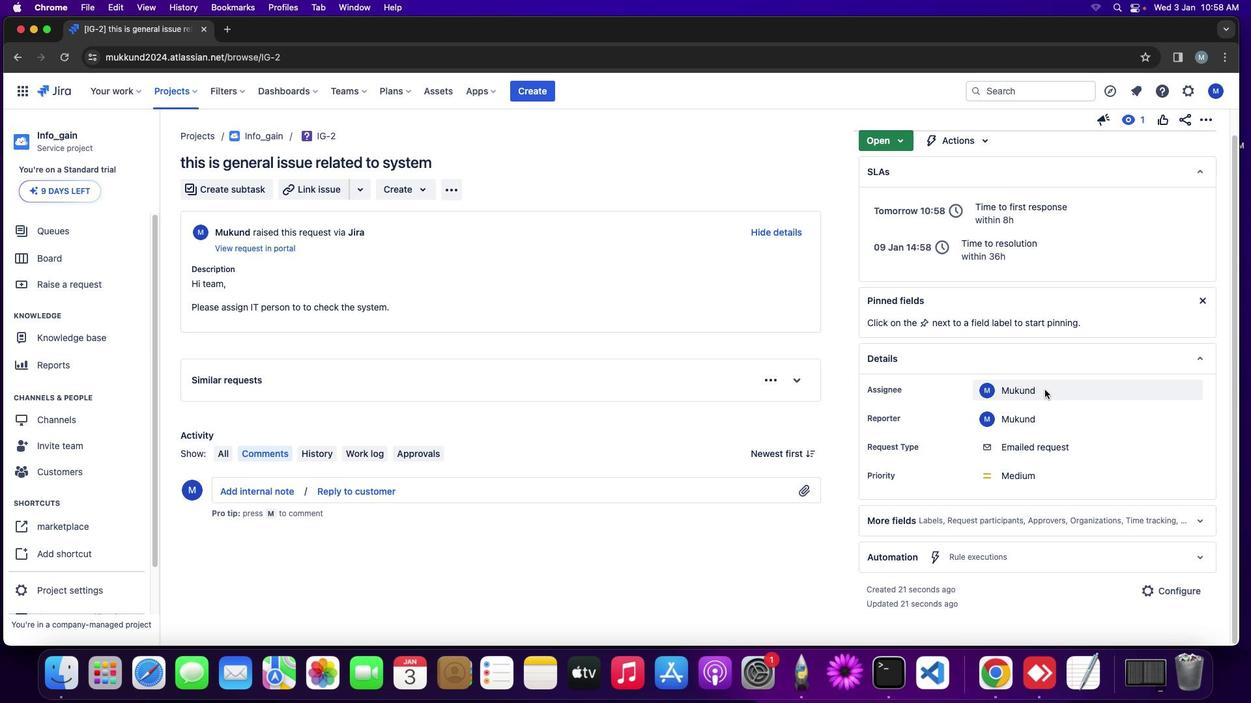 
Action: Mouse pressed left at (1044, 389)
Screenshot: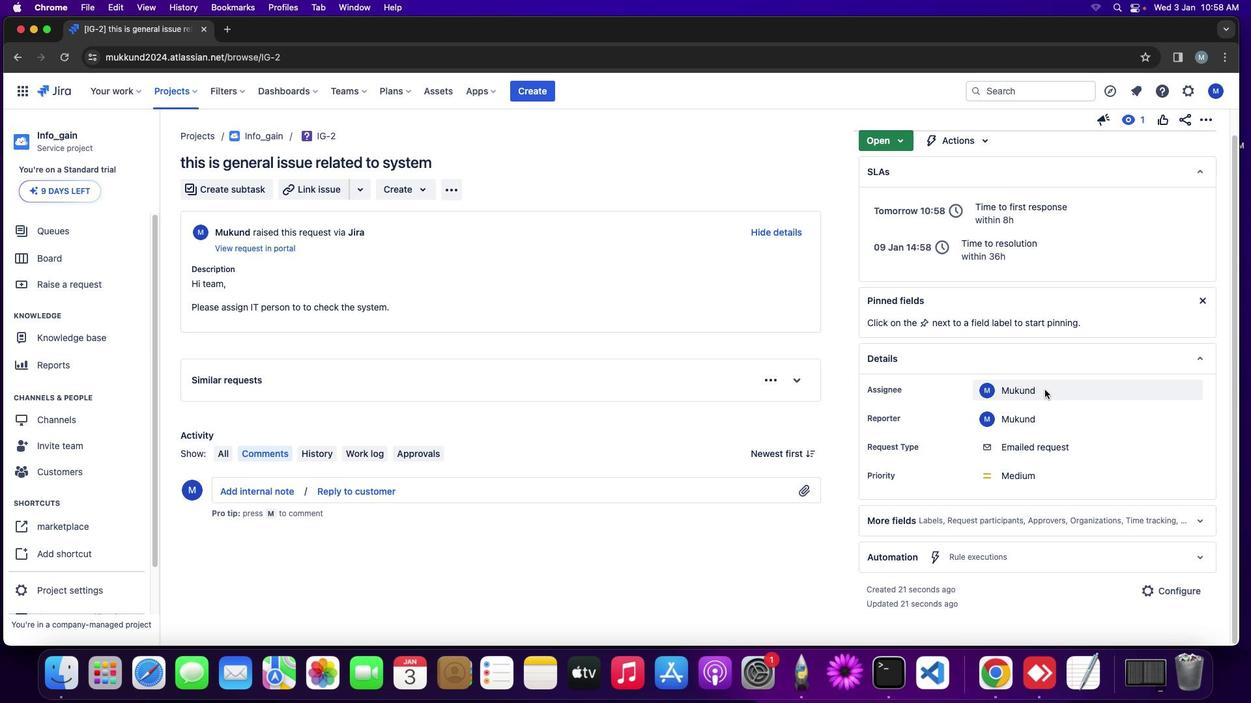 
Action: Mouse moved to (1055, 453)
Screenshot: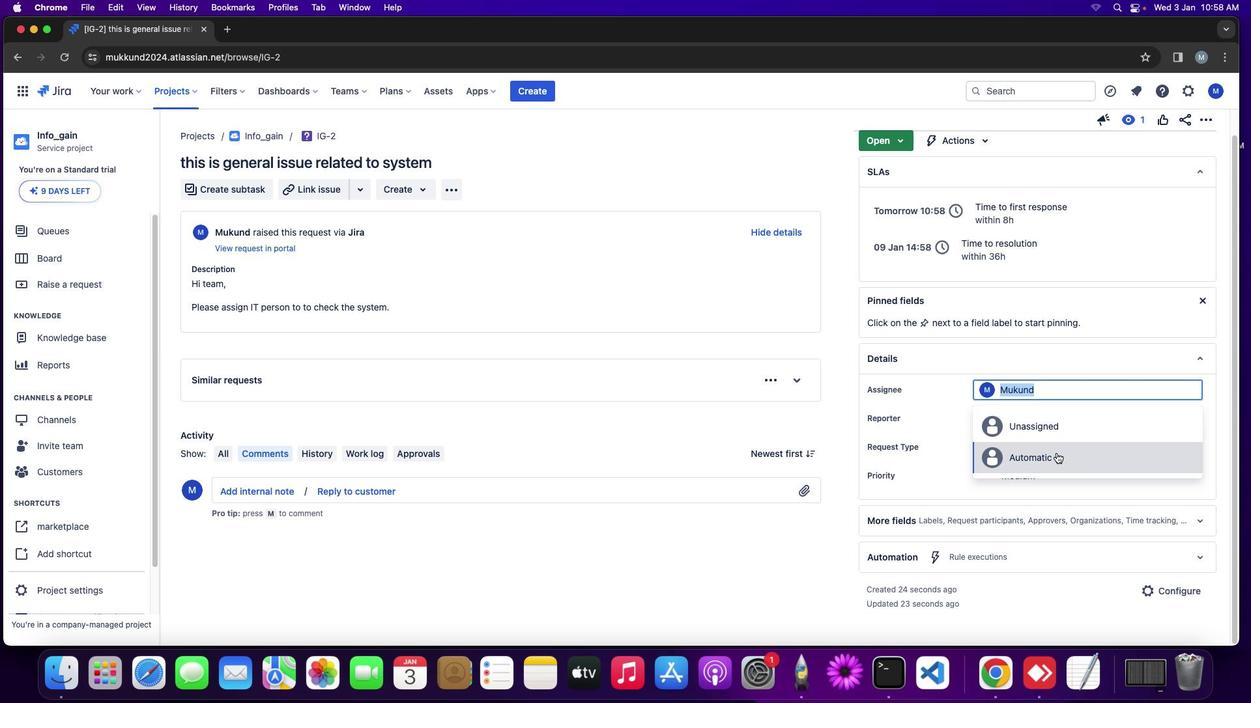 
Action: Mouse pressed left at (1055, 453)
Screenshot: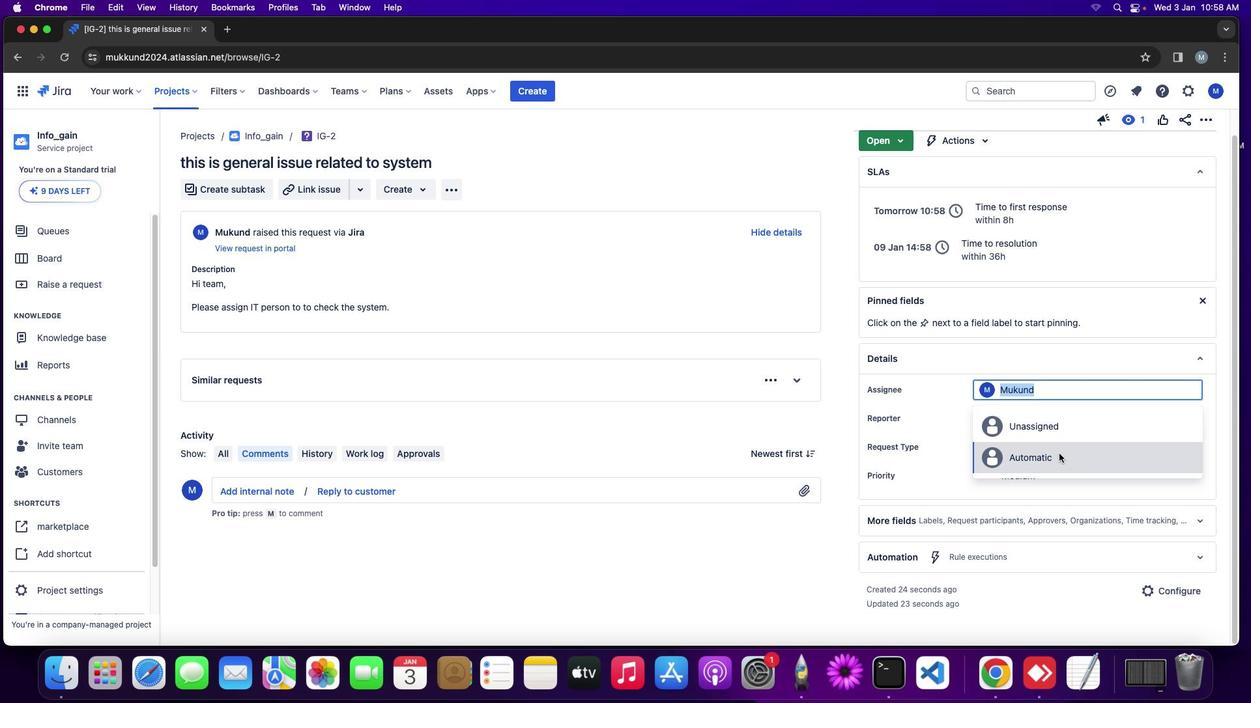 
Action: Mouse moved to (808, 173)
Screenshot: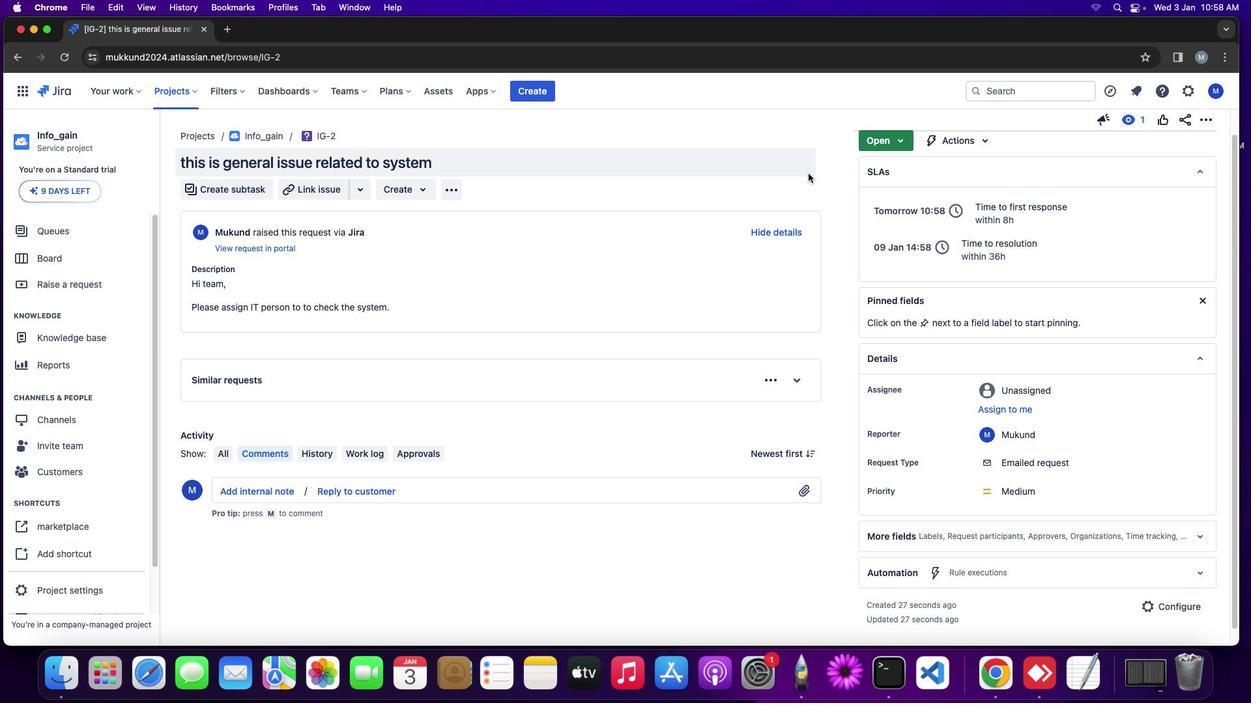
Action: Mouse pressed left at (808, 173)
Screenshot: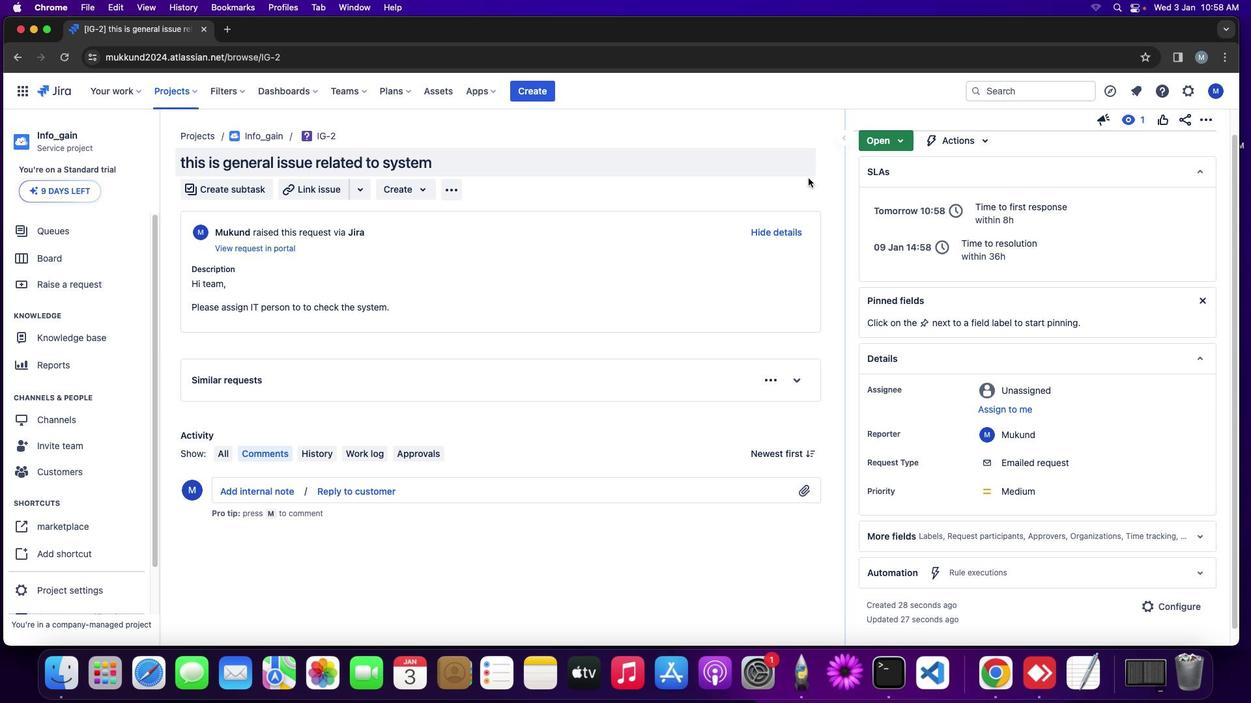 
Action: Mouse moved to (947, 465)
Screenshot: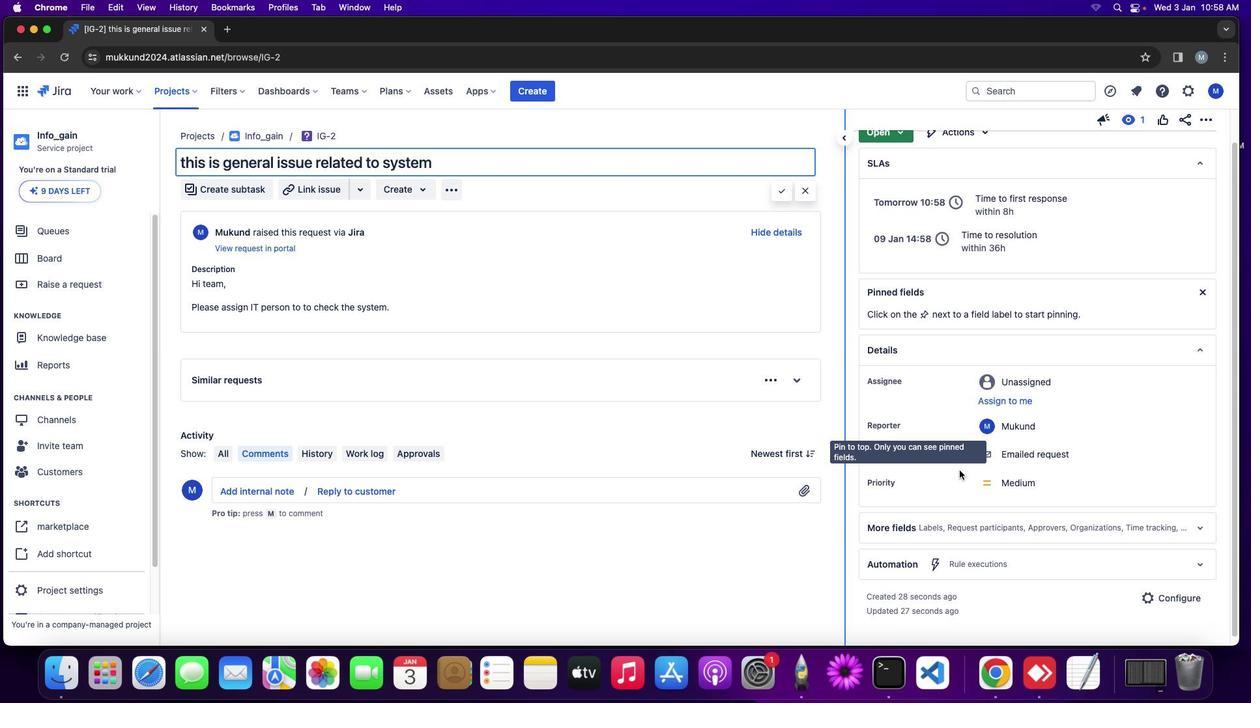 
Action: Mouse scrolled (947, 465) with delta (0, 0)
Screenshot: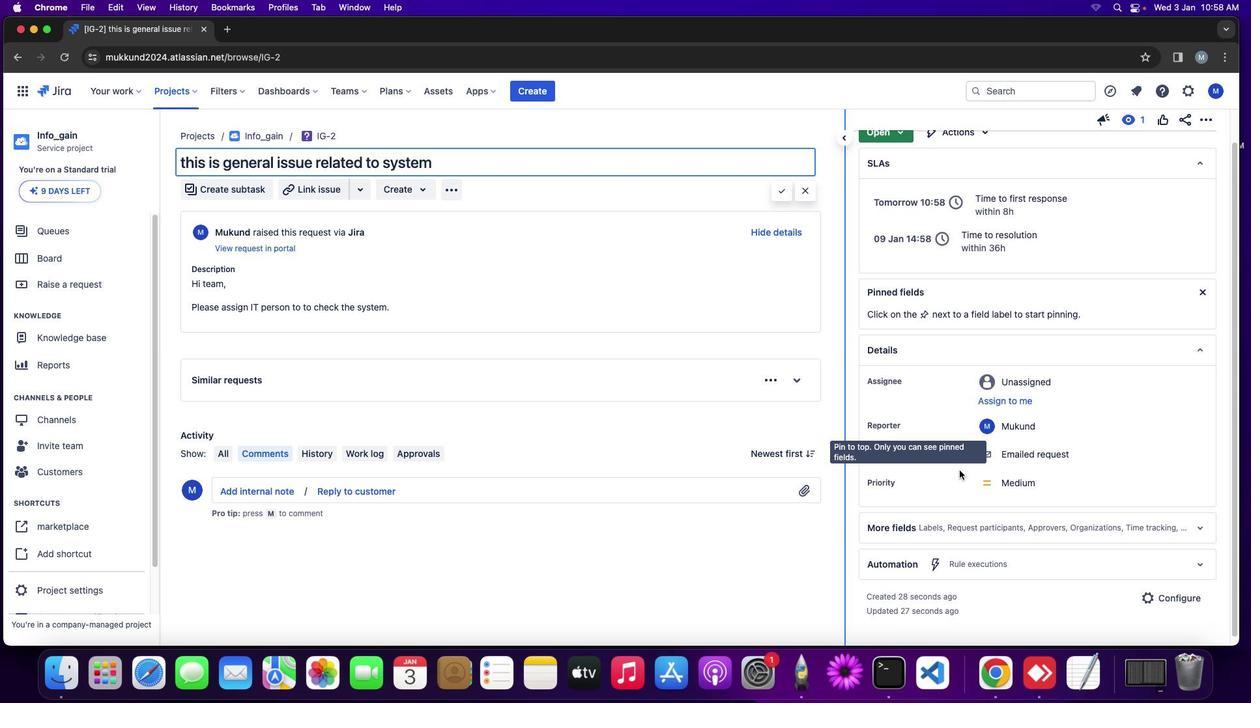 
Action: Mouse moved to (954, 468)
Screenshot: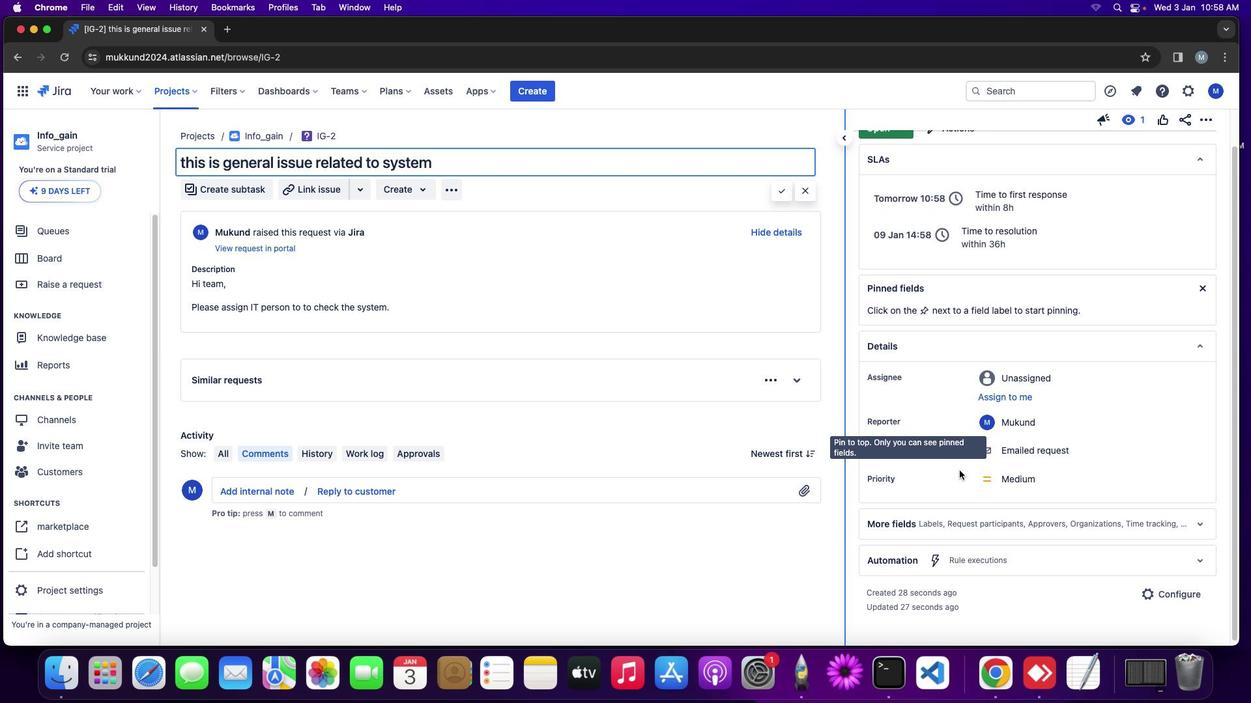 
Action: Mouse scrolled (954, 468) with delta (0, 0)
Screenshot: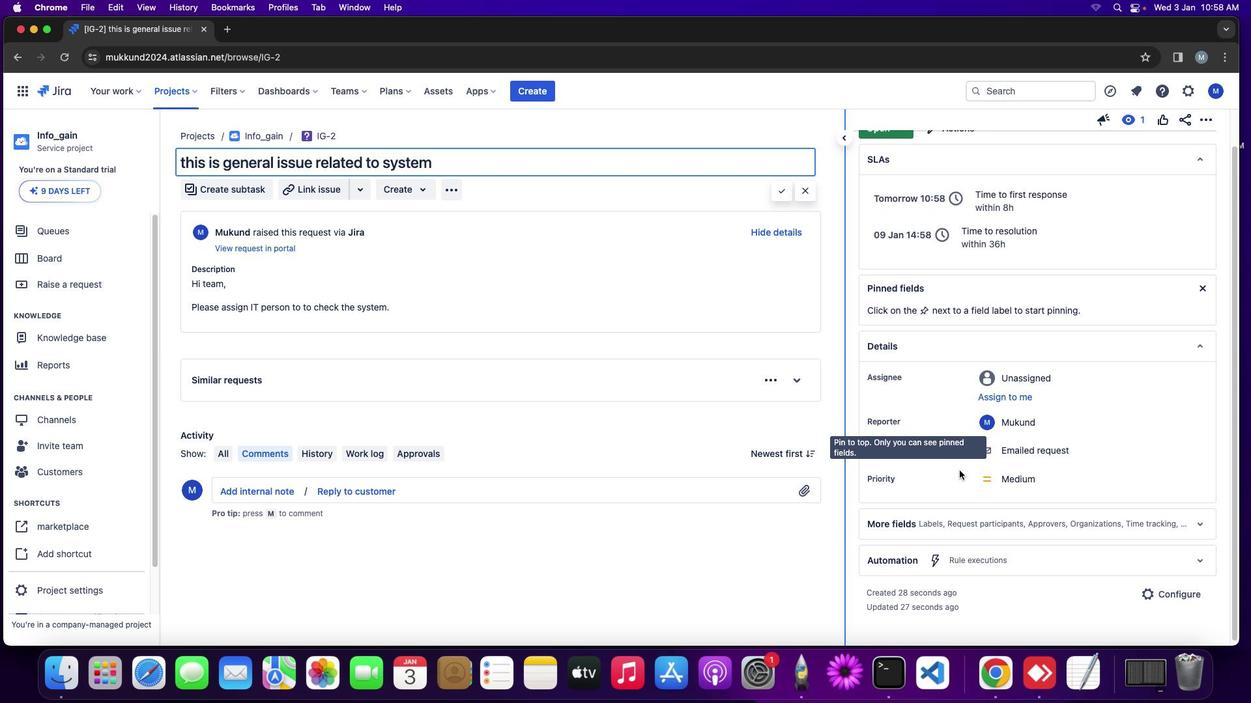
Action: Mouse moved to (957, 470)
Screenshot: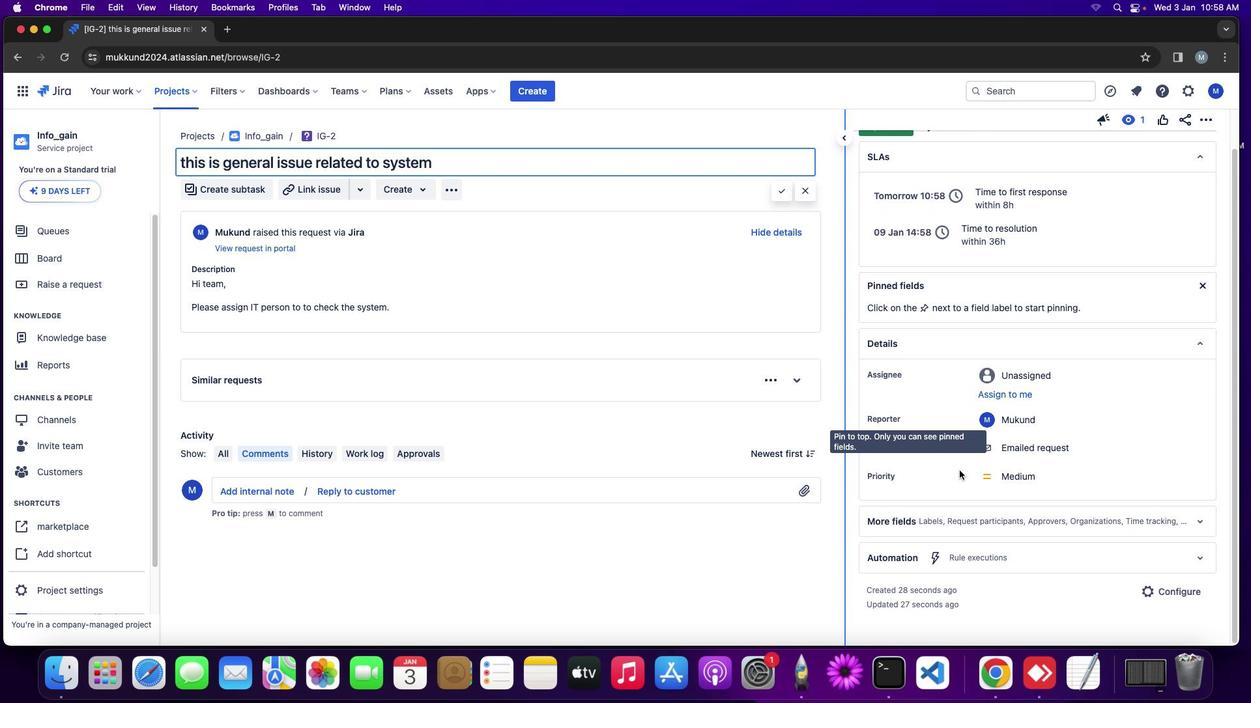 
Action: Mouse scrolled (957, 470) with delta (0, -1)
Screenshot: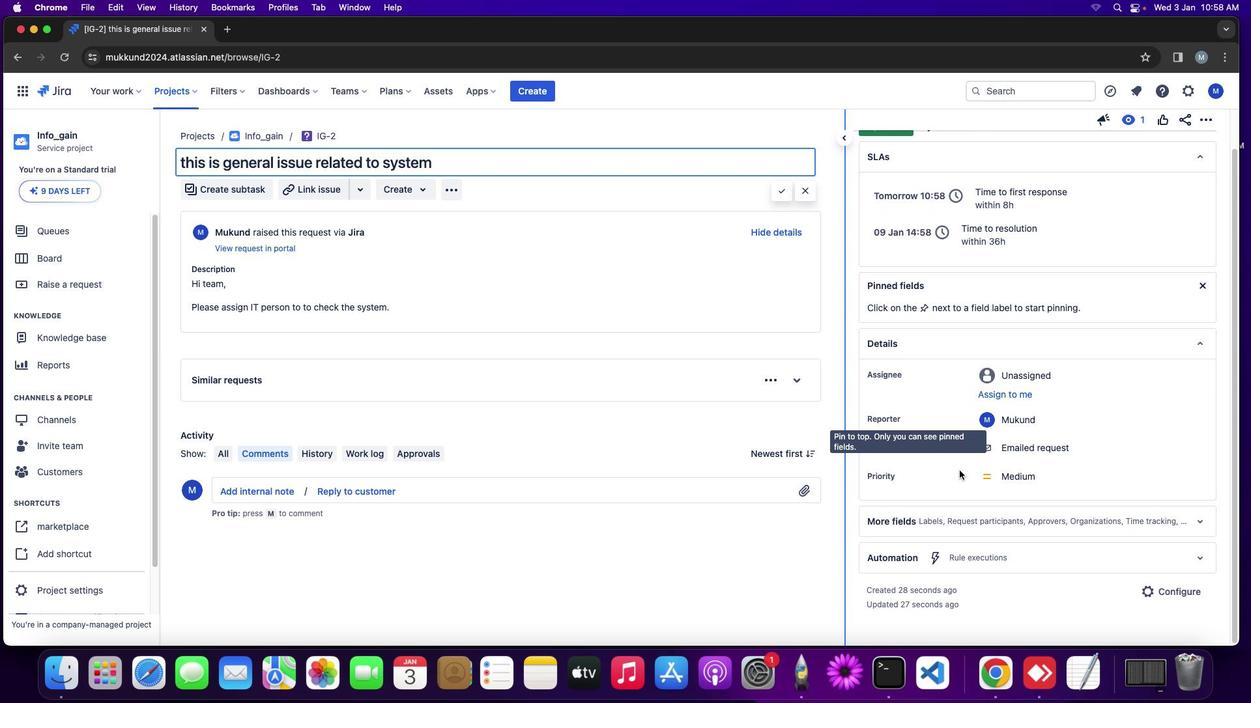 
Action: Mouse moved to (957, 470)
Screenshot: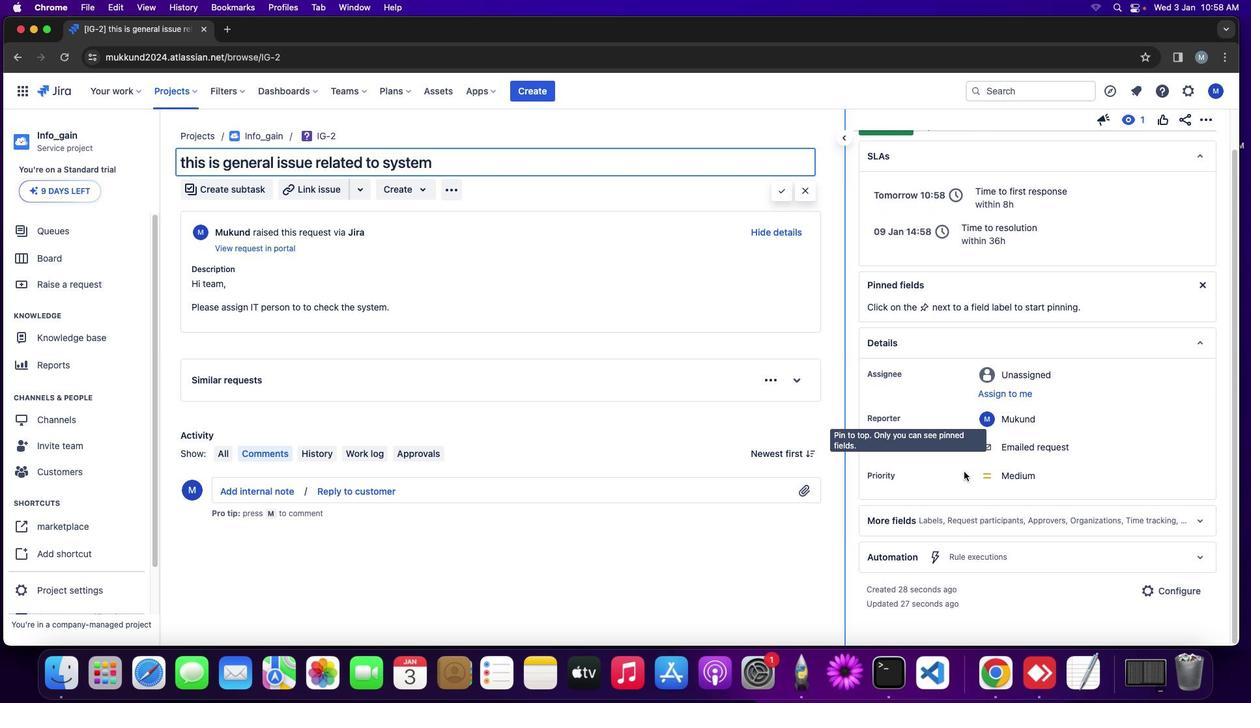 
Action: Mouse scrolled (957, 470) with delta (0, -2)
Screenshot: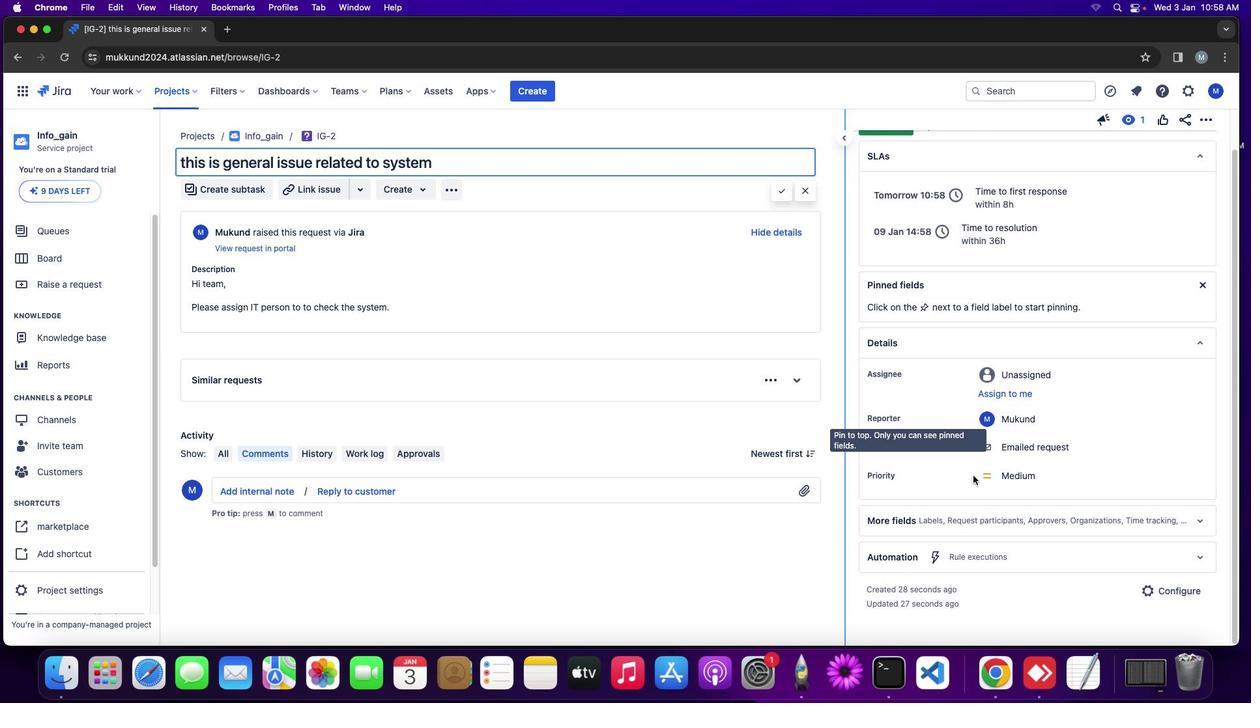 
Action: Mouse moved to (959, 471)
Screenshot: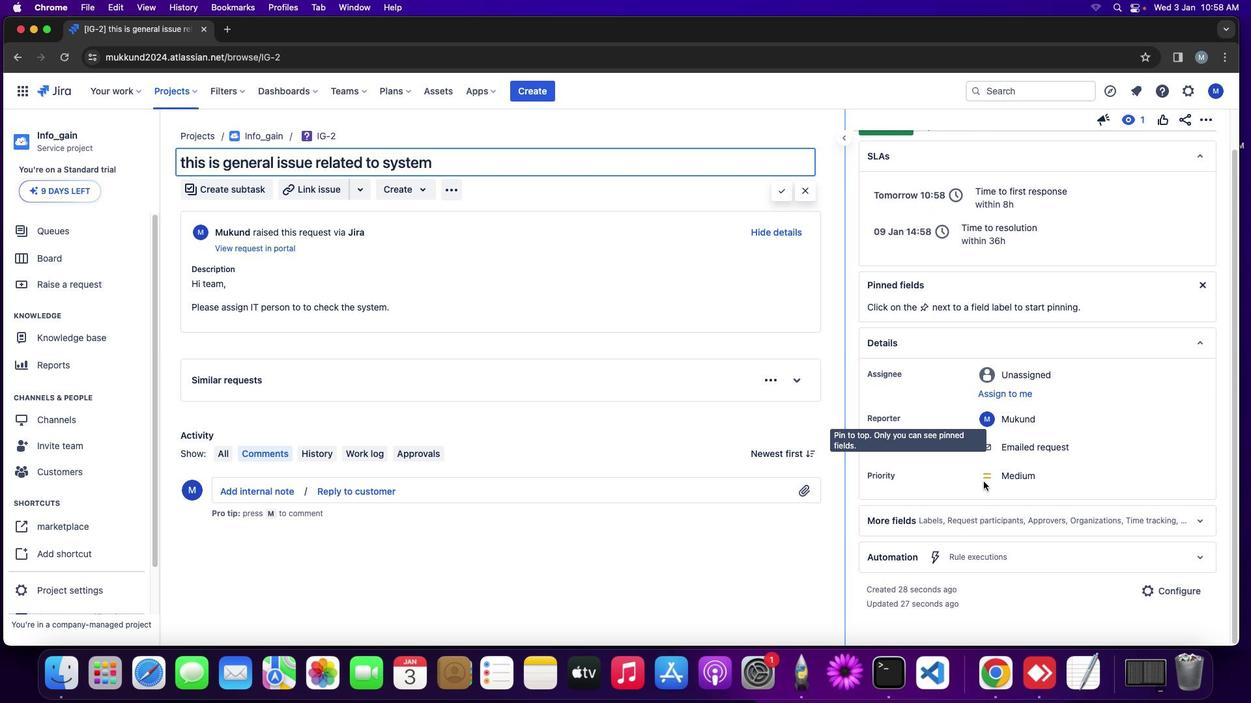 
Action: Mouse scrolled (959, 471) with delta (0, -2)
Screenshot: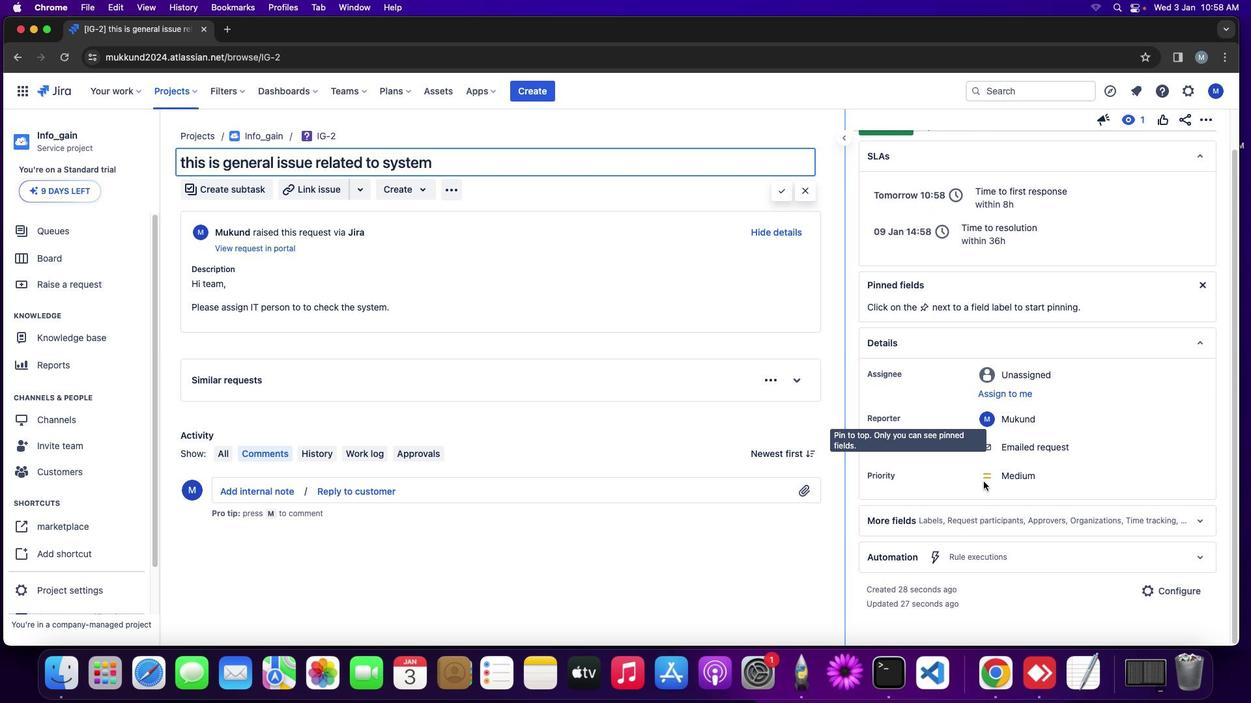 
Action: Mouse moved to (903, 426)
Screenshot: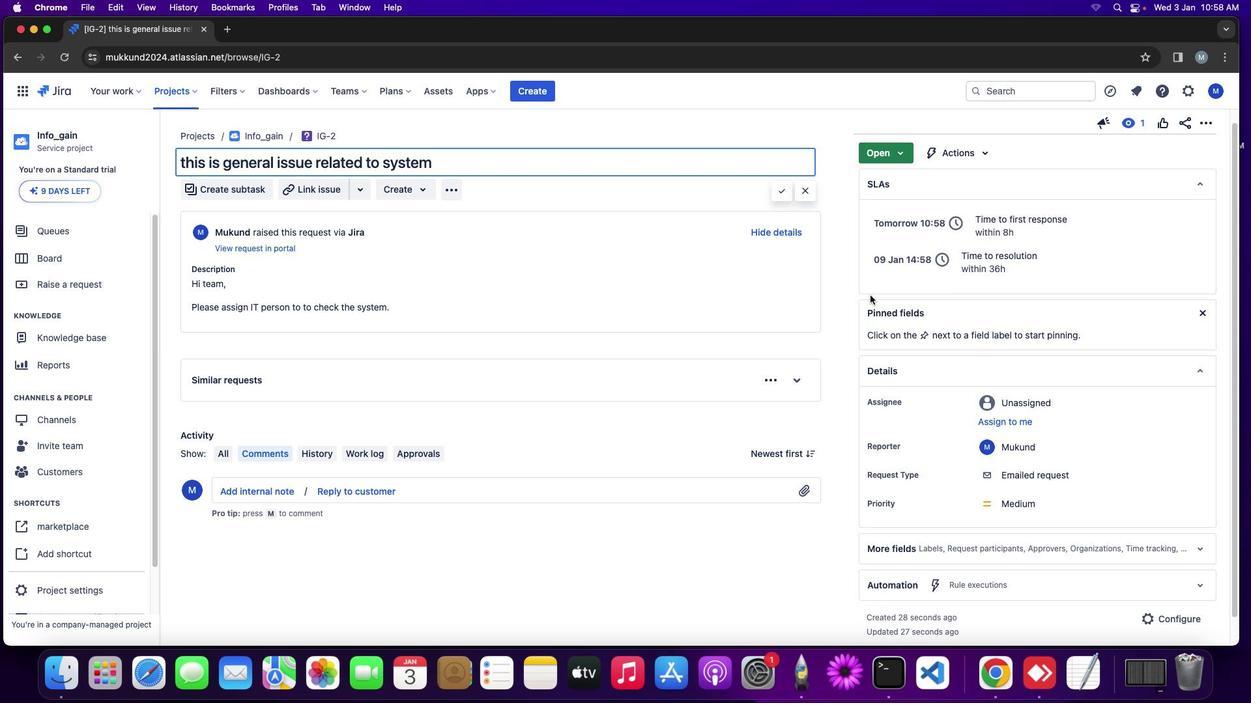 
Action: Mouse scrolled (903, 426) with delta (0, 0)
Screenshot: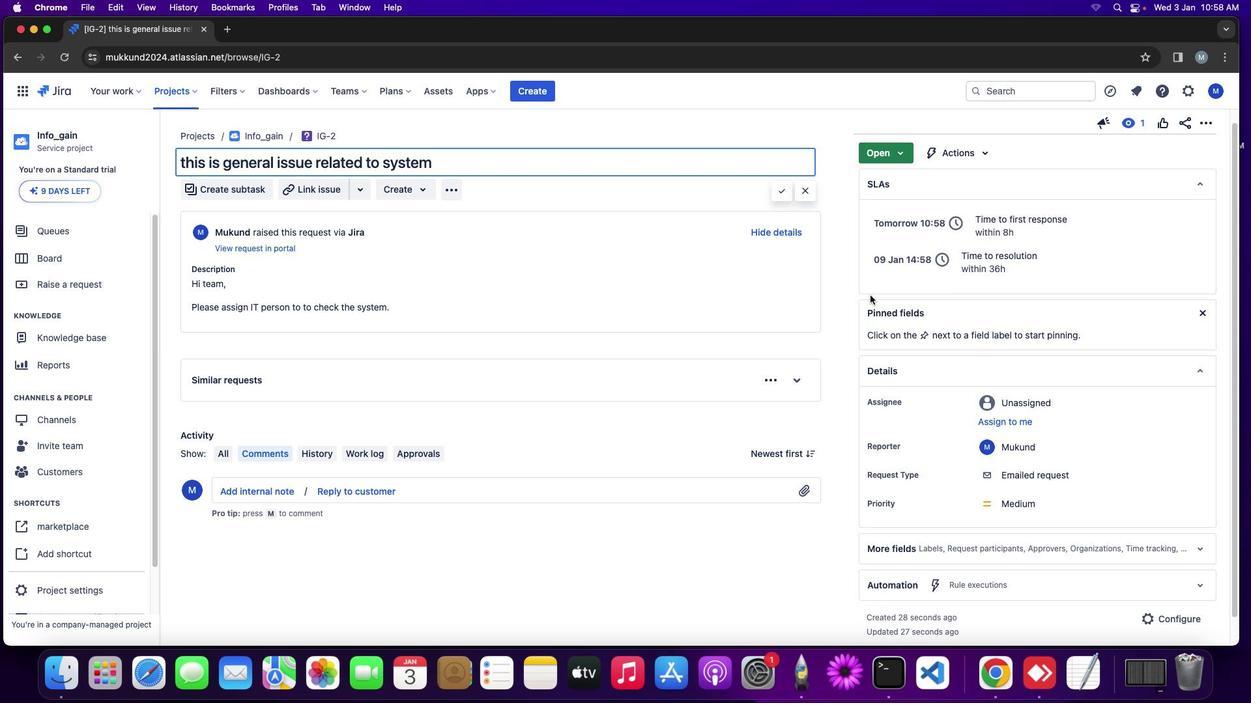 
Action: Mouse moved to (901, 420)
Screenshot: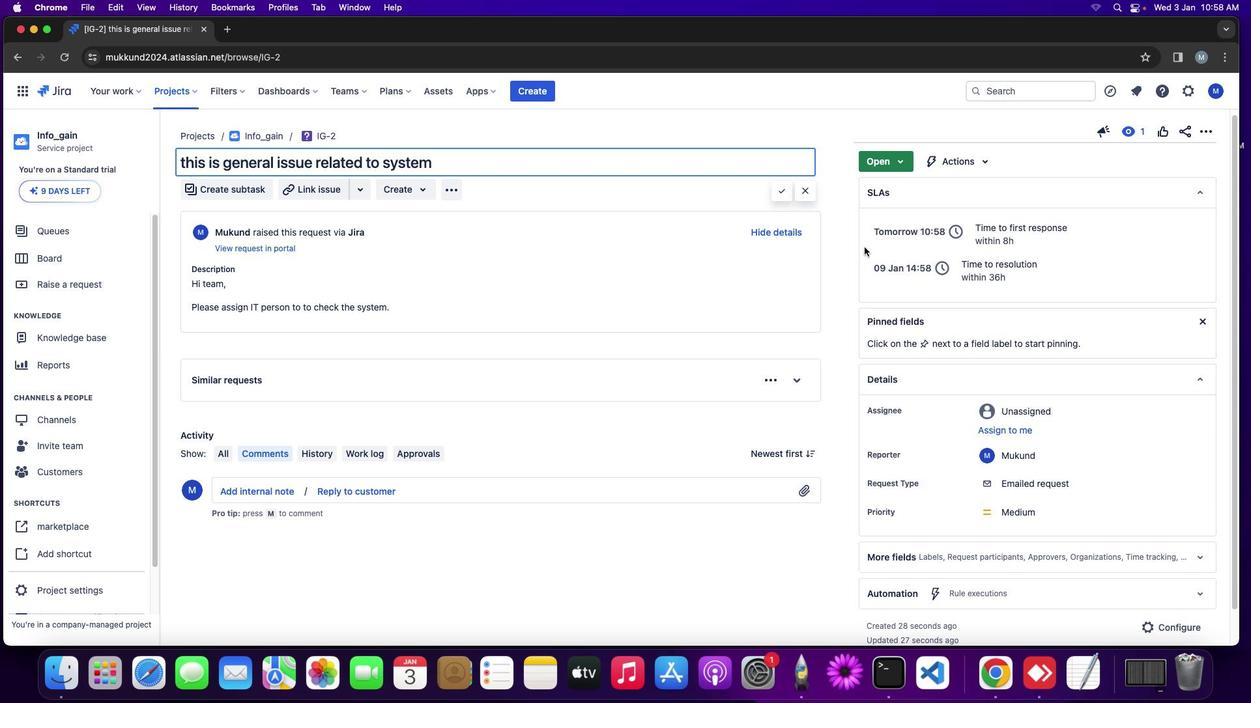 
Action: Mouse scrolled (901, 420) with delta (0, 0)
Screenshot: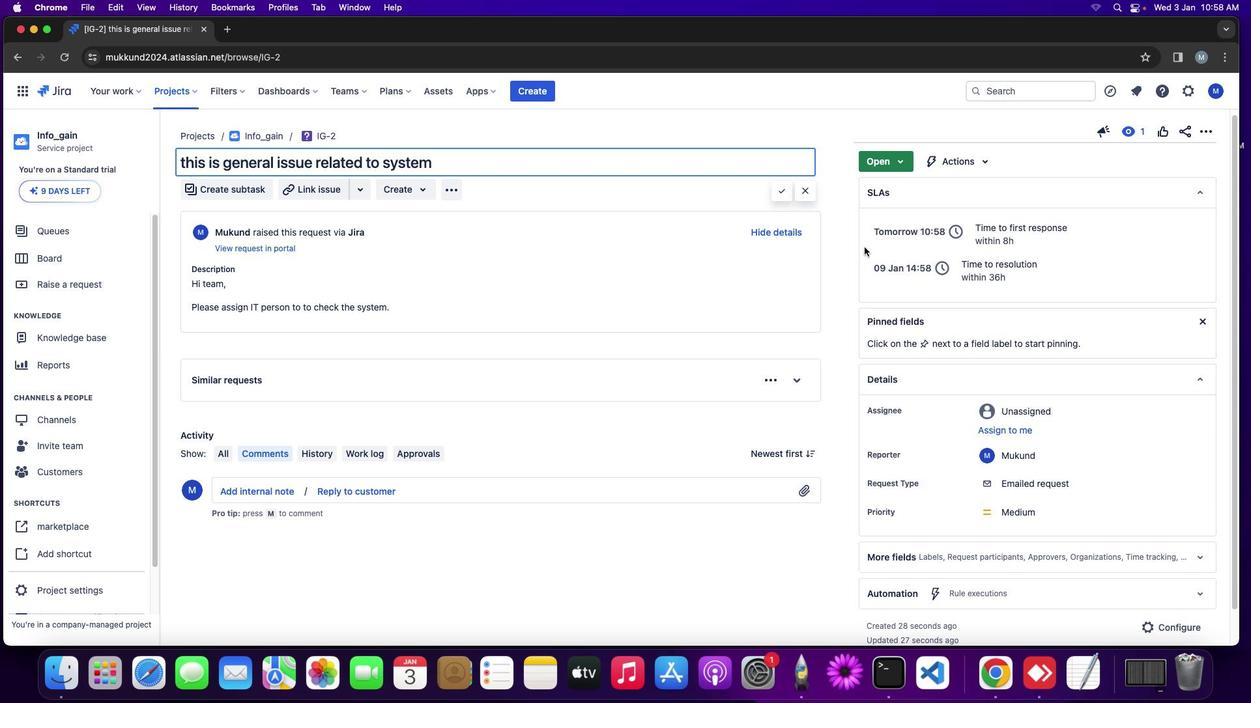 
Action: Mouse moved to (901, 417)
Screenshot: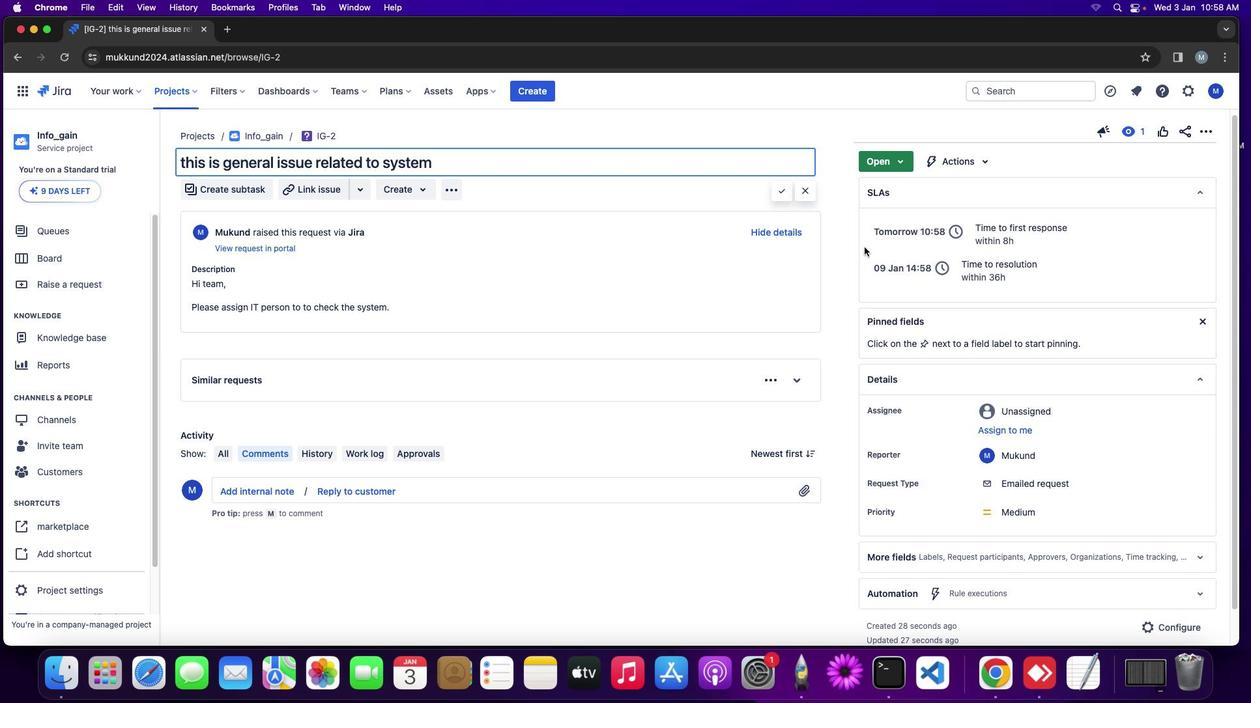 
Action: Mouse scrolled (901, 417) with delta (0, 1)
Screenshot: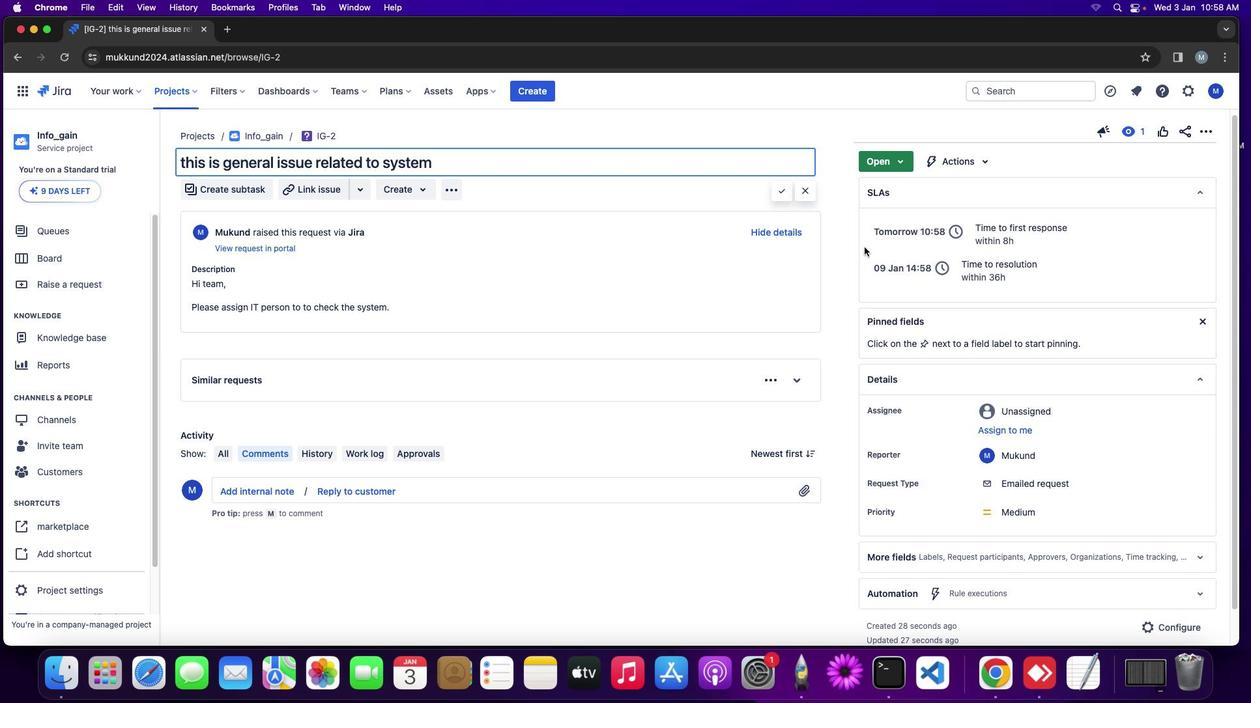 
Action: Mouse moved to (900, 415)
Screenshot: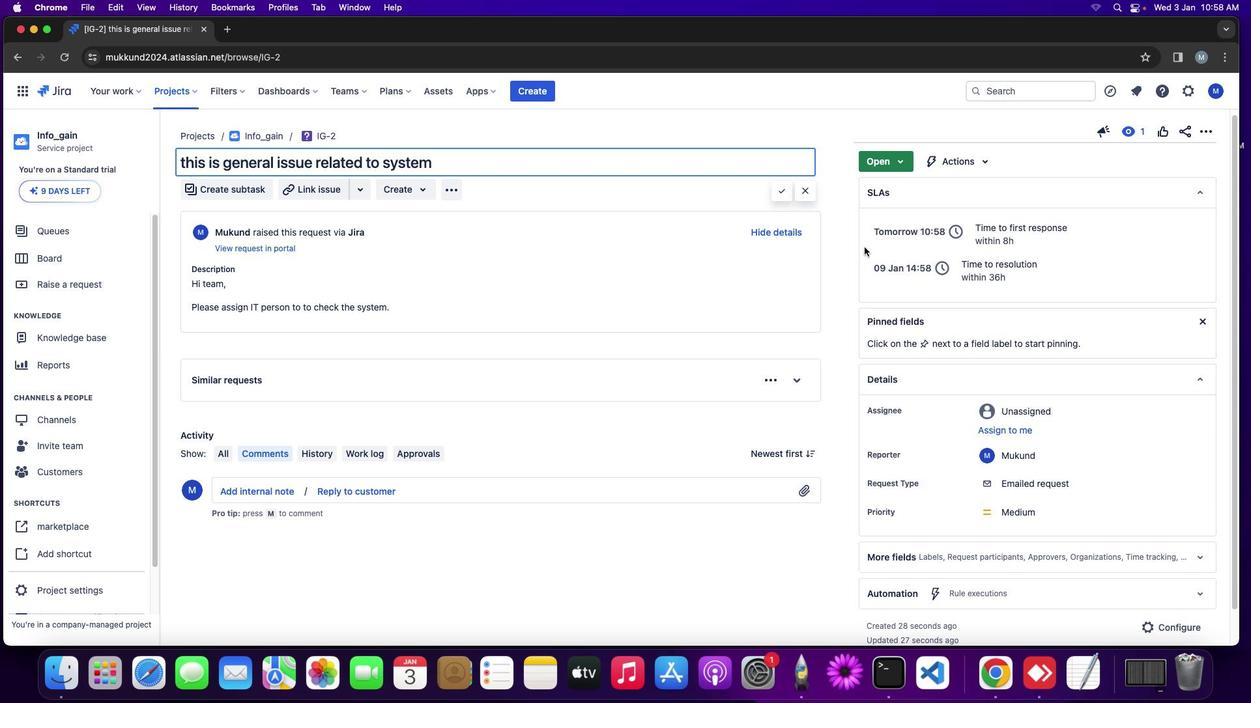 
Action: Mouse scrolled (900, 415) with delta (0, 3)
Screenshot: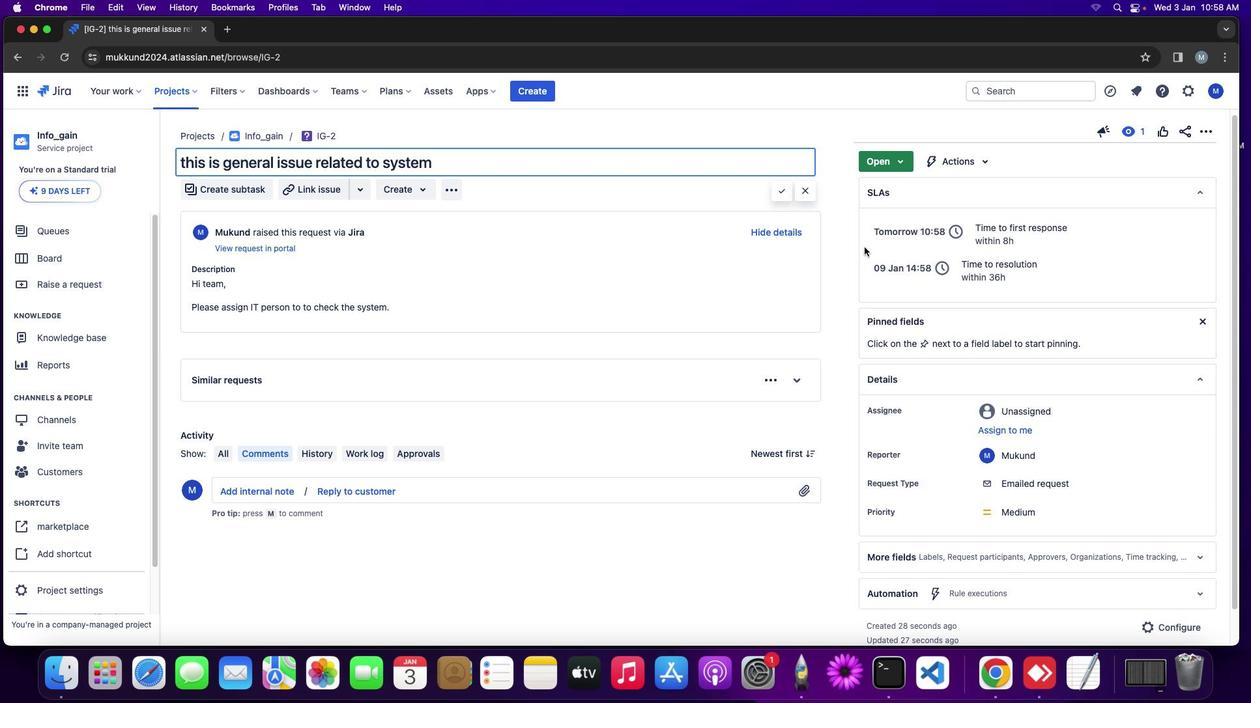 
Action: Mouse moved to (897, 407)
Screenshot: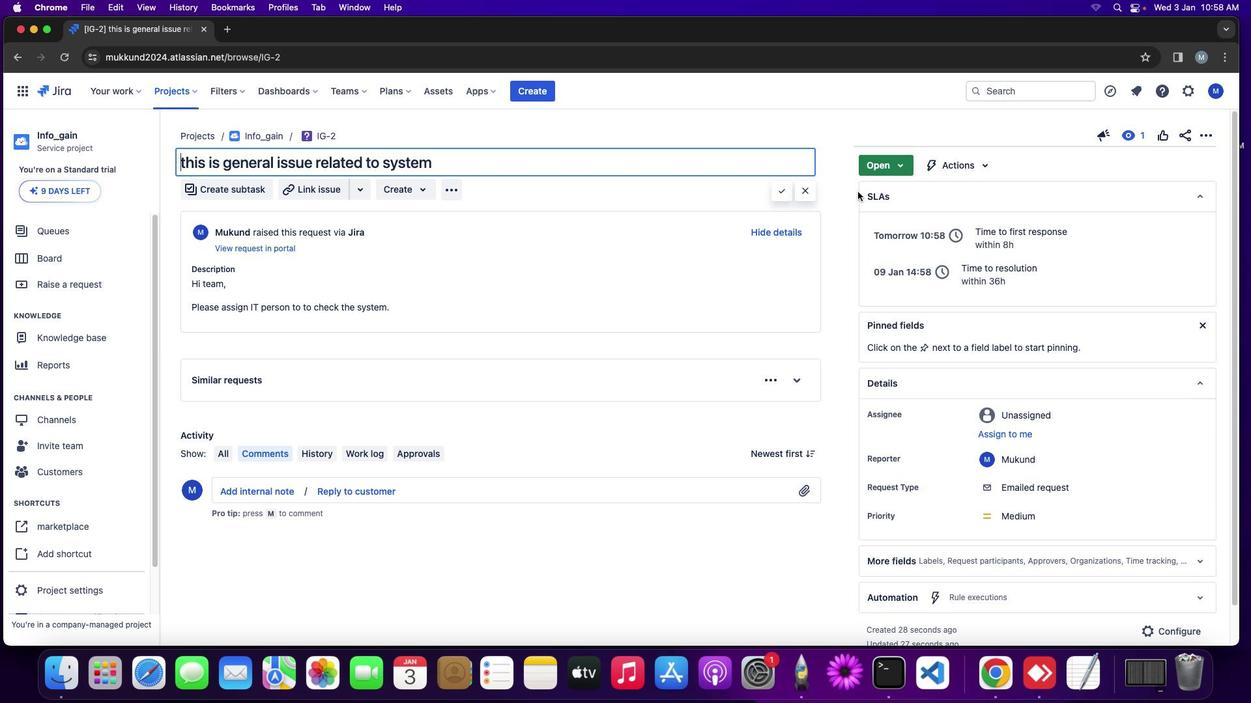 
Action: Mouse scrolled (897, 407) with delta (0, 3)
Screenshot: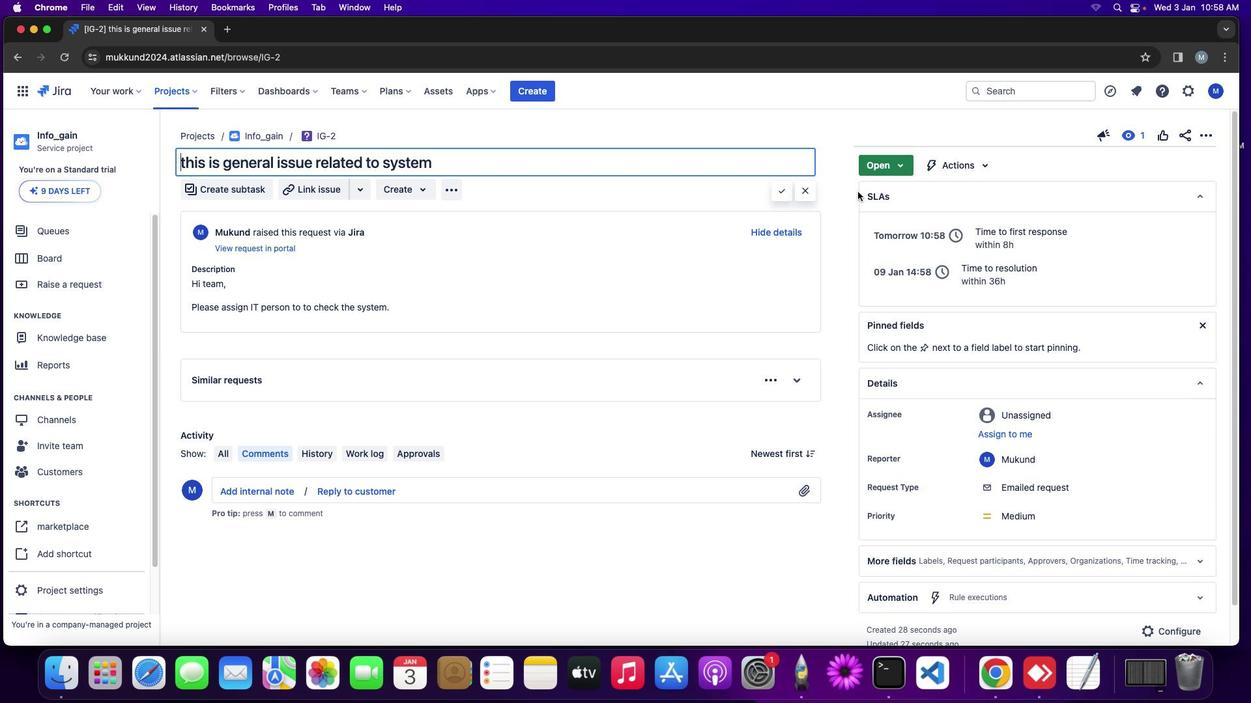 
Action: Mouse moved to (879, 358)
Screenshot: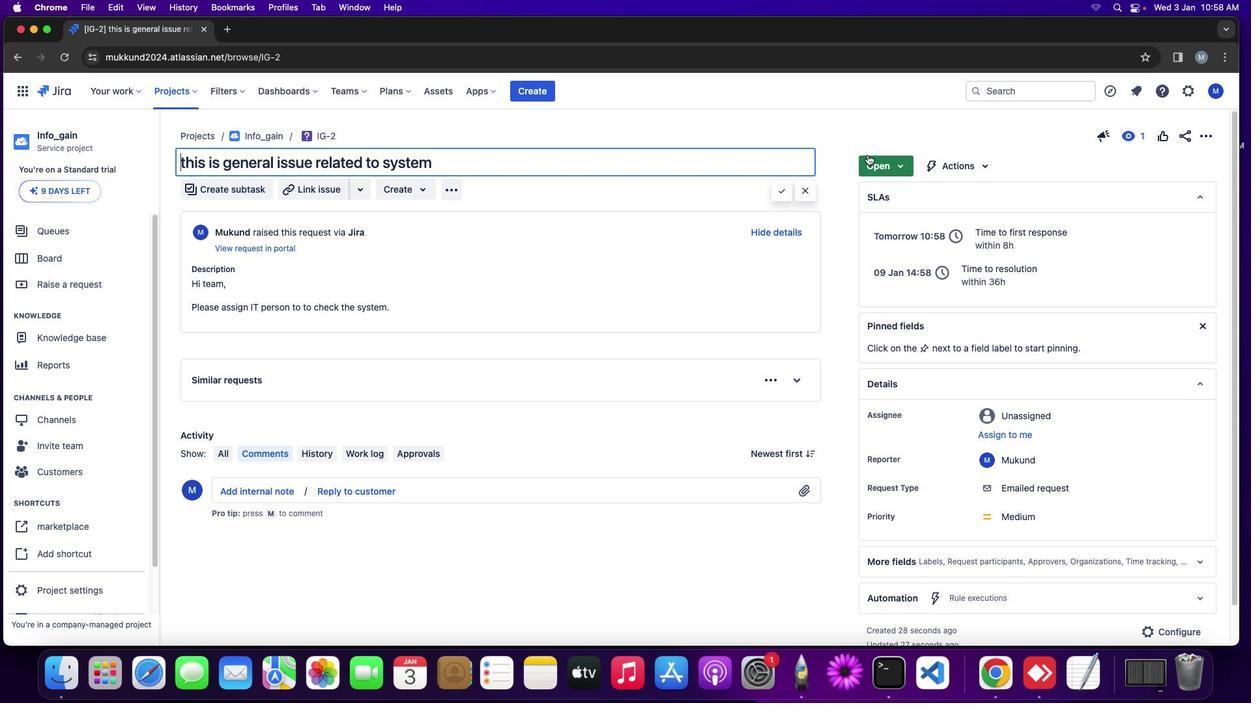 
Action: Mouse scrolled (879, 358) with delta (0, 3)
Screenshot: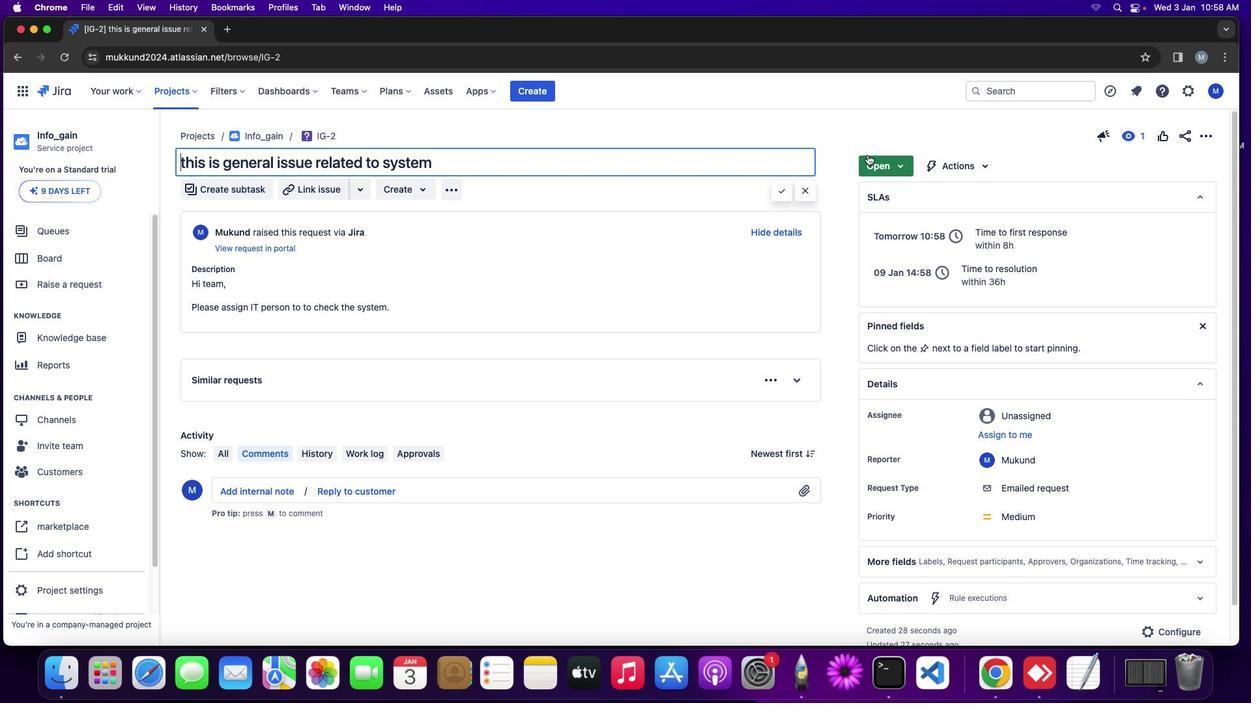 
Action: Mouse moved to (910, 164)
Screenshot: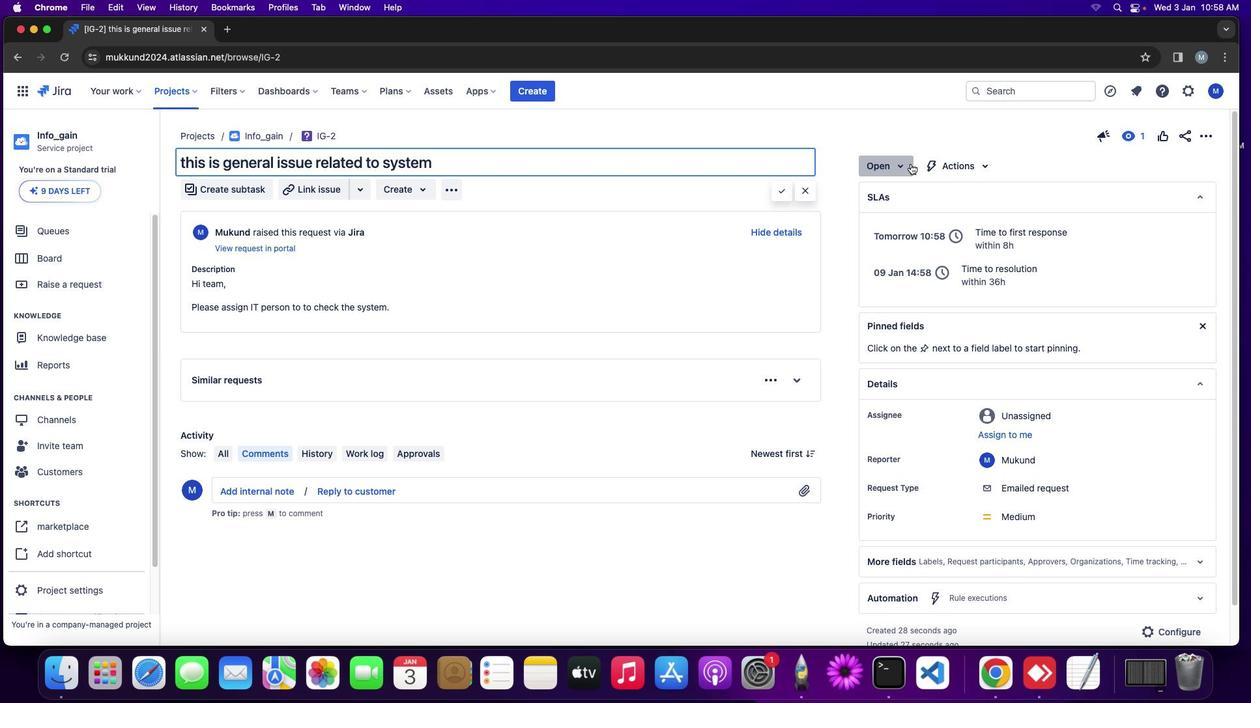 
Action: Mouse pressed left at (910, 164)
Screenshot: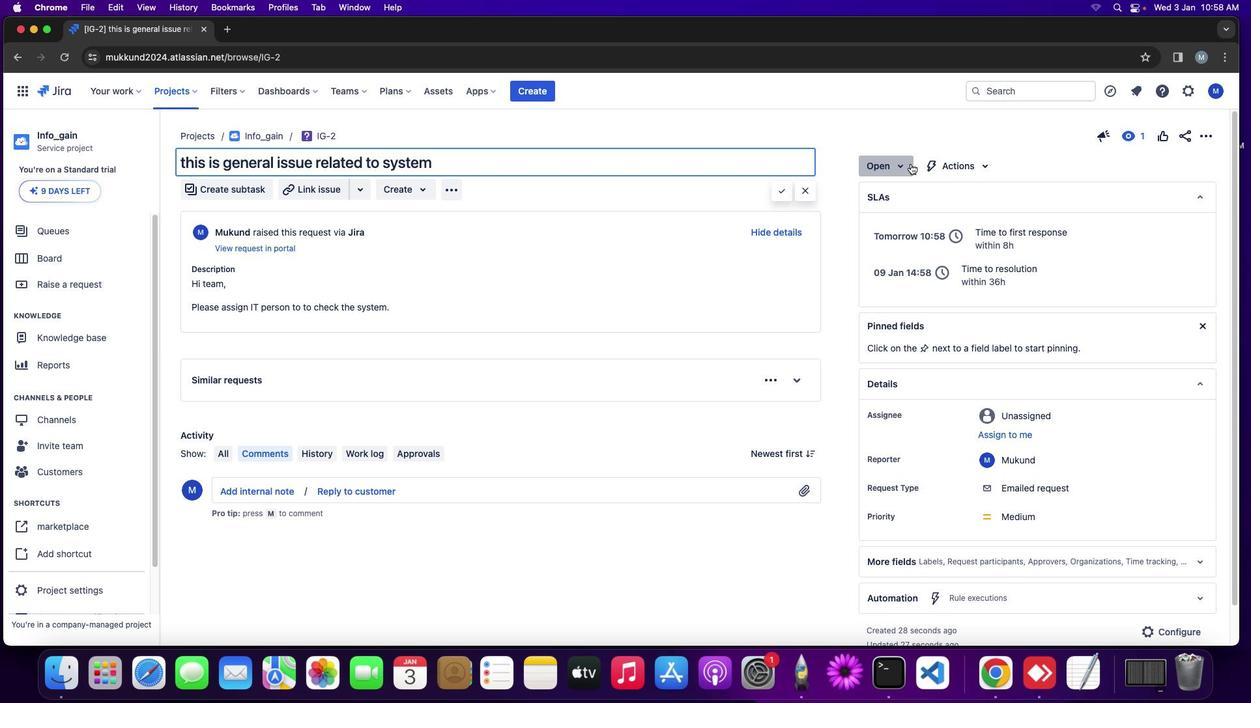 
Action: Mouse moved to (954, 200)
Screenshot: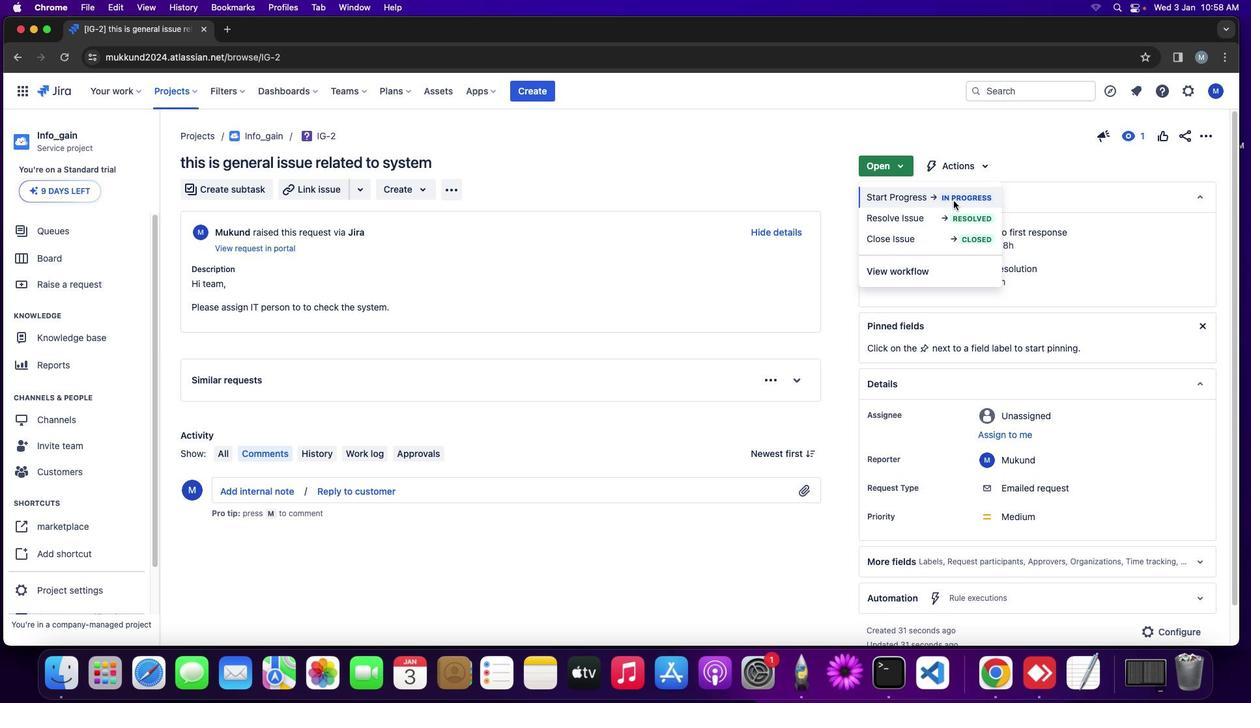 
Action: Mouse pressed left at (954, 200)
Screenshot: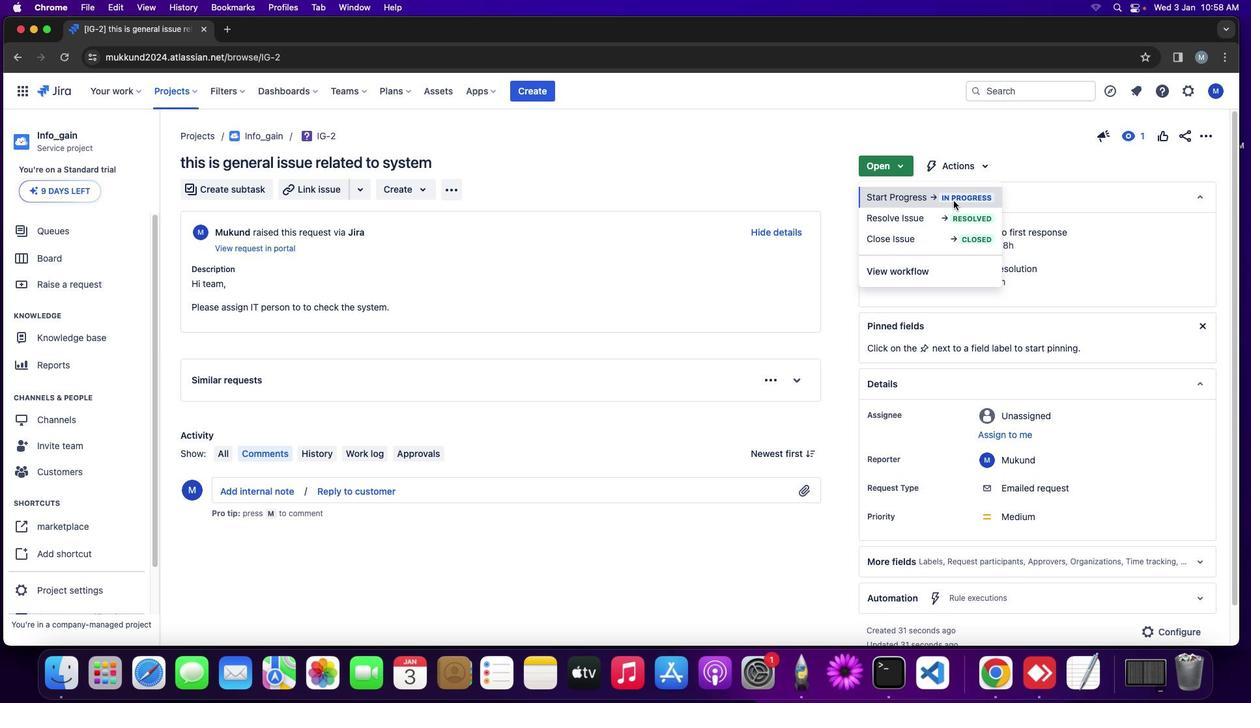 
Action: Mouse moved to (857, 226)
Screenshot: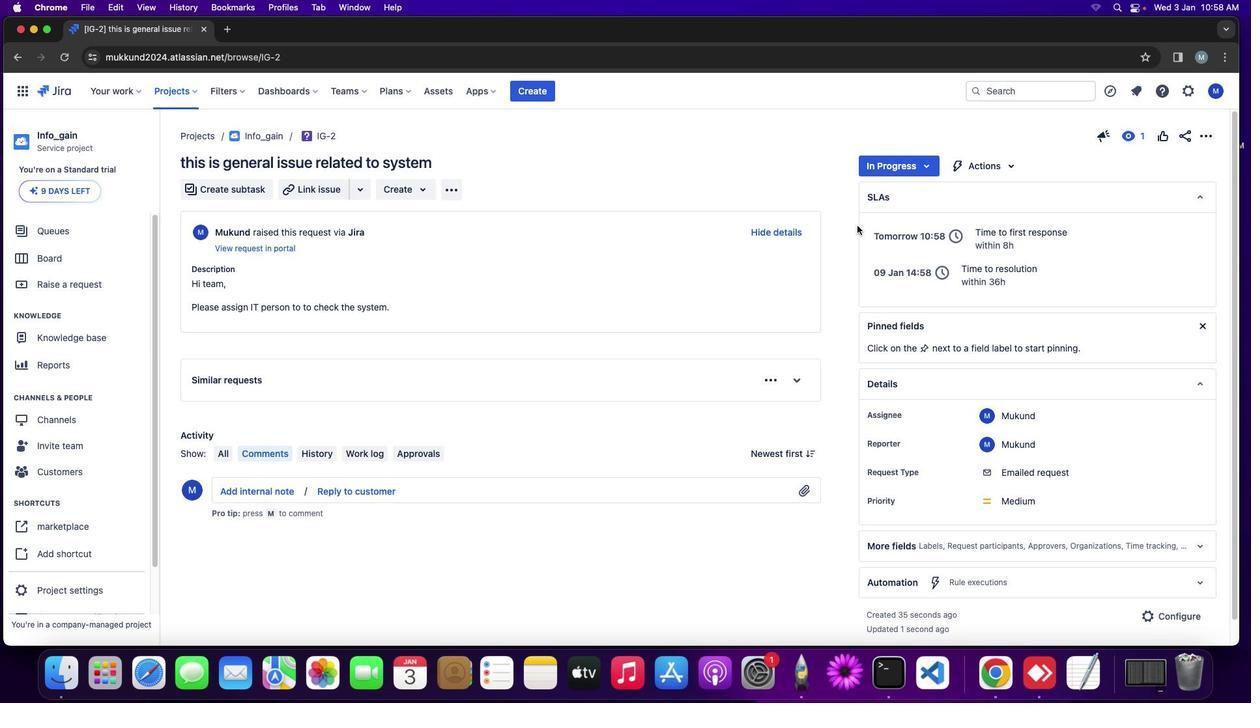 
